 Task: Look for space in Alhama de Murcia, Spain from 1st June, 2023 to 4th June, 2023 for 1 adult in price range Rs.6000 to Rs.16000. Place can be private room with 1  bedroom having 1 bed and 1 bathroom. Property type can be house, flat, guest house. Amenities needed are: wifi. Booking option can be shelf check-in. Required host language is English.
Action: Mouse moved to (413, 177)
Screenshot: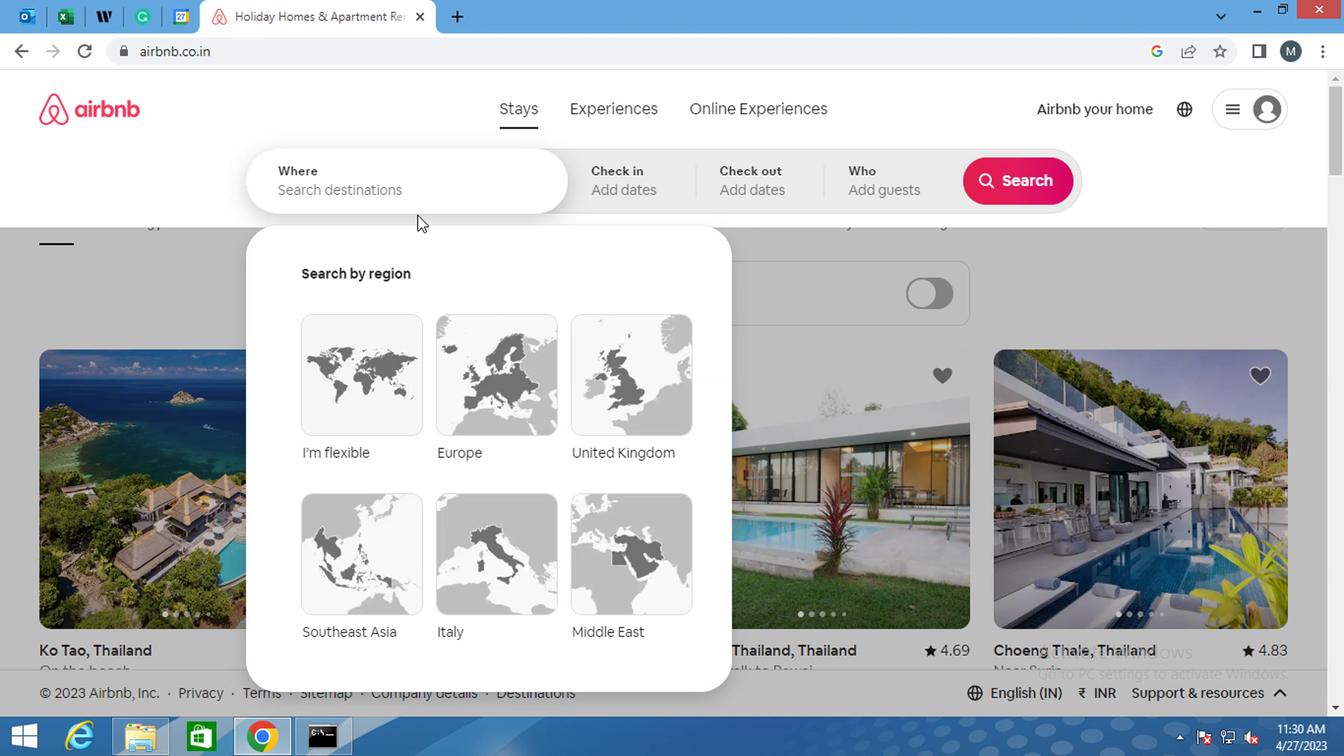 
Action: Mouse pressed left at (413, 177)
Screenshot: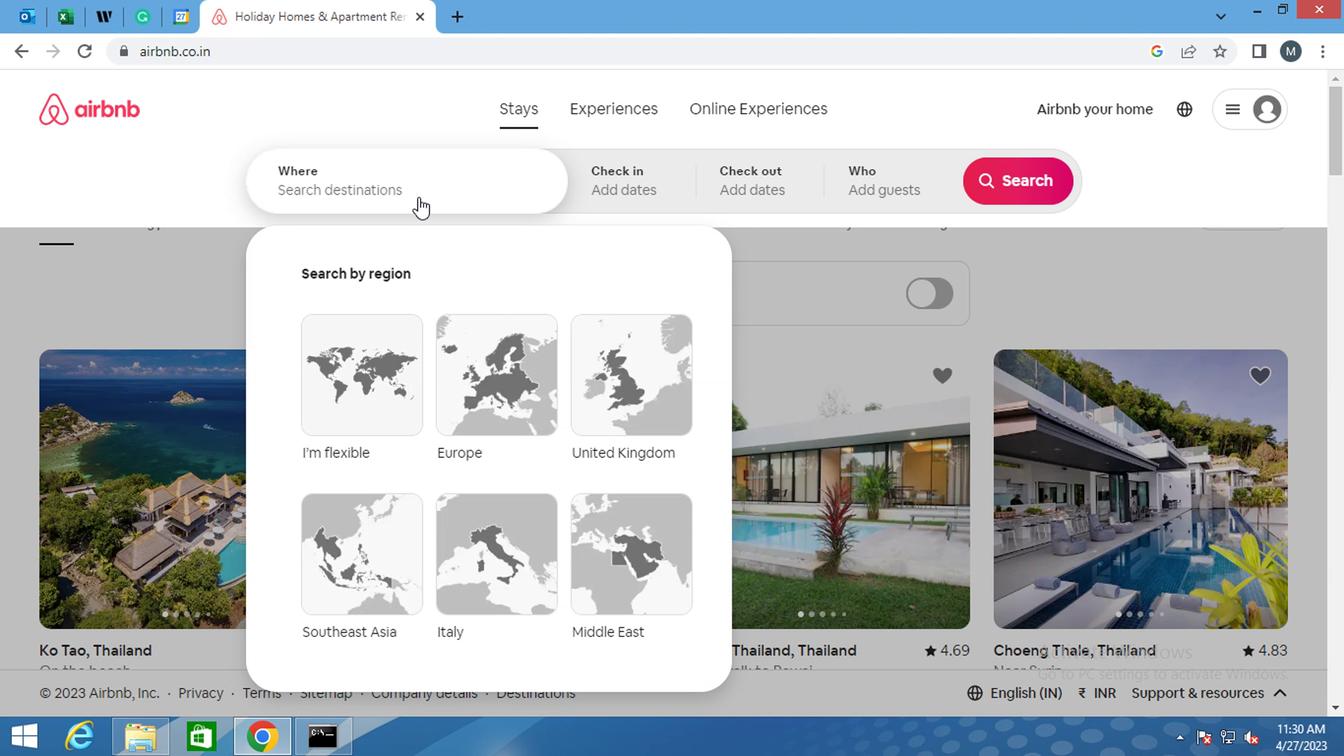 
Action: Mouse moved to (413, 192)
Screenshot: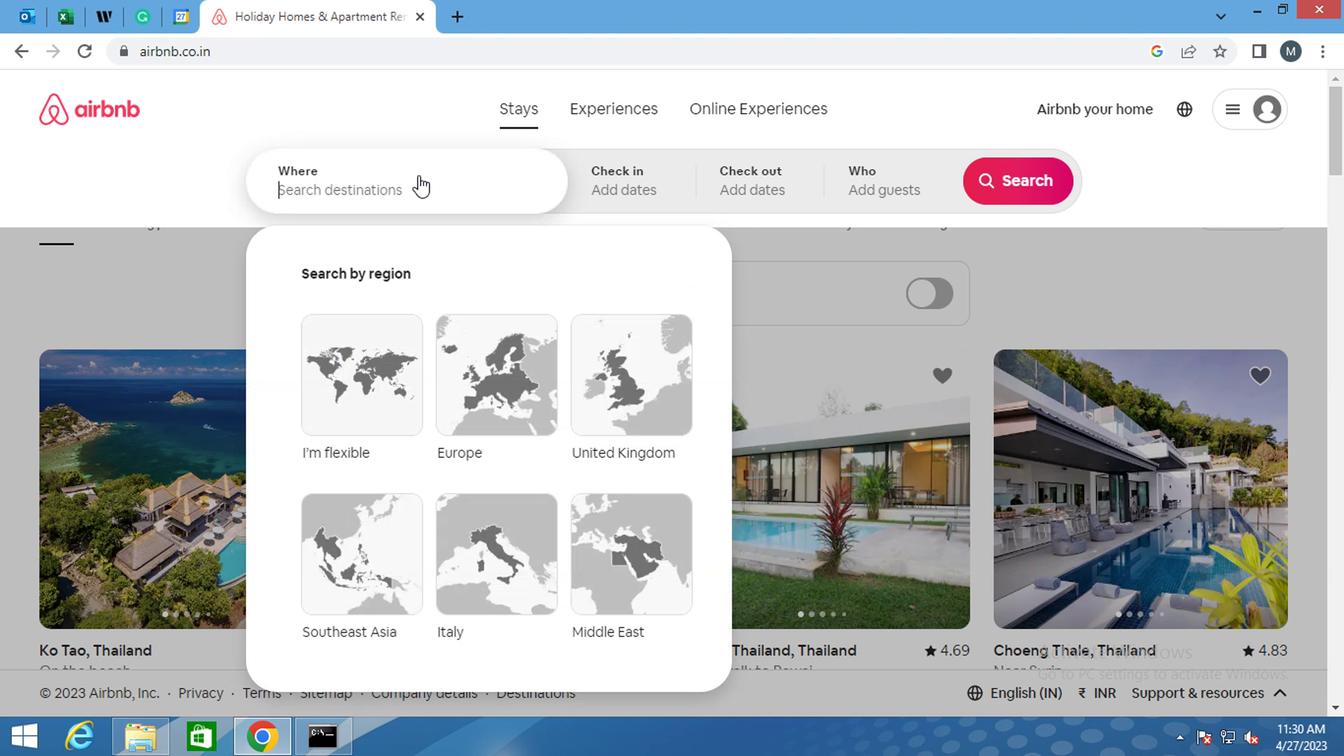 
Action: Mouse pressed left at (413, 192)
Screenshot: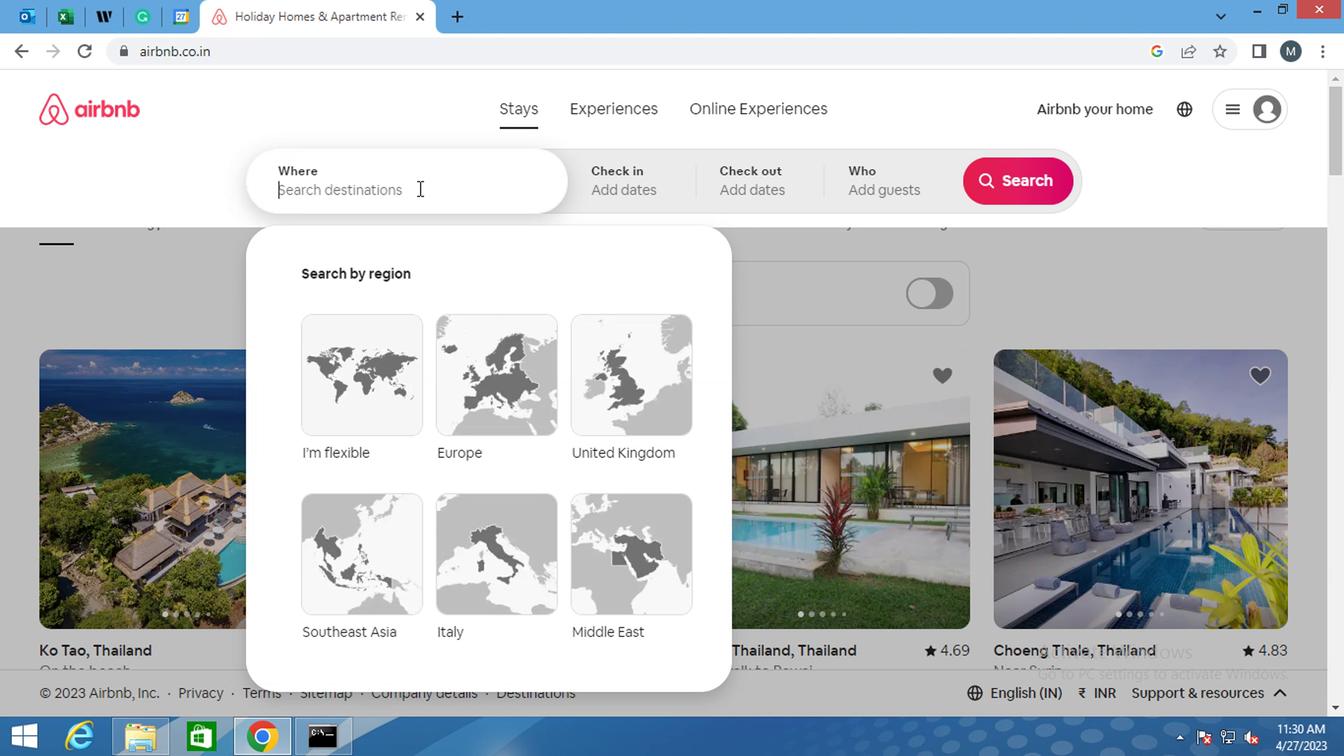 
Action: Key pressed <Key.shift>ALHAMA<Key.space>DE<Key.space><Key.shift>MURCIA,<Key.space><Key.shift>SP
Screenshot: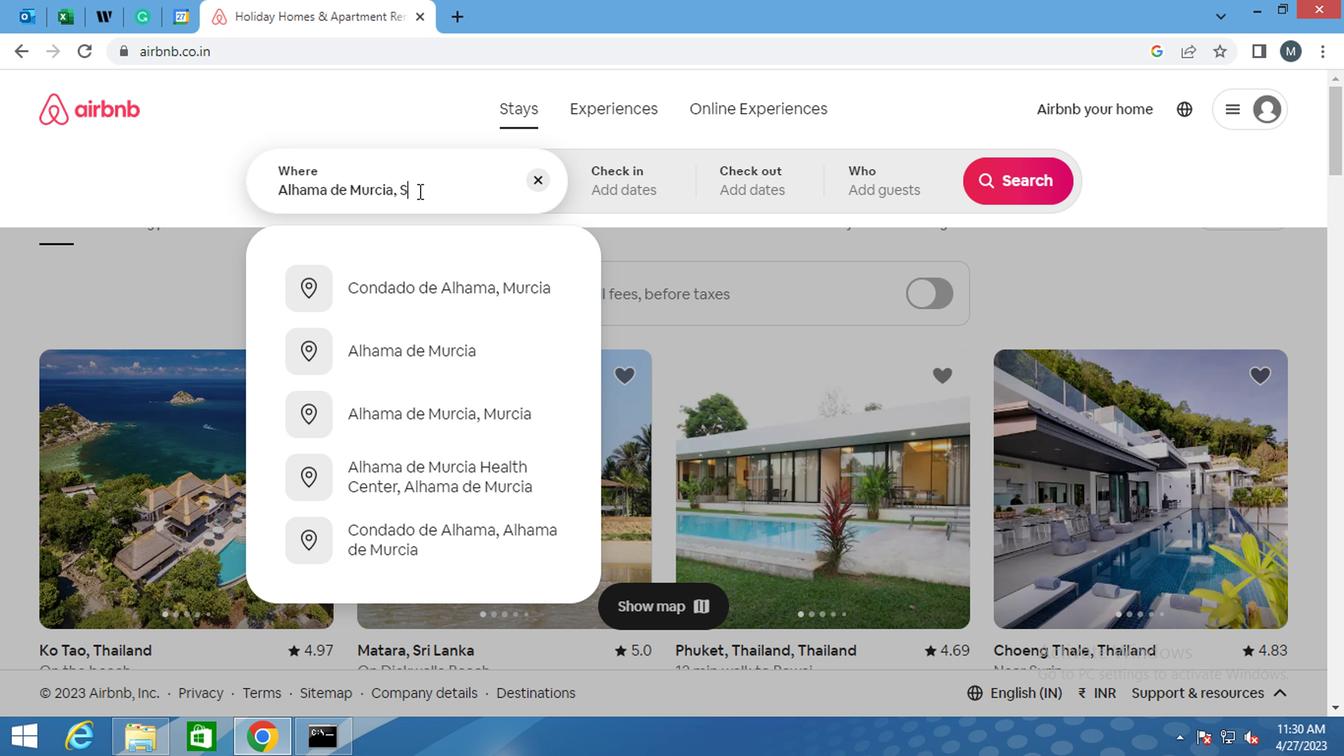 
Action: Mouse moved to (495, 285)
Screenshot: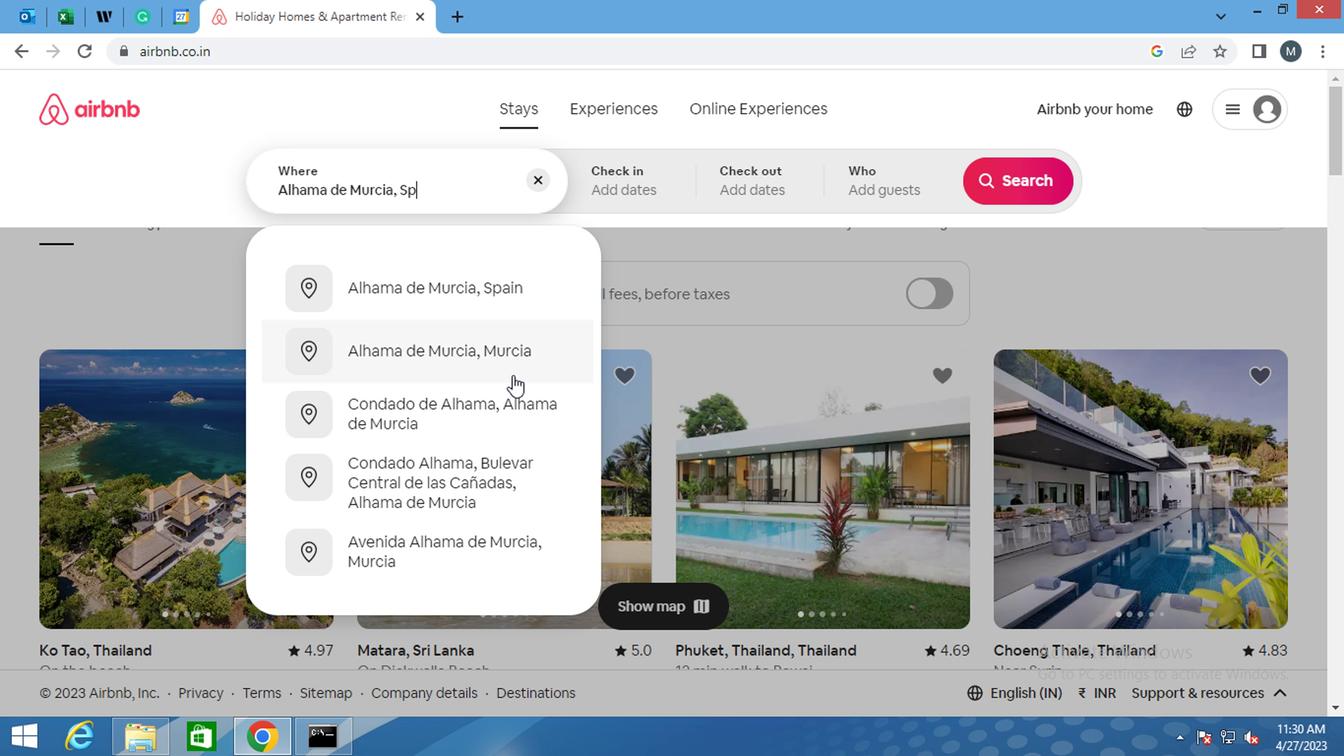 
Action: Mouse pressed left at (495, 285)
Screenshot: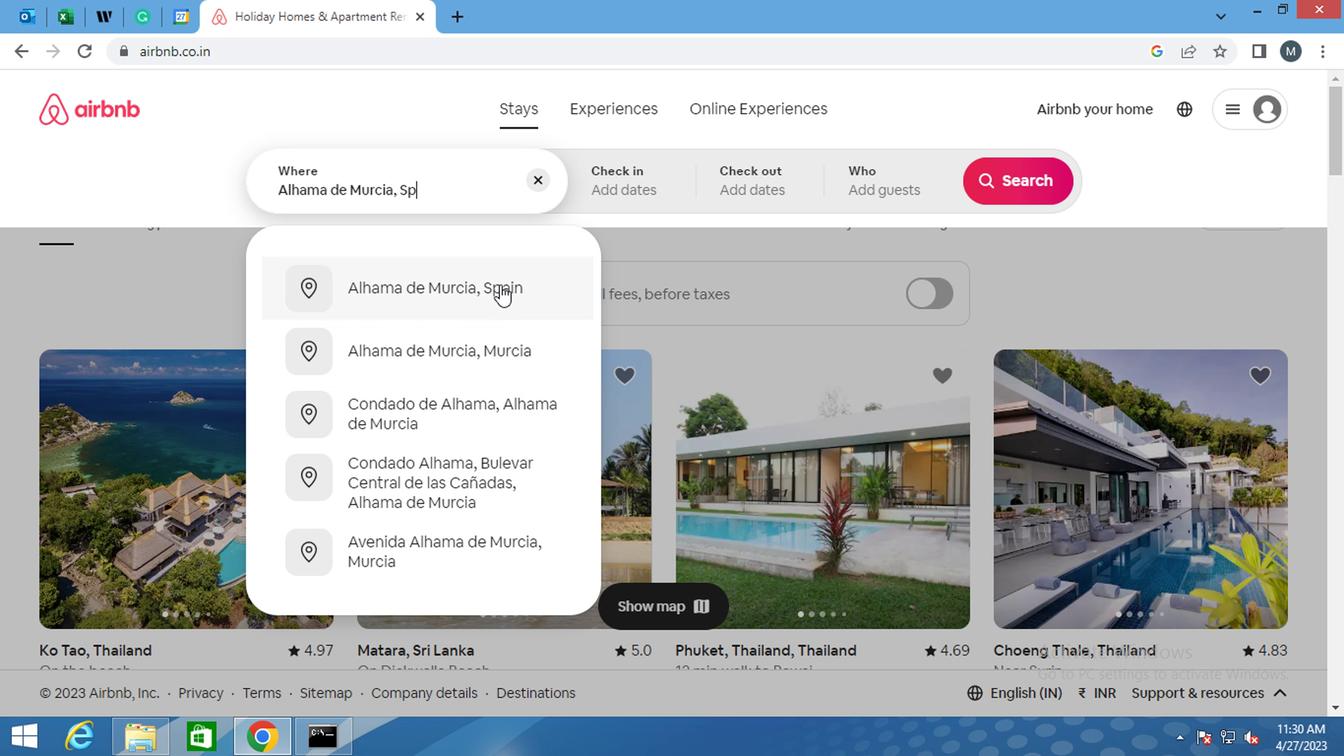 
Action: Mouse moved to (1007, 330)
Screenshot: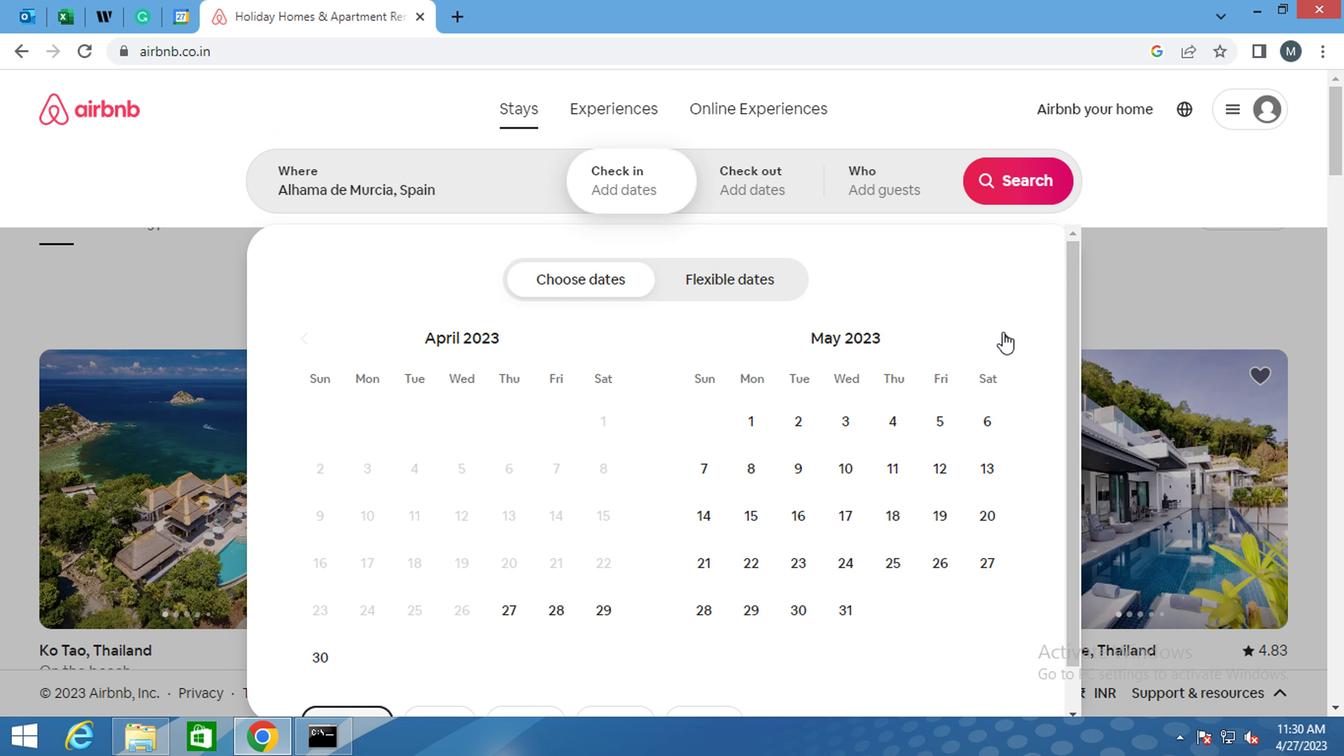
Action: Mouse pressed left at (1007, 330)
Screenshot: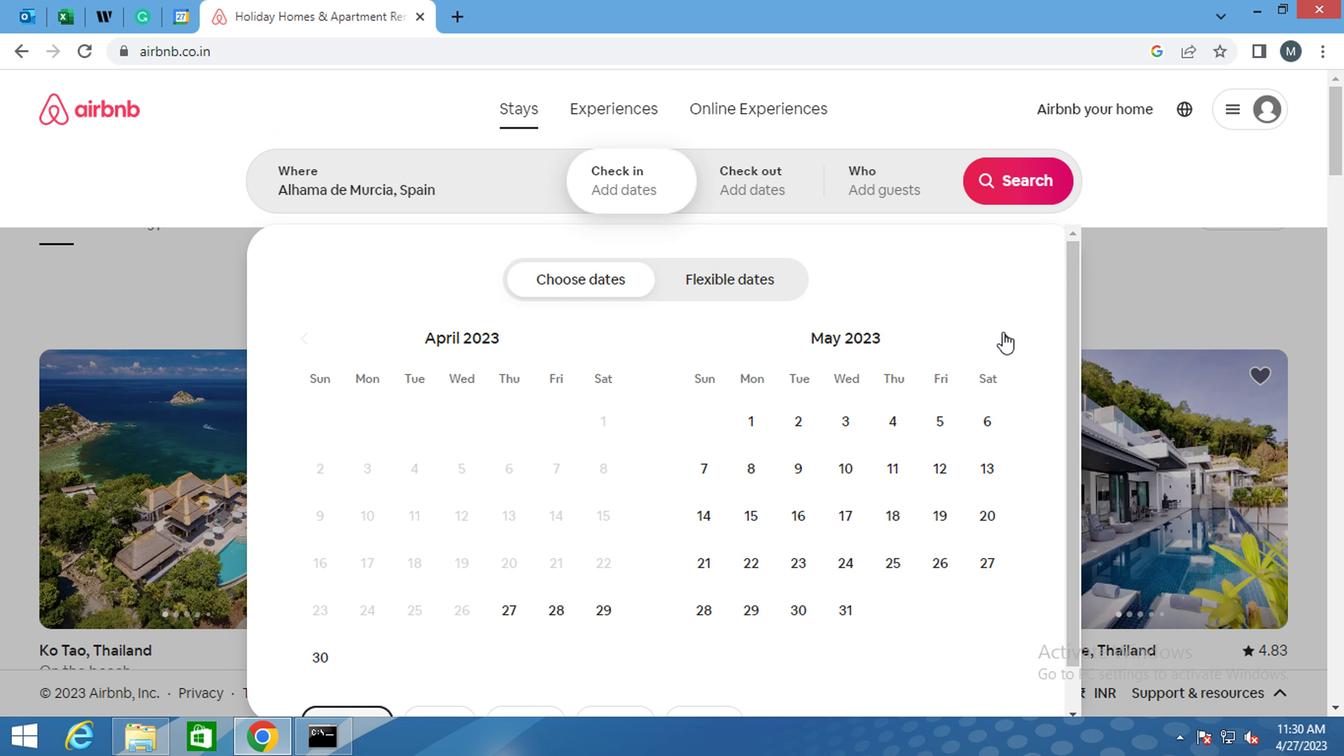 
Action: Mouse moved to (880, 420)
Screenshot: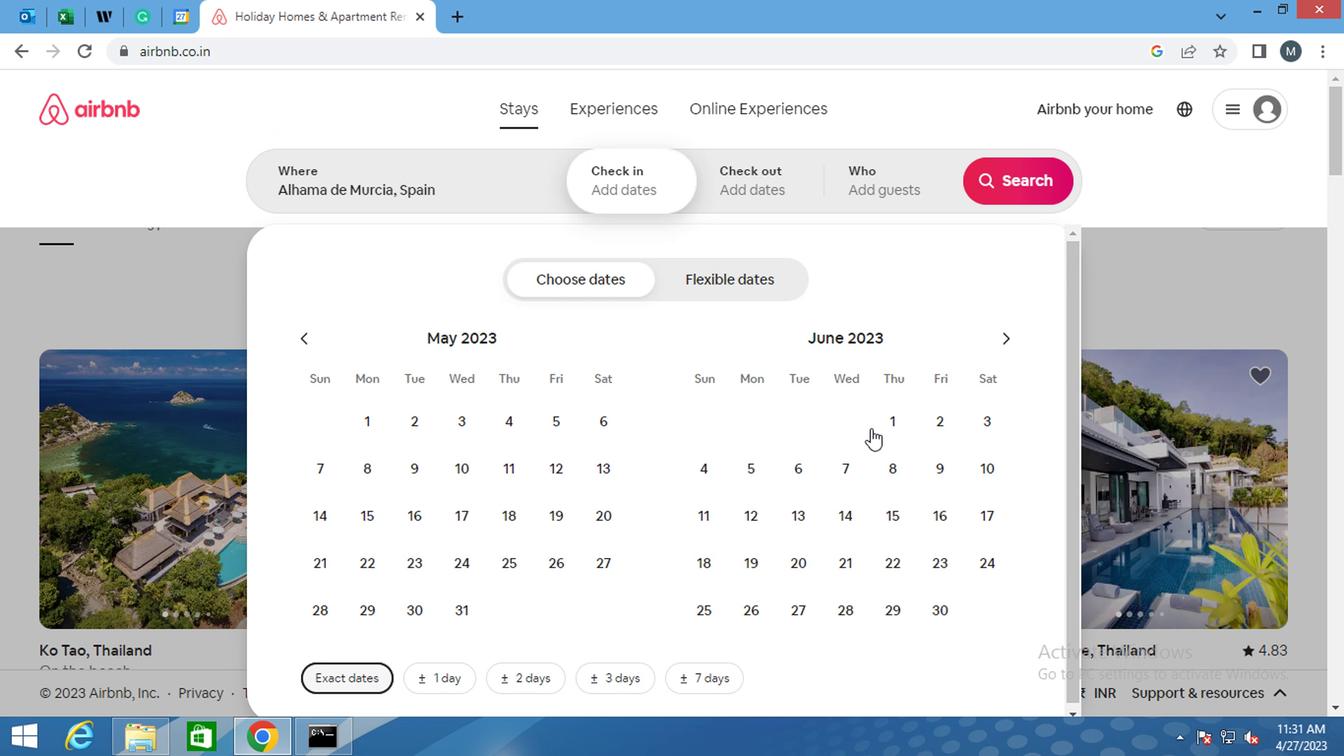 
Action: Mouse pressed left at (880, 420)
Screenshot: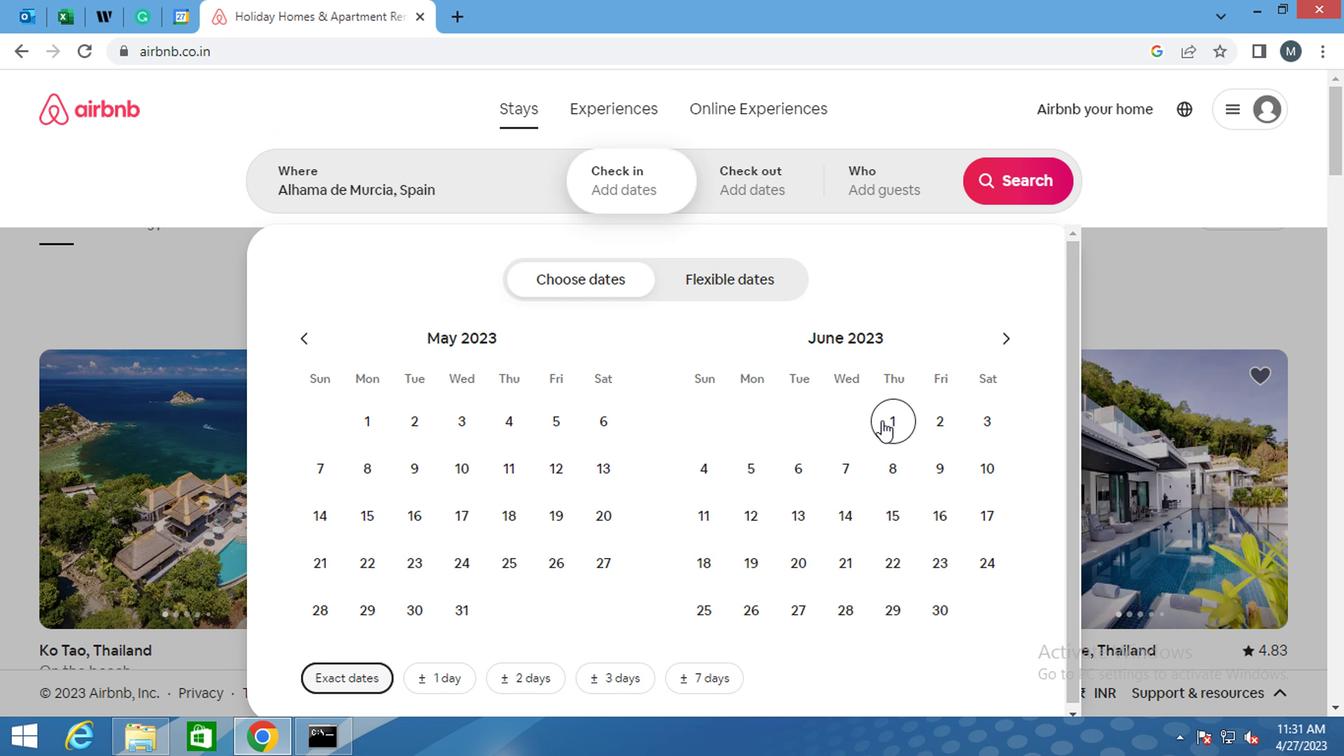 
Action: Mouse moved to (705, 470)
Screenshot: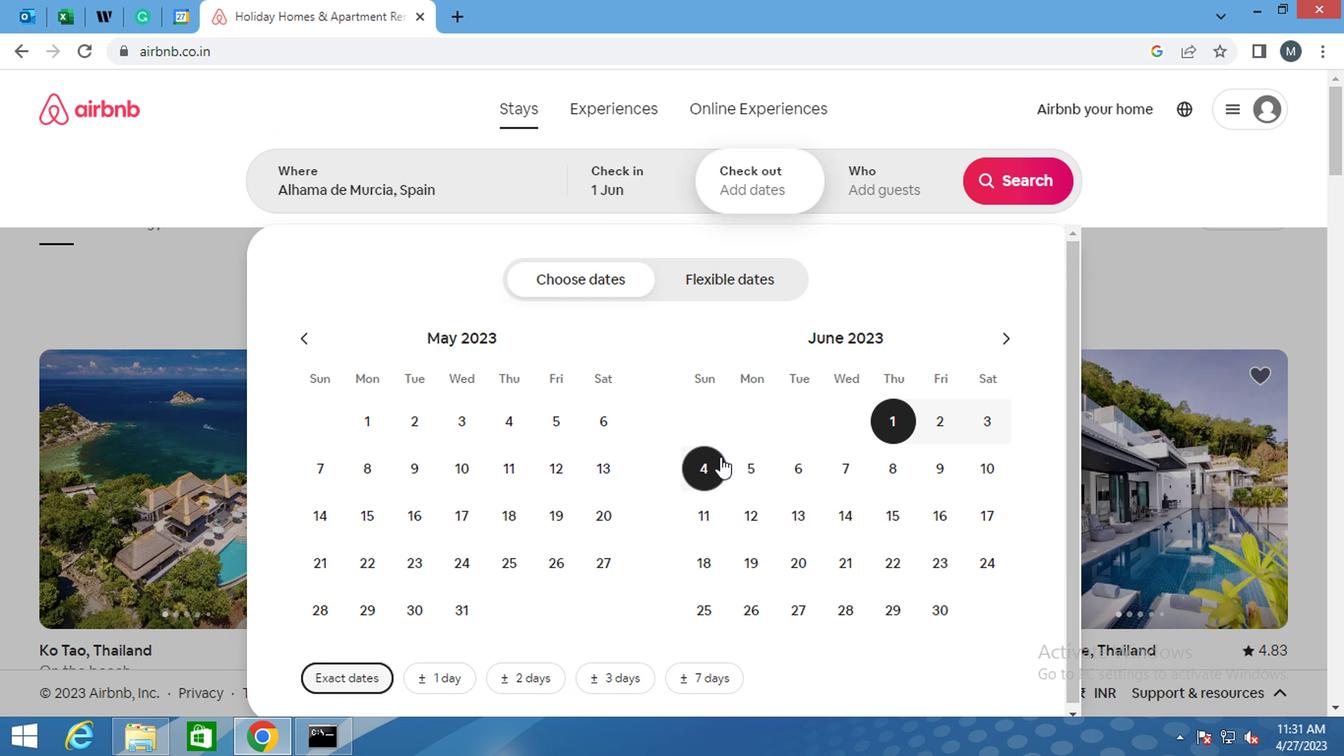 
Action: Mouse pressed left at (705, 470)
Screenshot: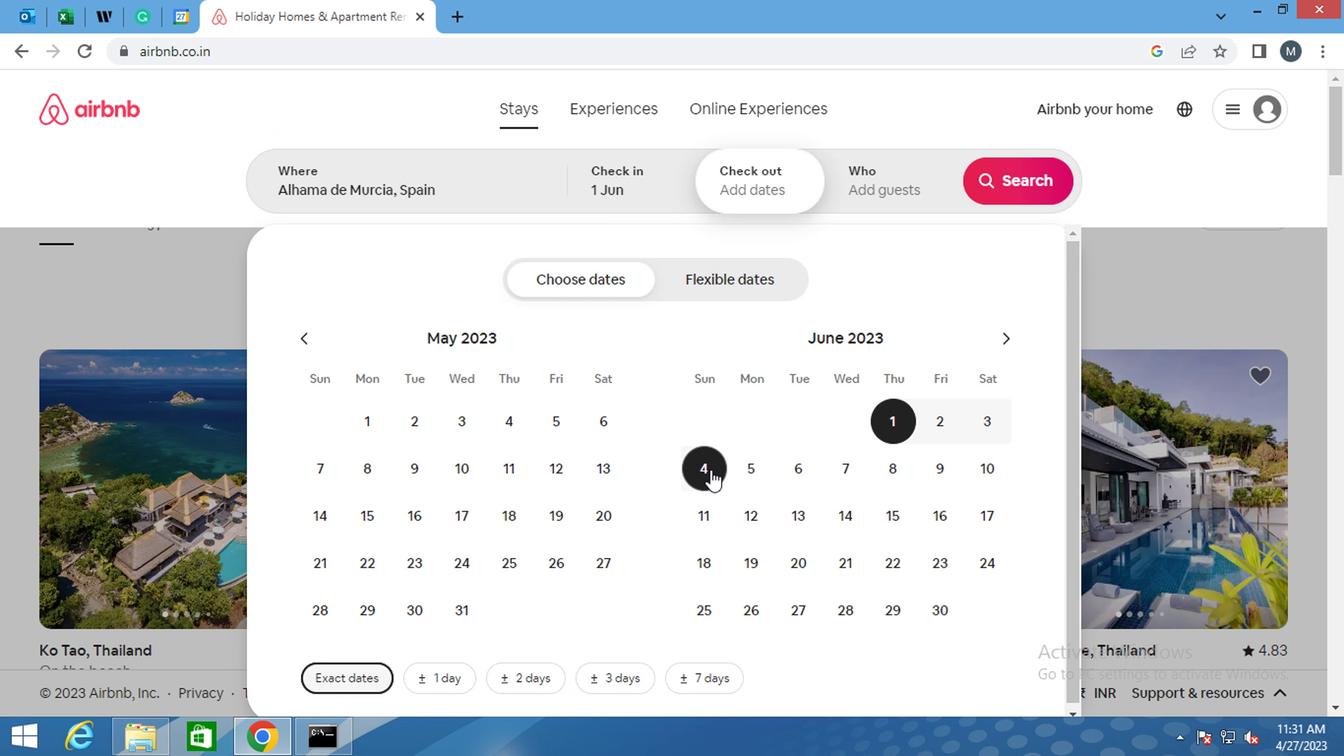 
Action: Mouse moved to (911, 174)
Screenshot: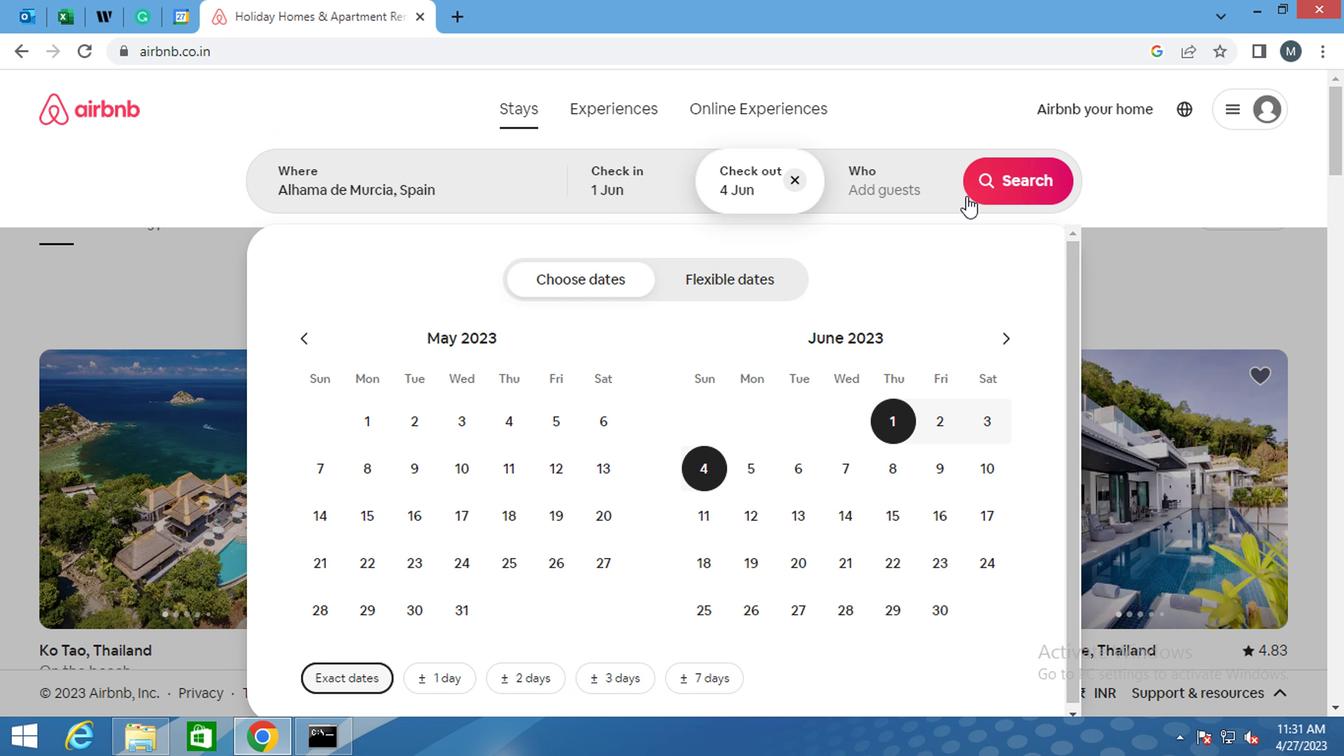 
Action: Mouse pressed left at (911, 174)
Screenshot: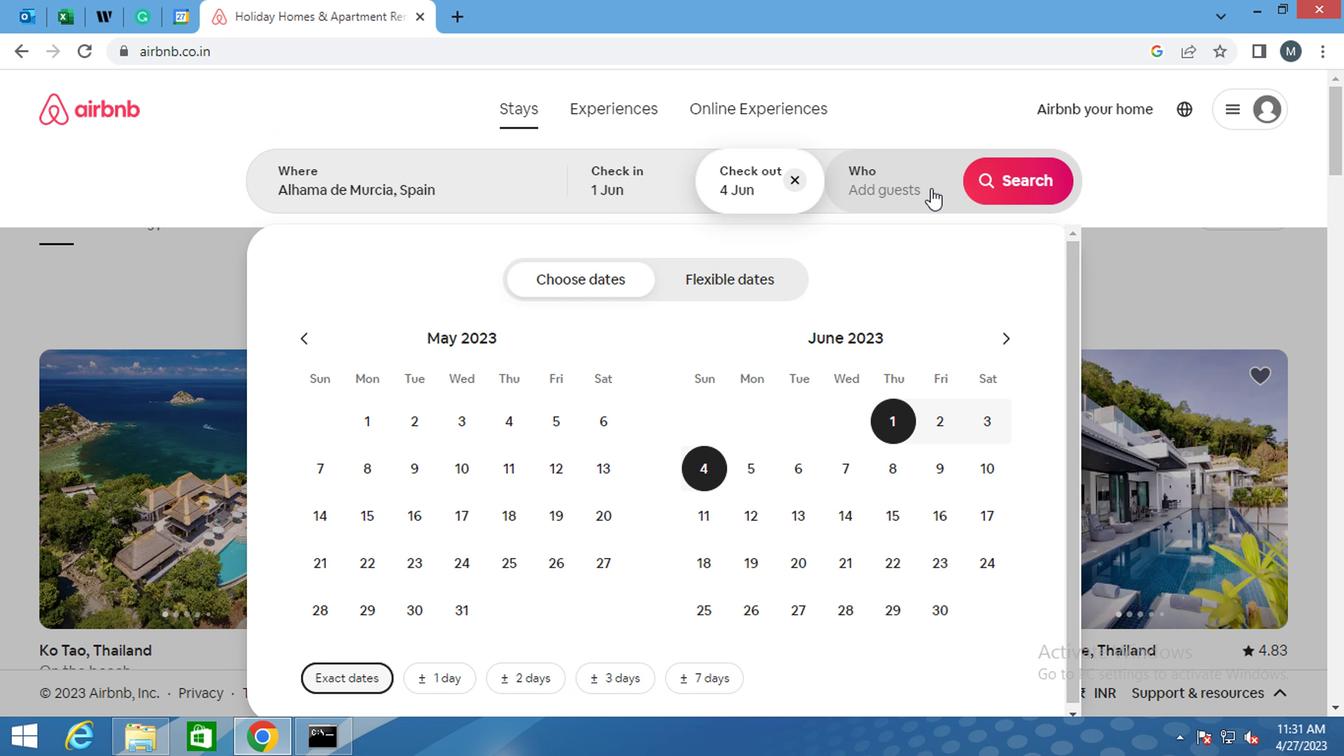 
Action: Mouse moved to (1021, 280)
Screenshot: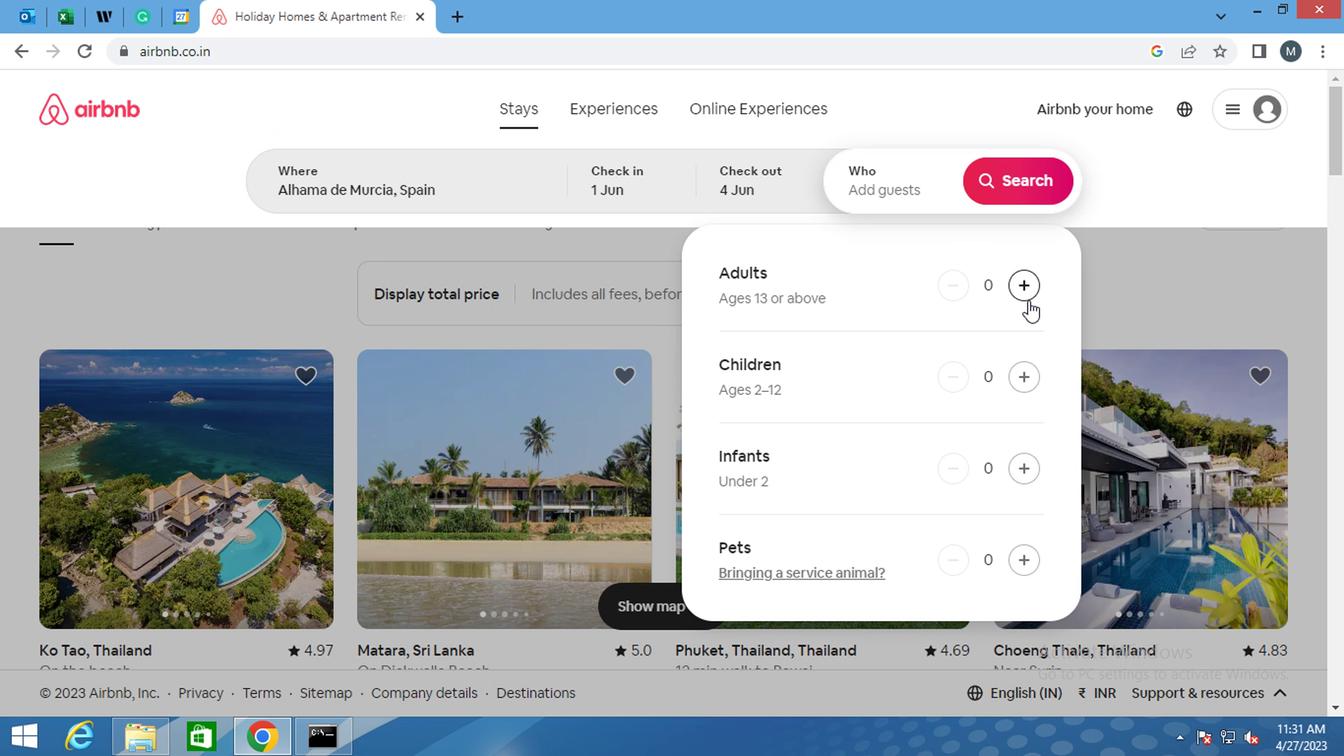 
Action: Mouse pressed left at (1021, 280)
Screenshot: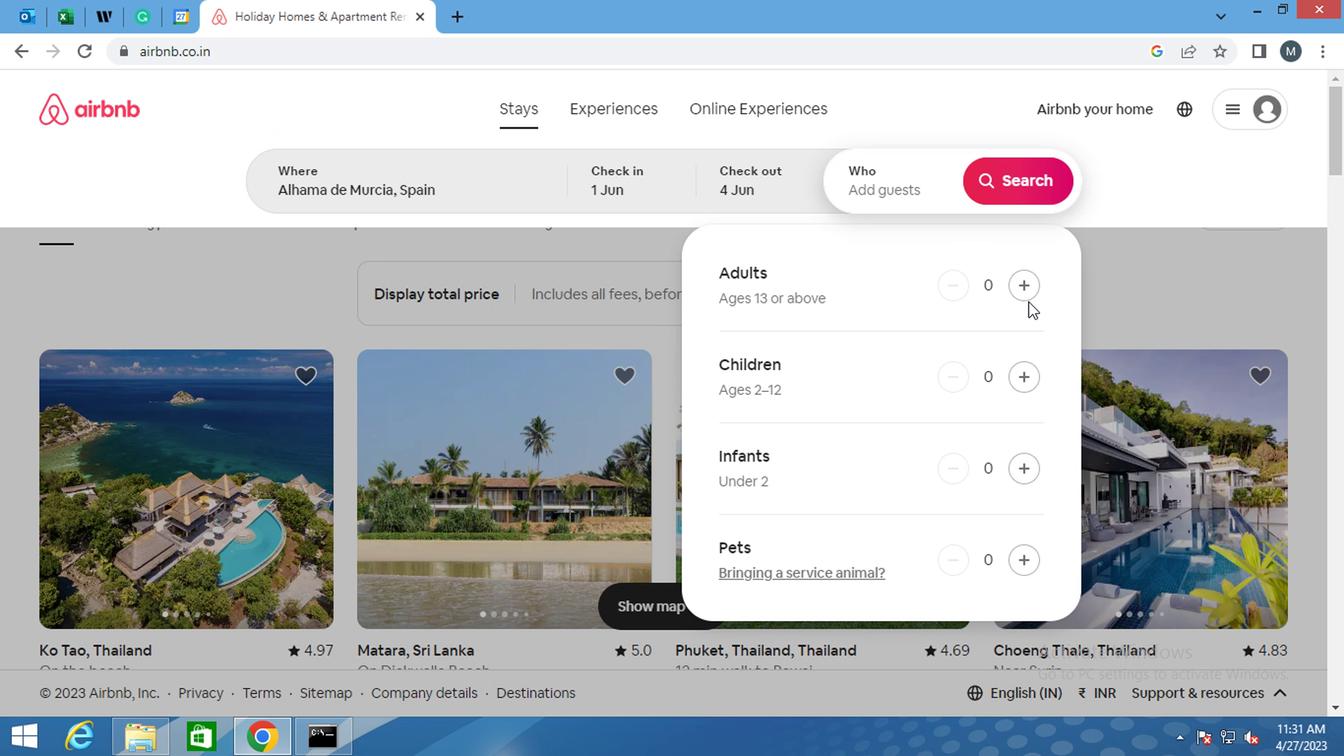 
Action: Mouse moved to (1019, 182)
Screenshot: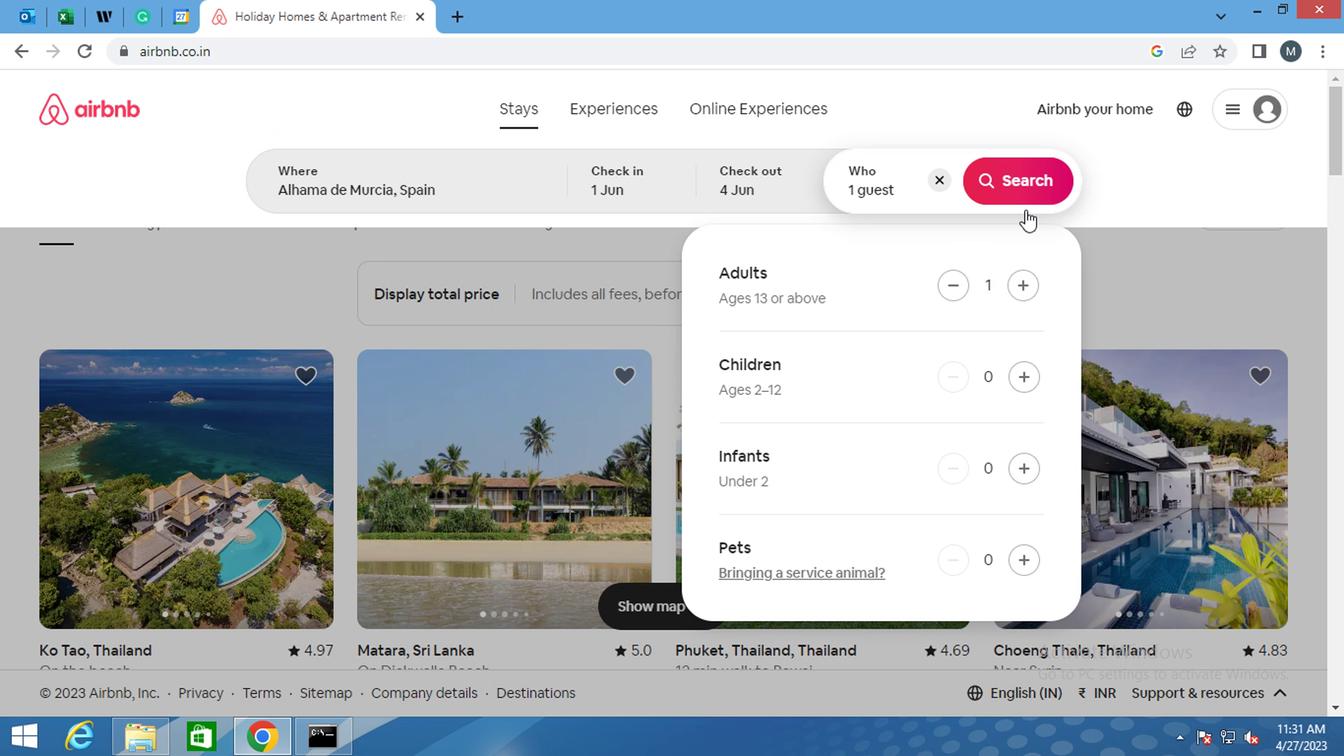 
Action: Mouse pressed left at (1019, 182)
Screenshot: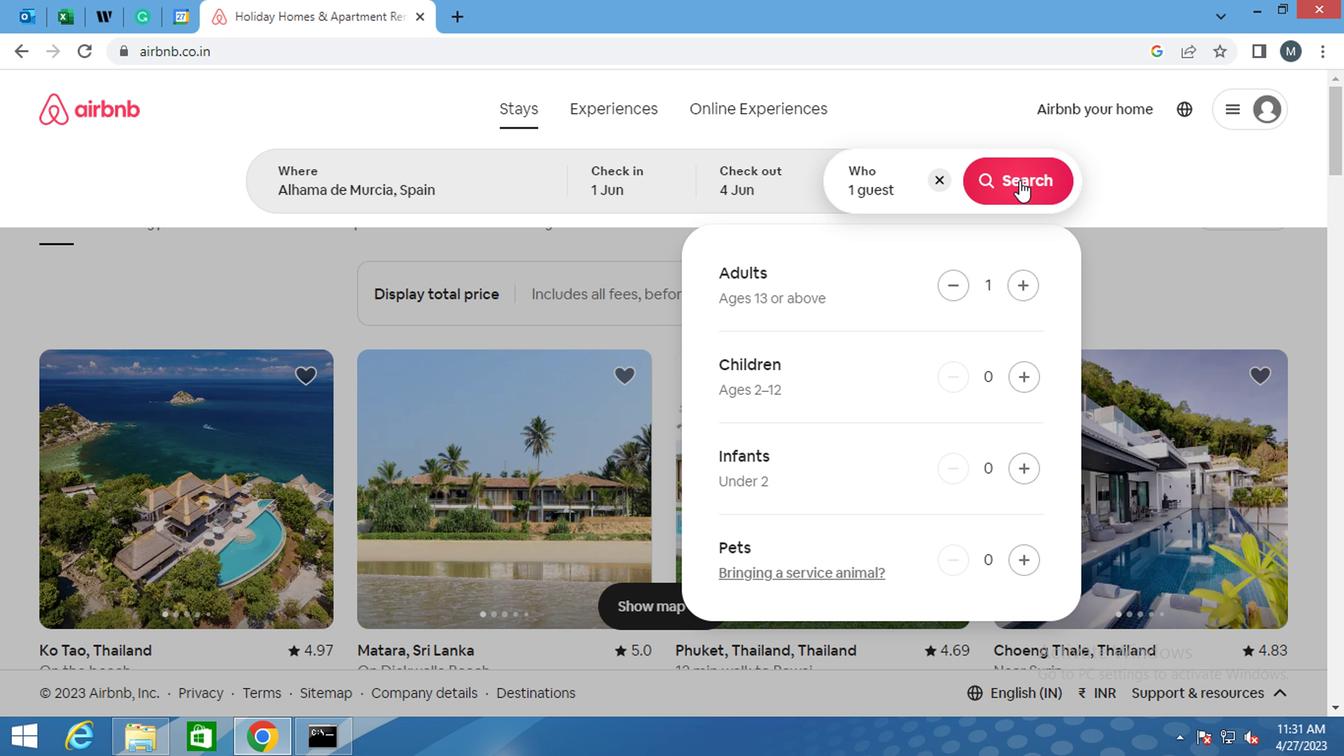 
Action: Mouse moved to (1243, 189)
Screenshot: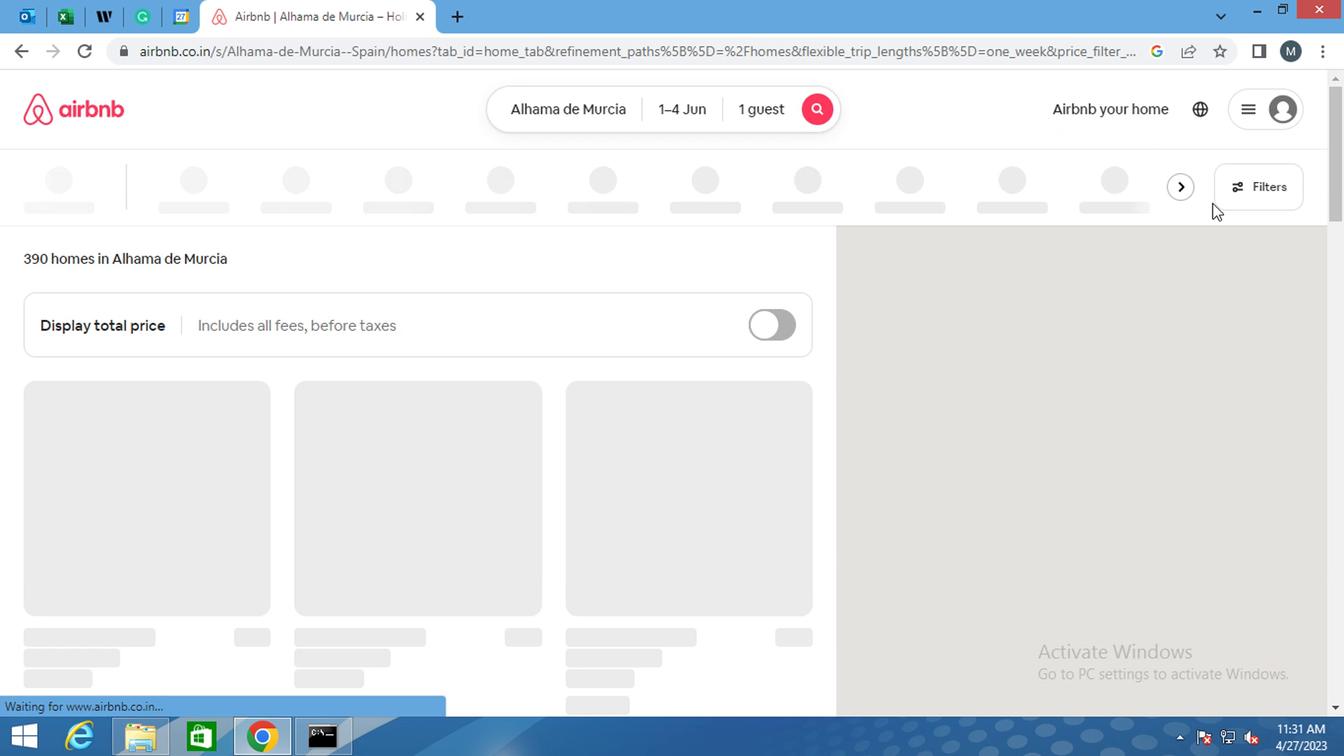 
Action: Mouse pressed left at (1243, 189)
Screenshot: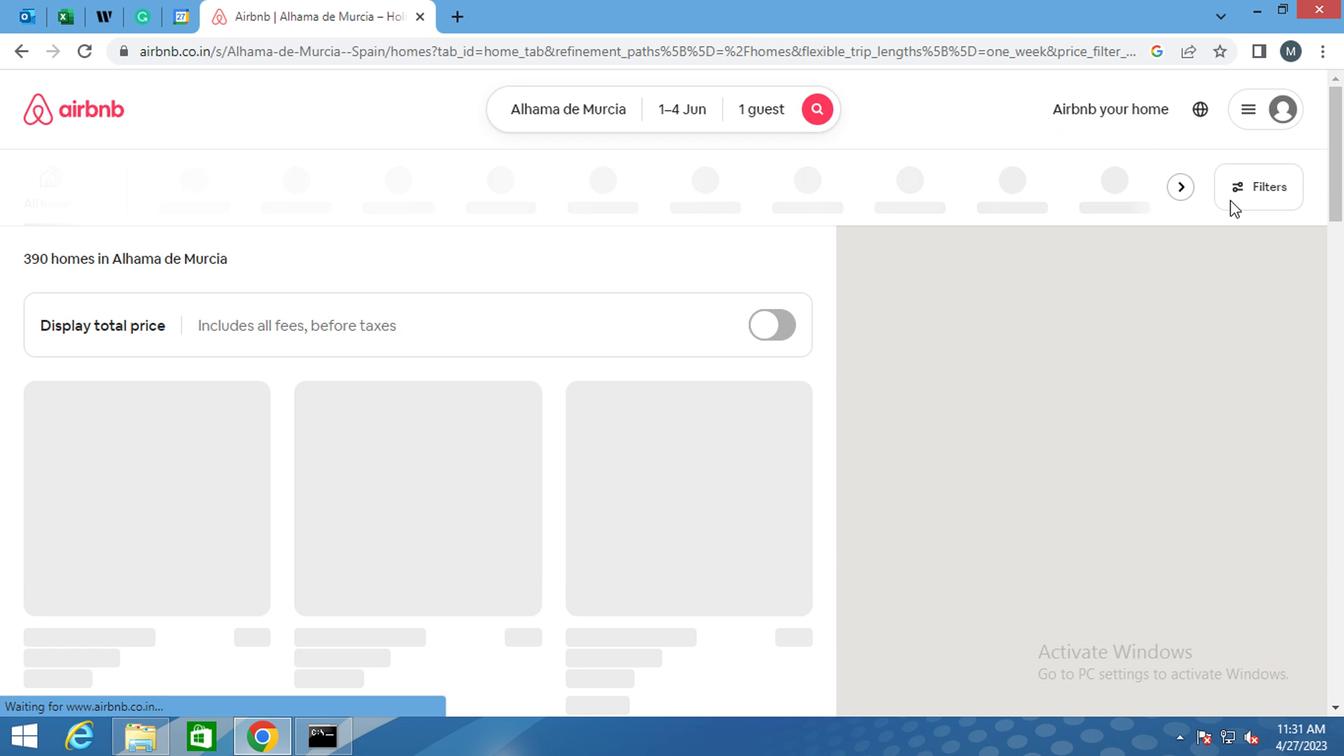 
Action: Mouse moved to (452, 438)
Screenshot: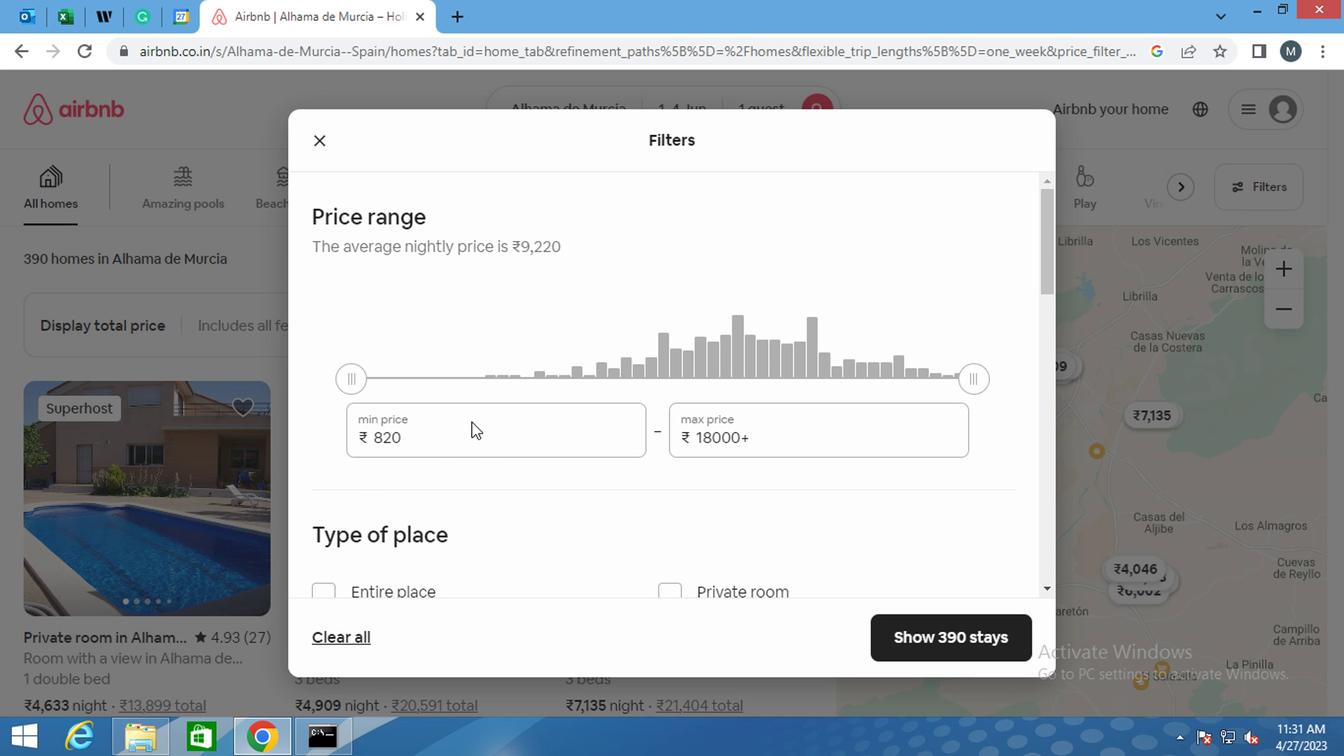 
Action: Mouse pressed left at (452, 438)
Screenshot: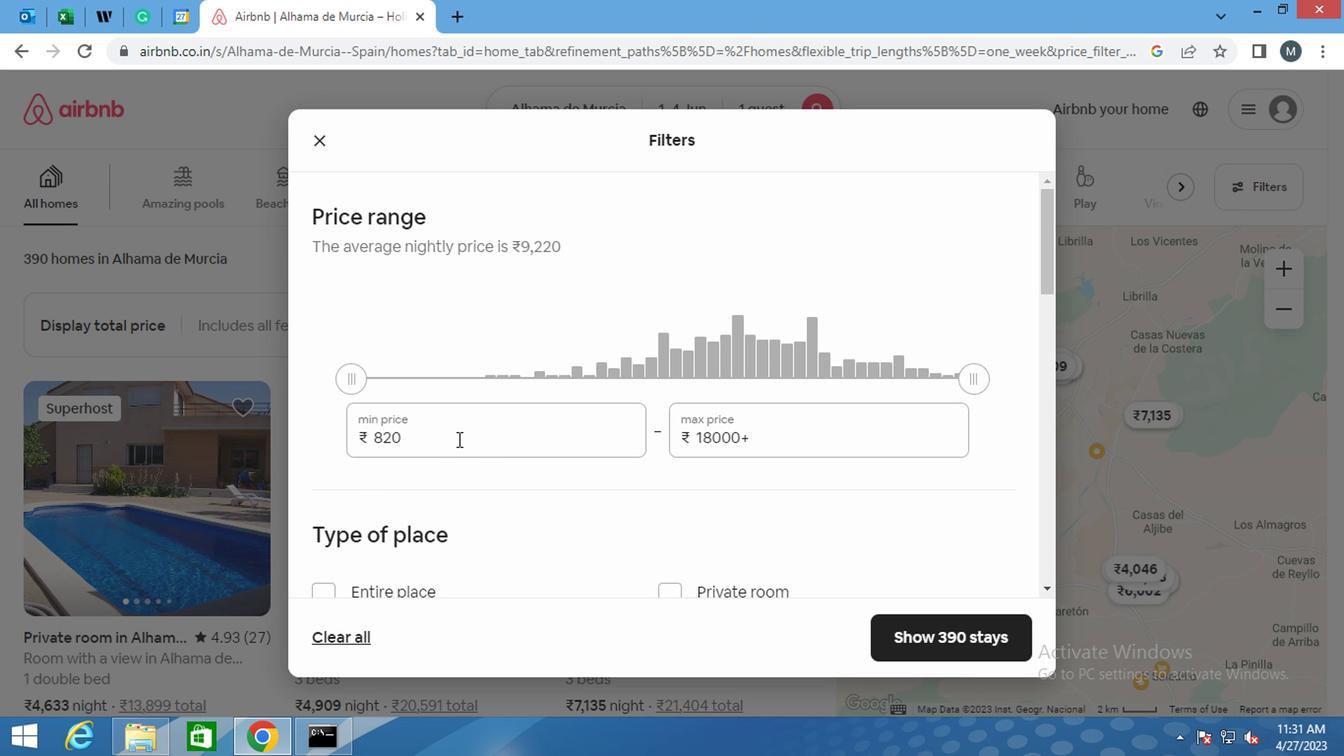 
Action: Key pressed <Key.backspace><Key.backspace><Key.backspace>6000
Screenshot: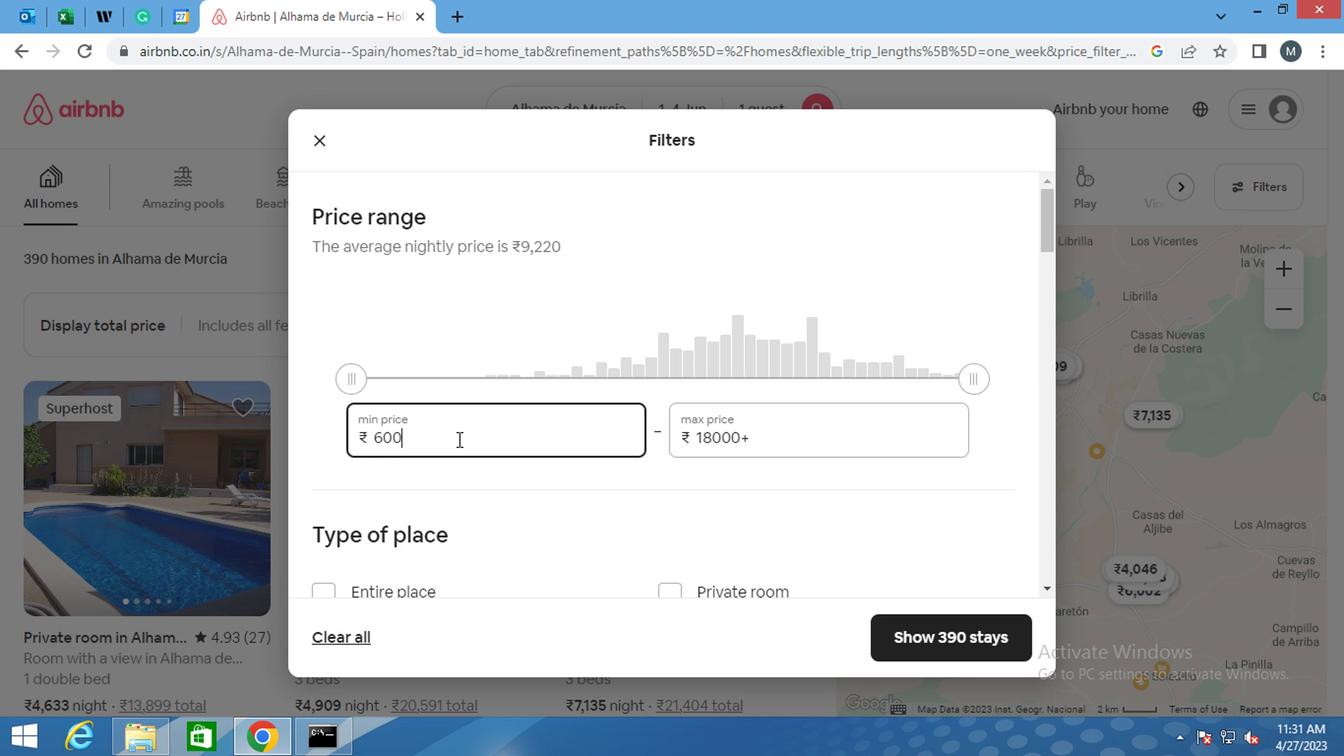 
Action: Mouse moved to (752, 425)
Screenshot: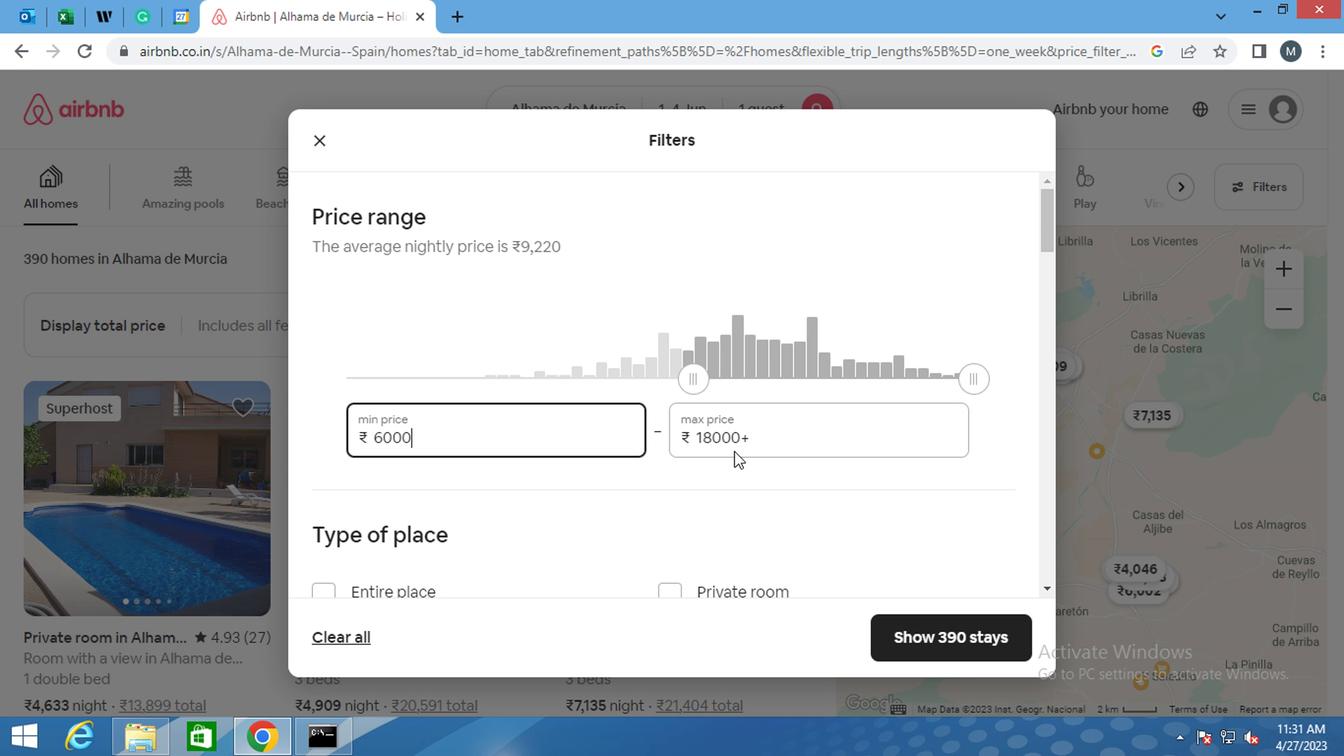 
Action: Mouse pressed left at (752, 425)
Screenshot: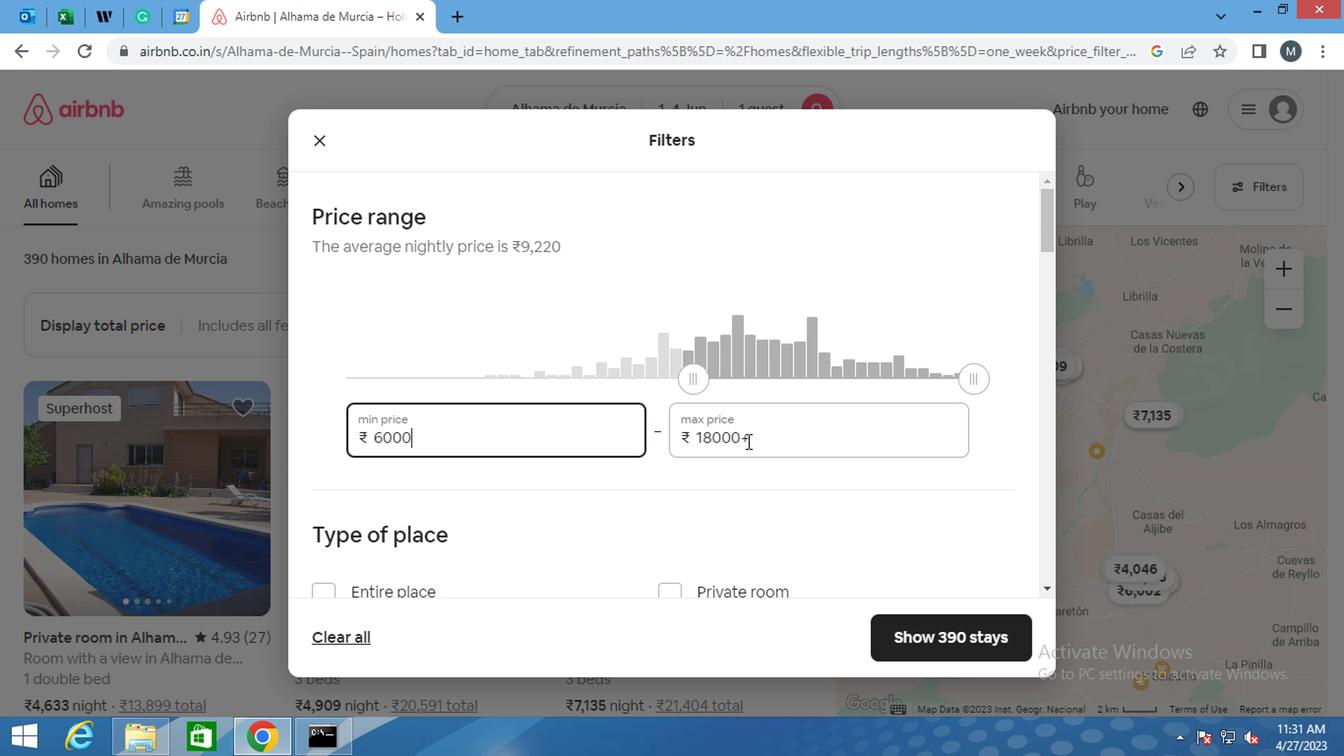 
Action: Mouse moved to (755, 438)
Screenshot: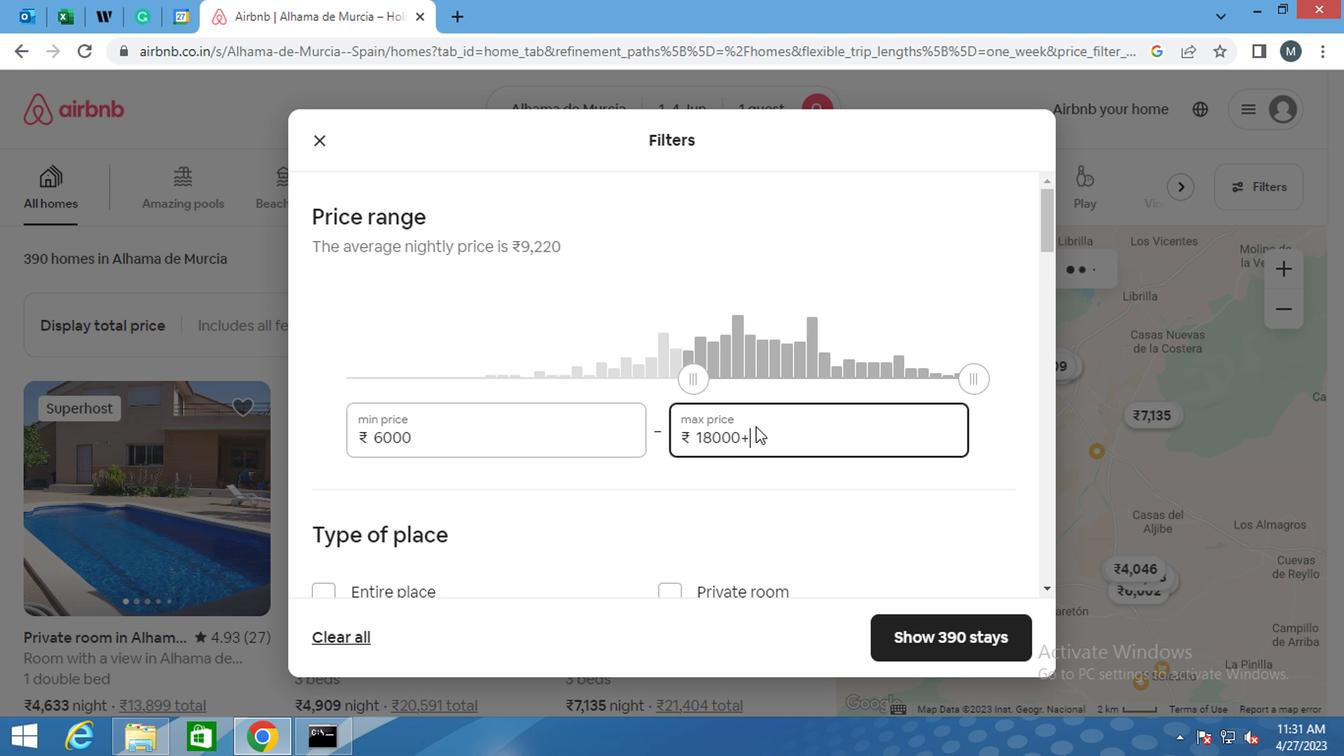
Action: Key pressed <Key.backspace><Key.backspace><Key.backspace><Key.backspace><Key.backspace><Key.backspace>
Screenshot: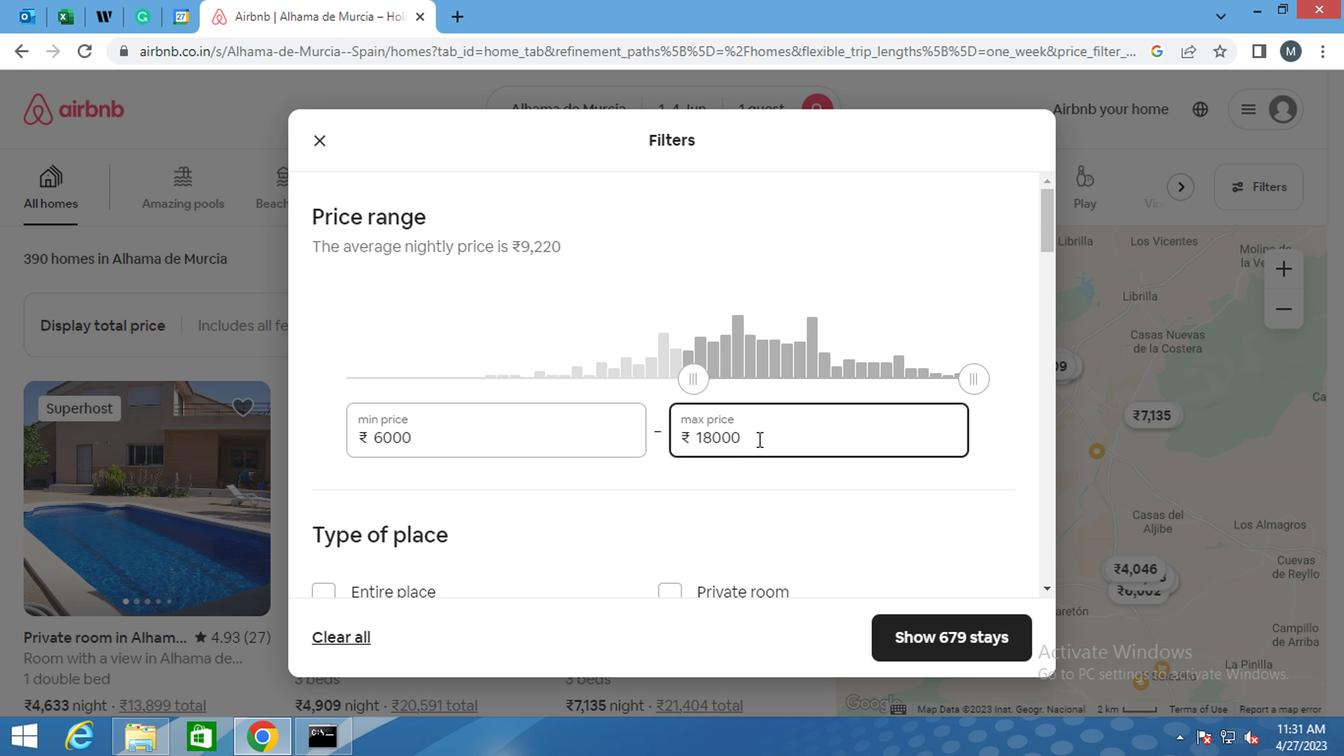 
Action: Mouse moved to (752, 440)
Screenshot: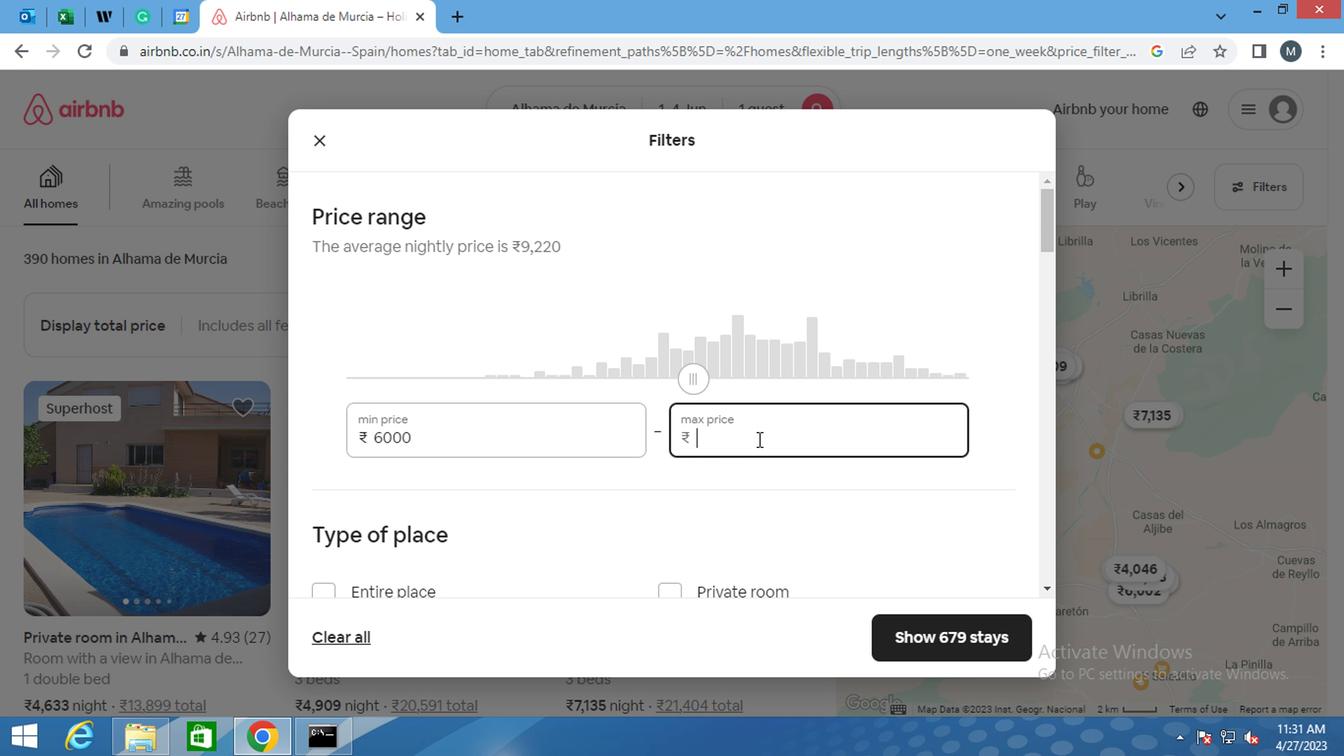 
Action: Key pressed 16000
Screenshot: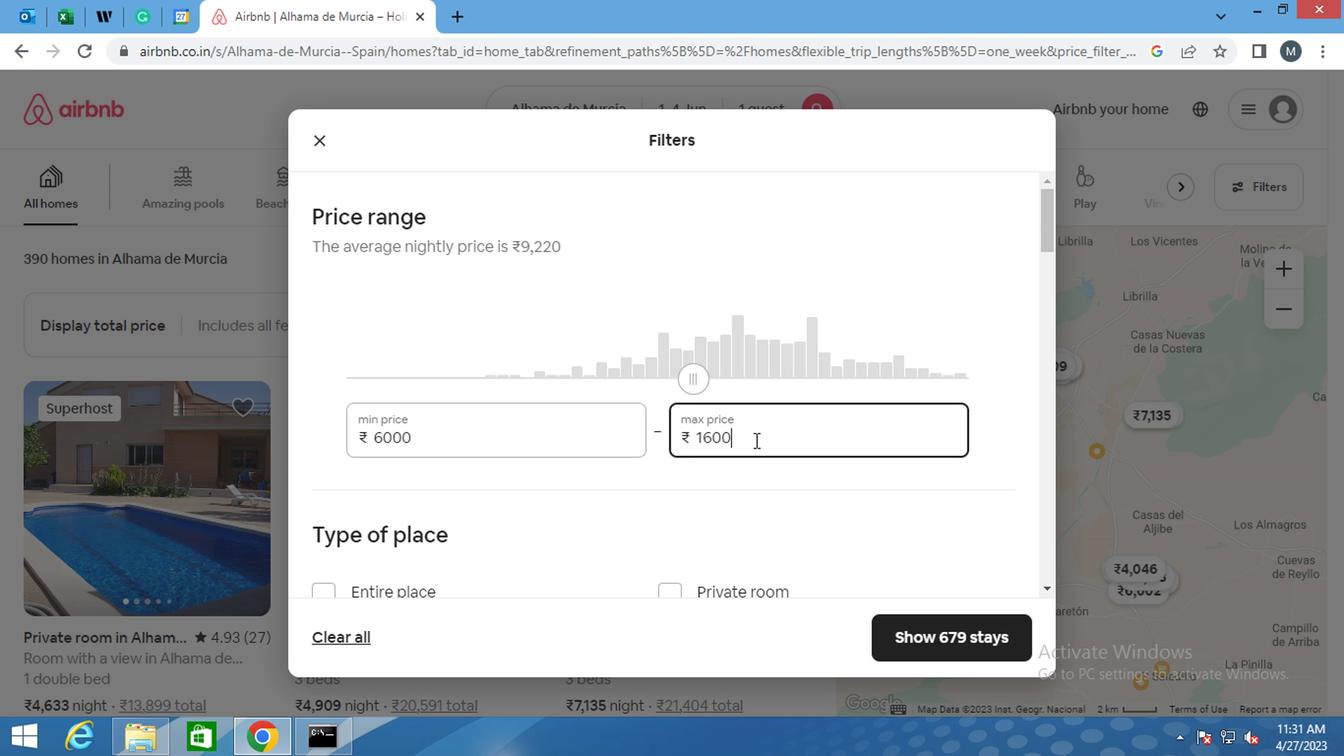 
Action: Mouse moved to (648, 407)
Screenshot: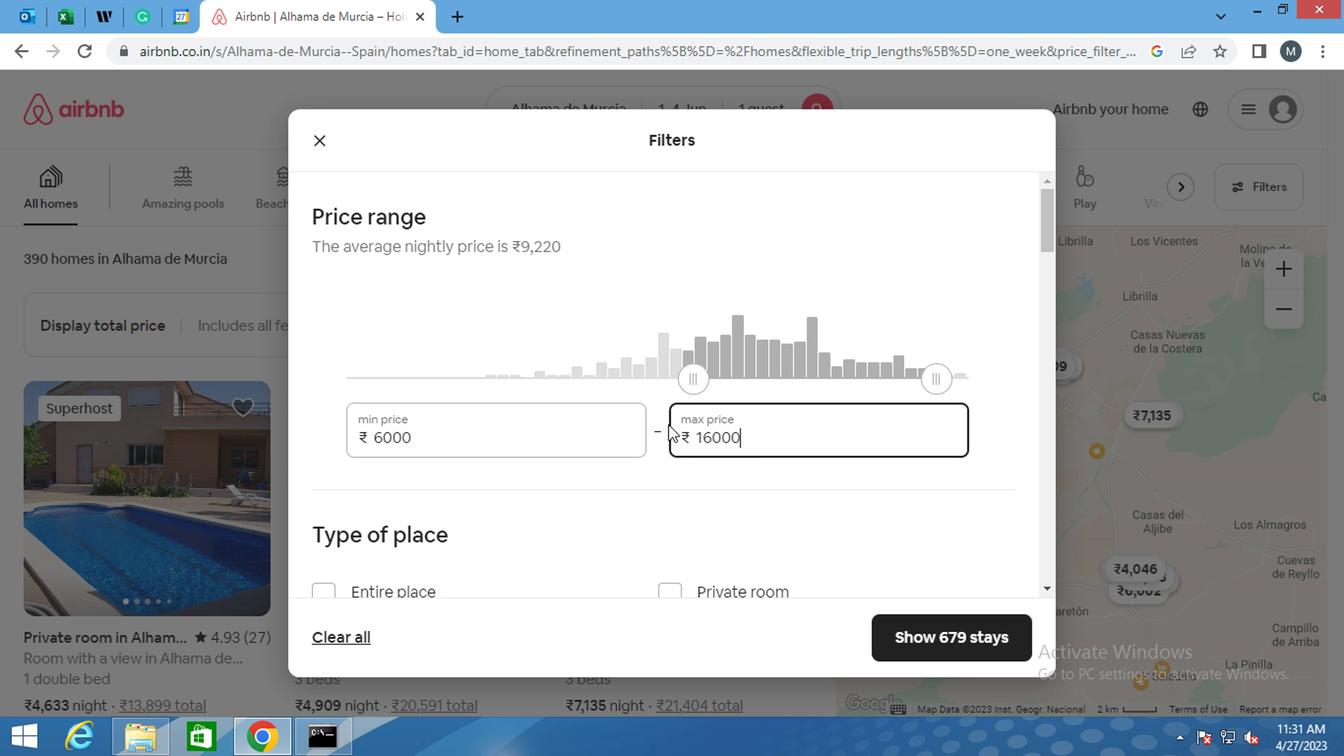 
Action: Mouse scrolled (648, 406) with delta (0, 0)
Screenshot: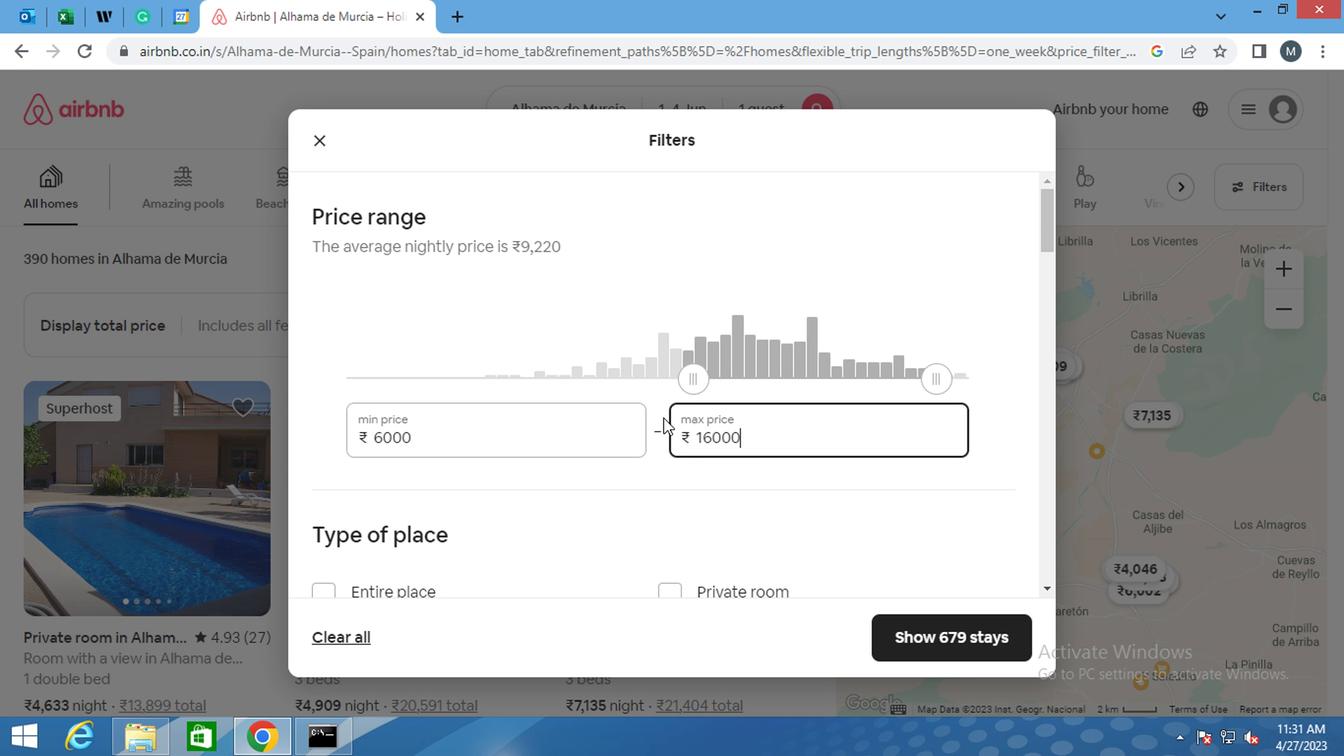 
Action: Mouse moved to (564, 414)
Screenshot: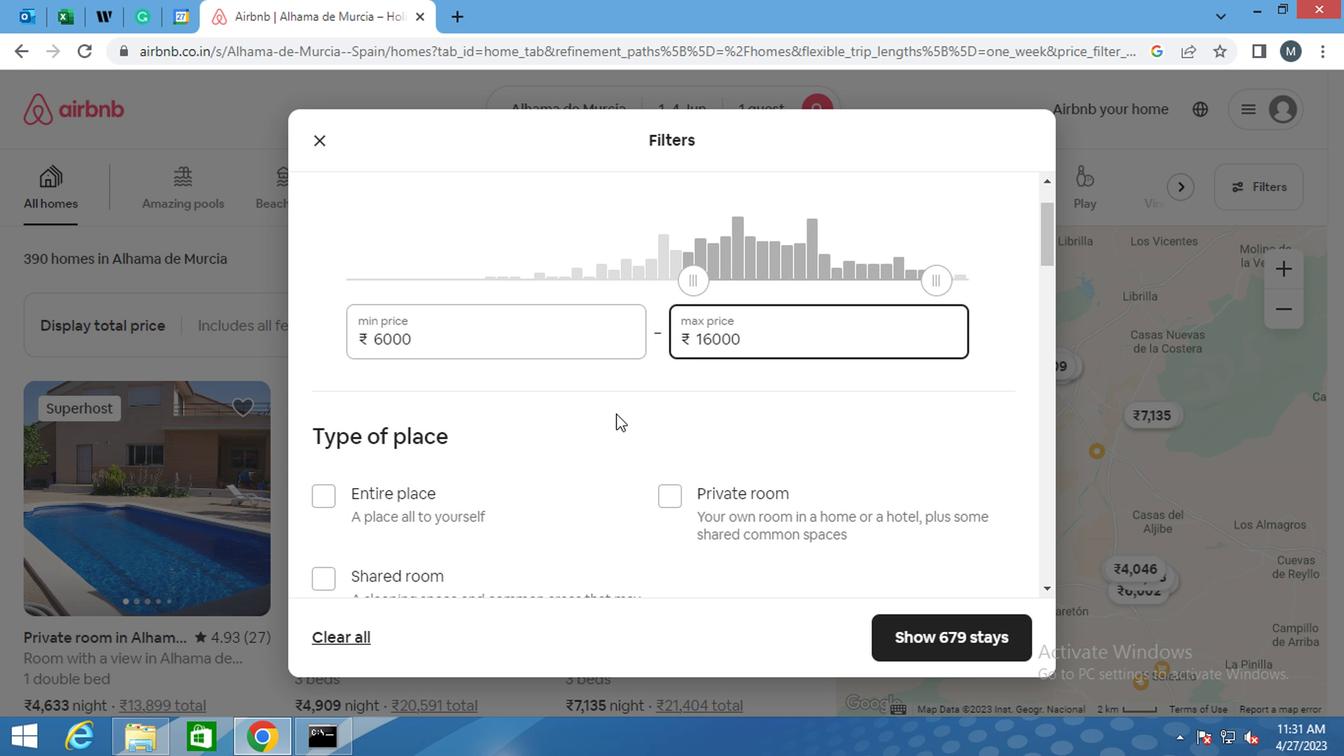 
Action: Mouse scrolled (564, 413) with delta (0, 0)
Screenshot: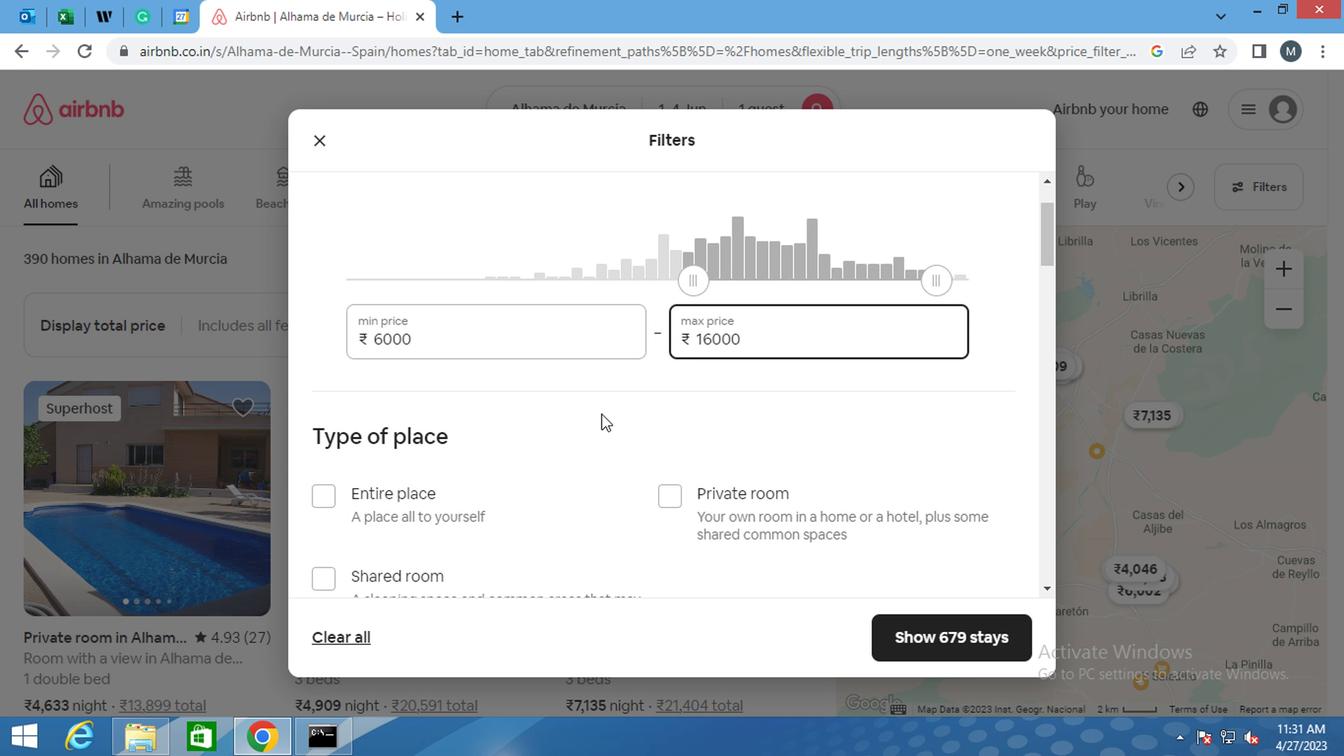 
Action: Mouse moved to (655, 398)
Screenshot: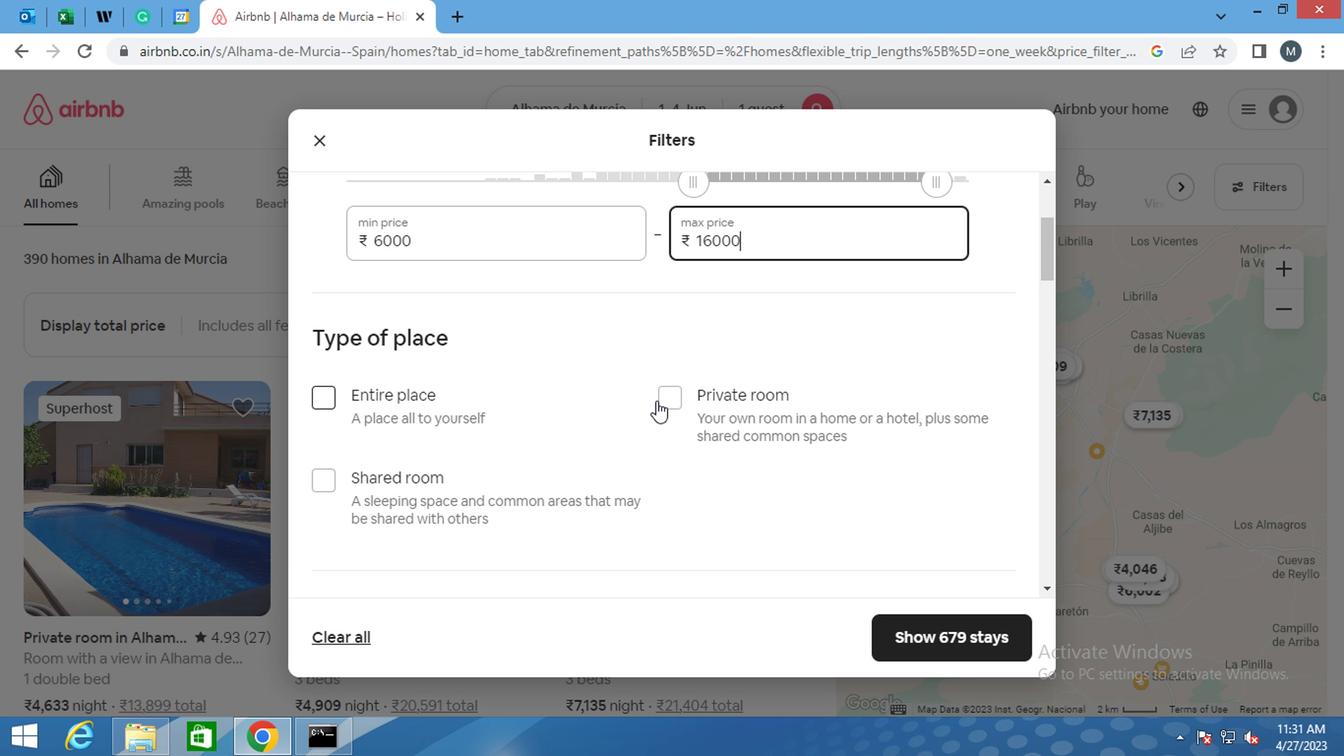 
Action: Mouse pressed left at (655, 398)
Screenshot: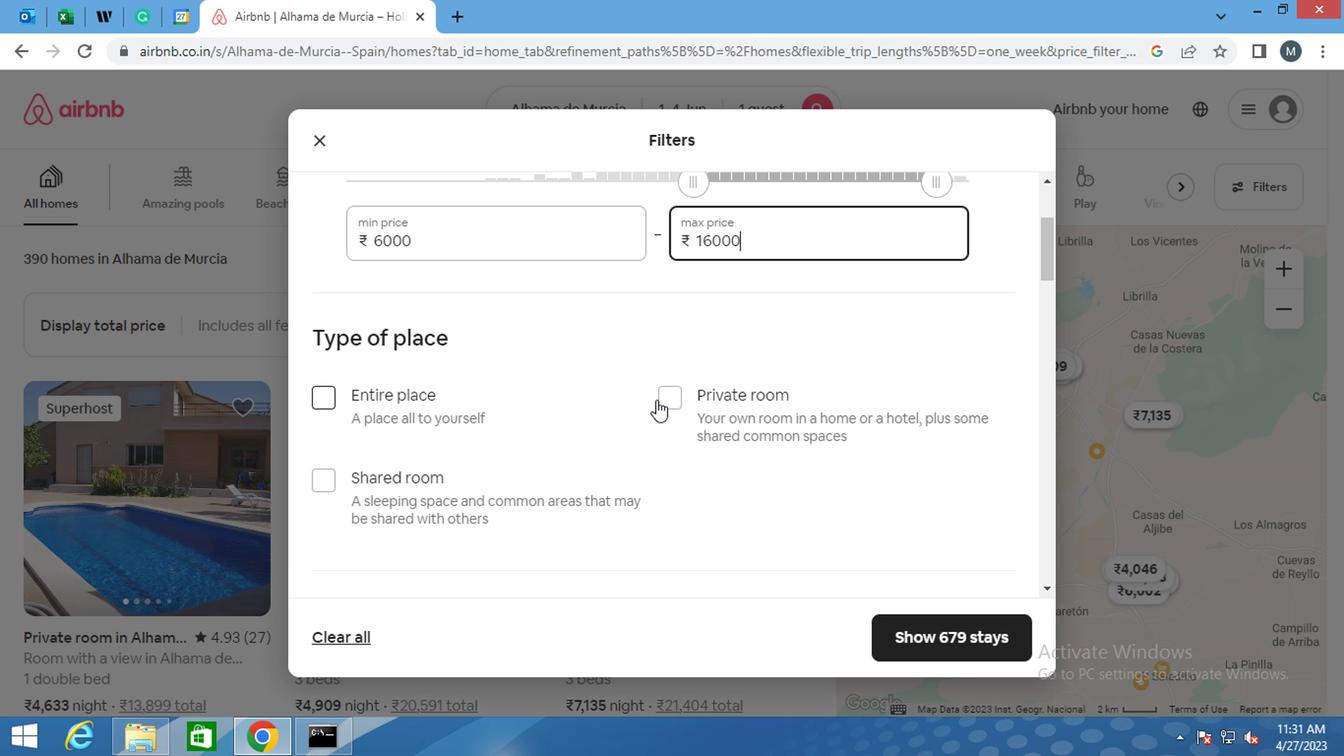 
Action: Mouse moved to (597, 403)
Screenshot: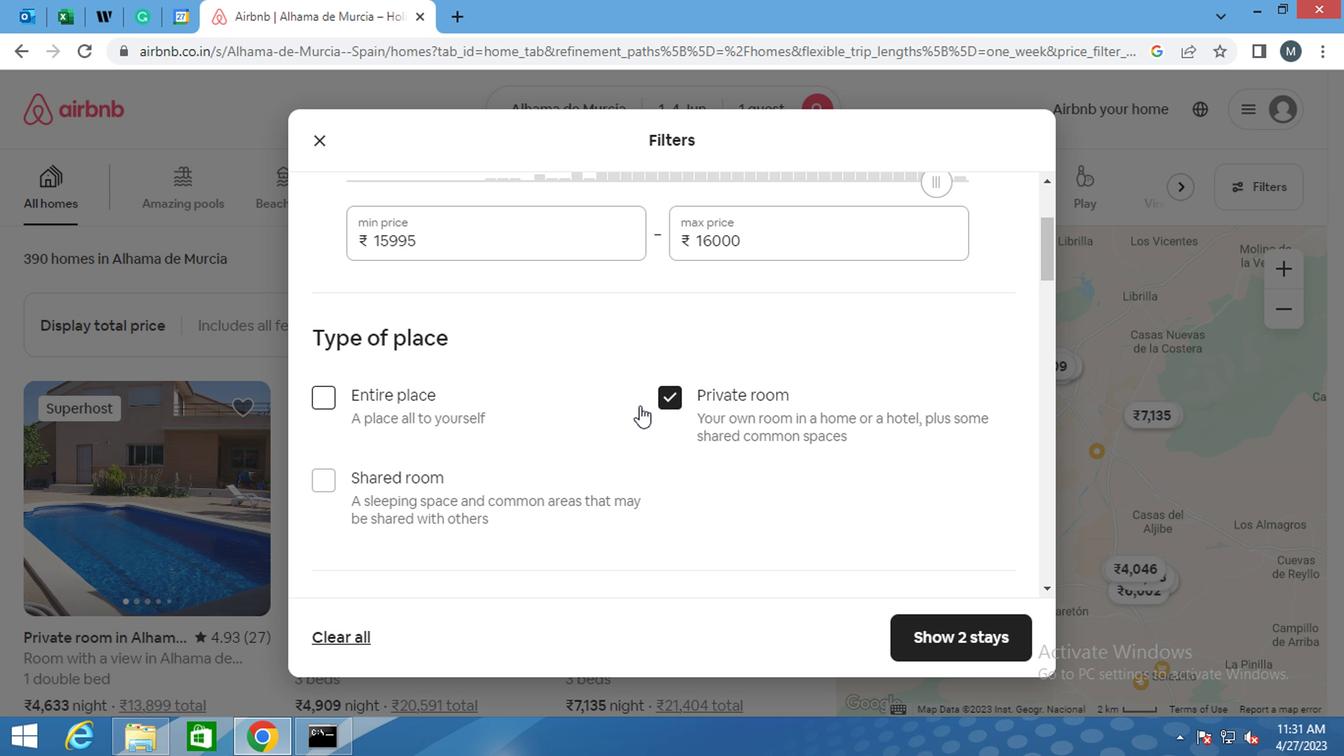 
Action: Mouse scrolled (597, 402) with delta (0, -1)
Screenshot: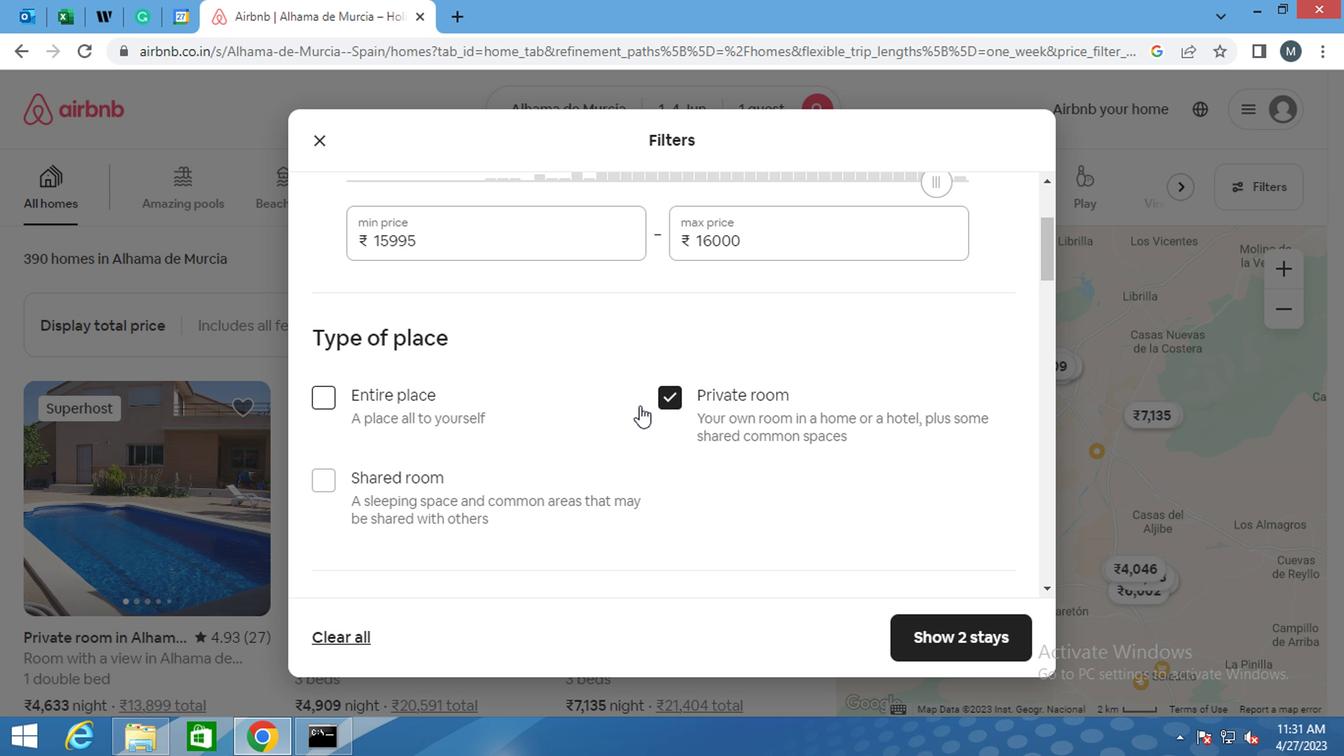 
Action: Mouse moved to (590, 404)
Screenshot: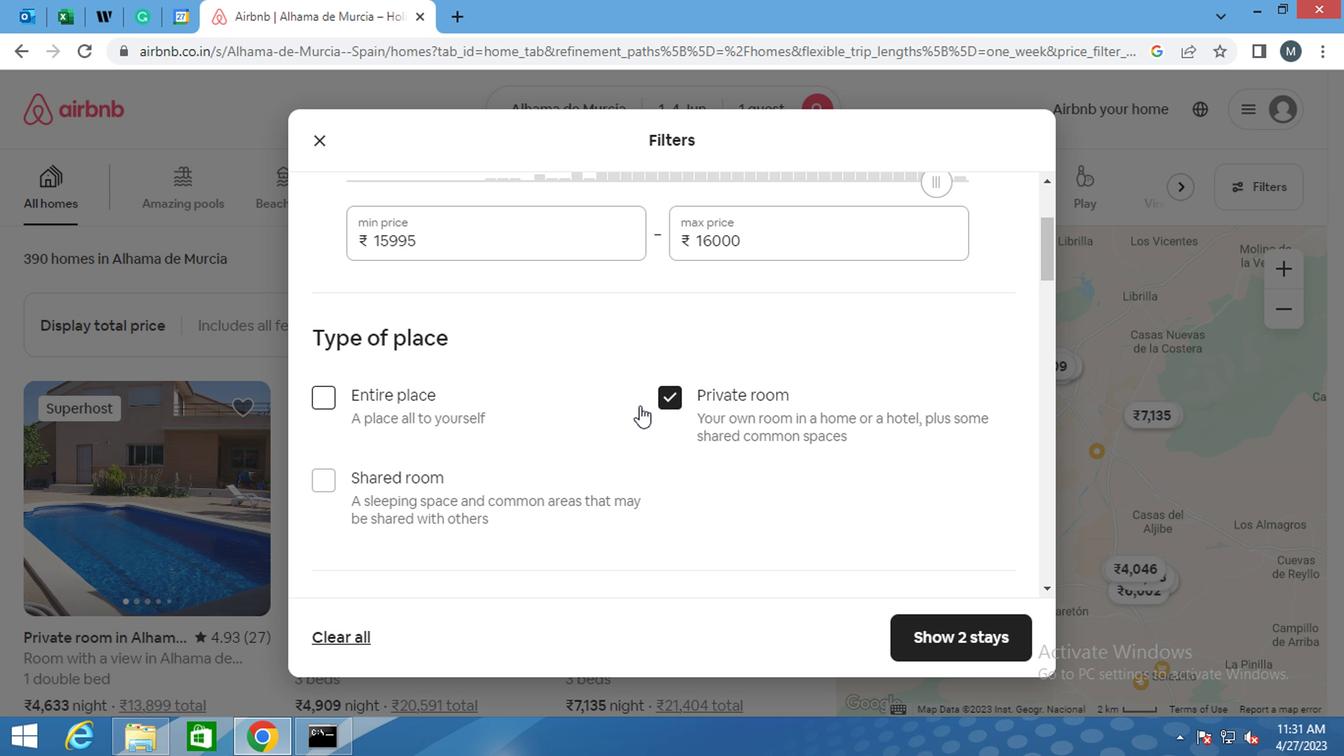 
Action: Mouse scrolled (590, 403) with delta (0, 0)
Screenshot: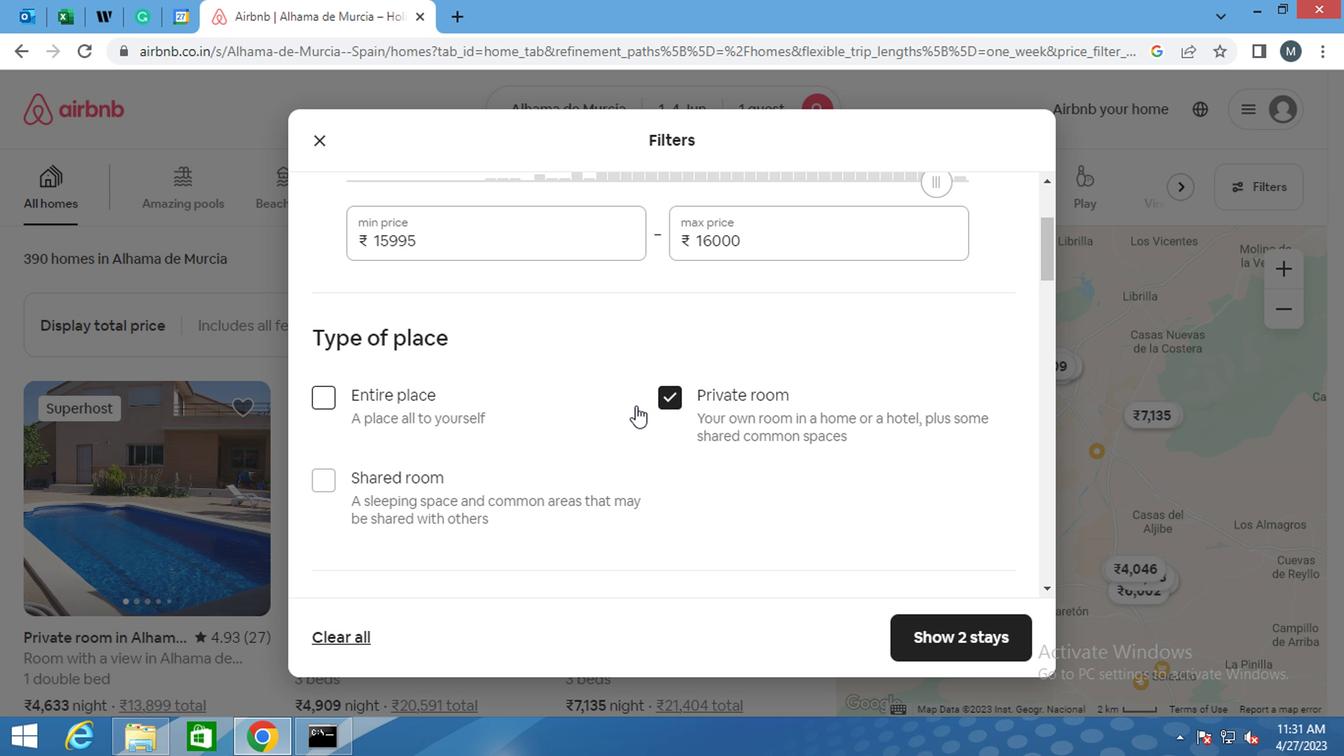 
Action: Mouse moved to (315, 410)
Screenshot: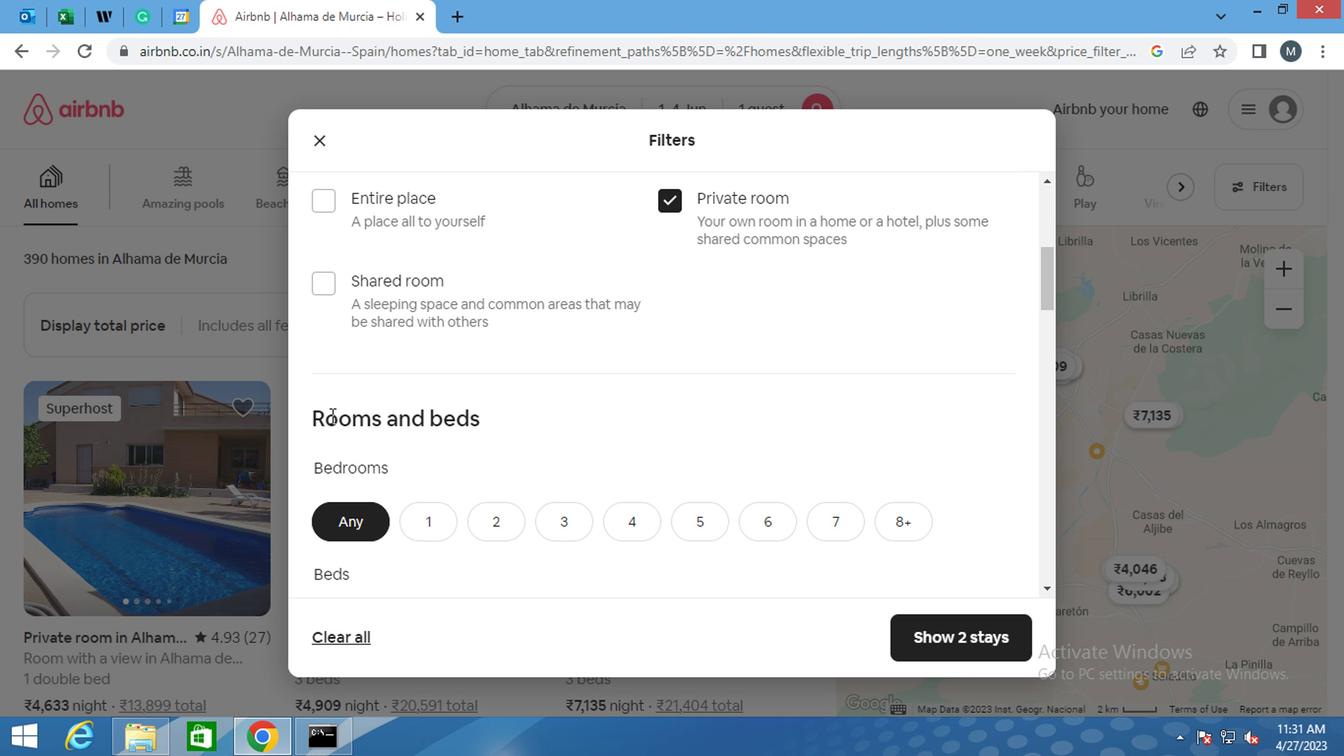 
Action: Mouse scrolled (315, 409) with delta (0, -1)
Screenshot: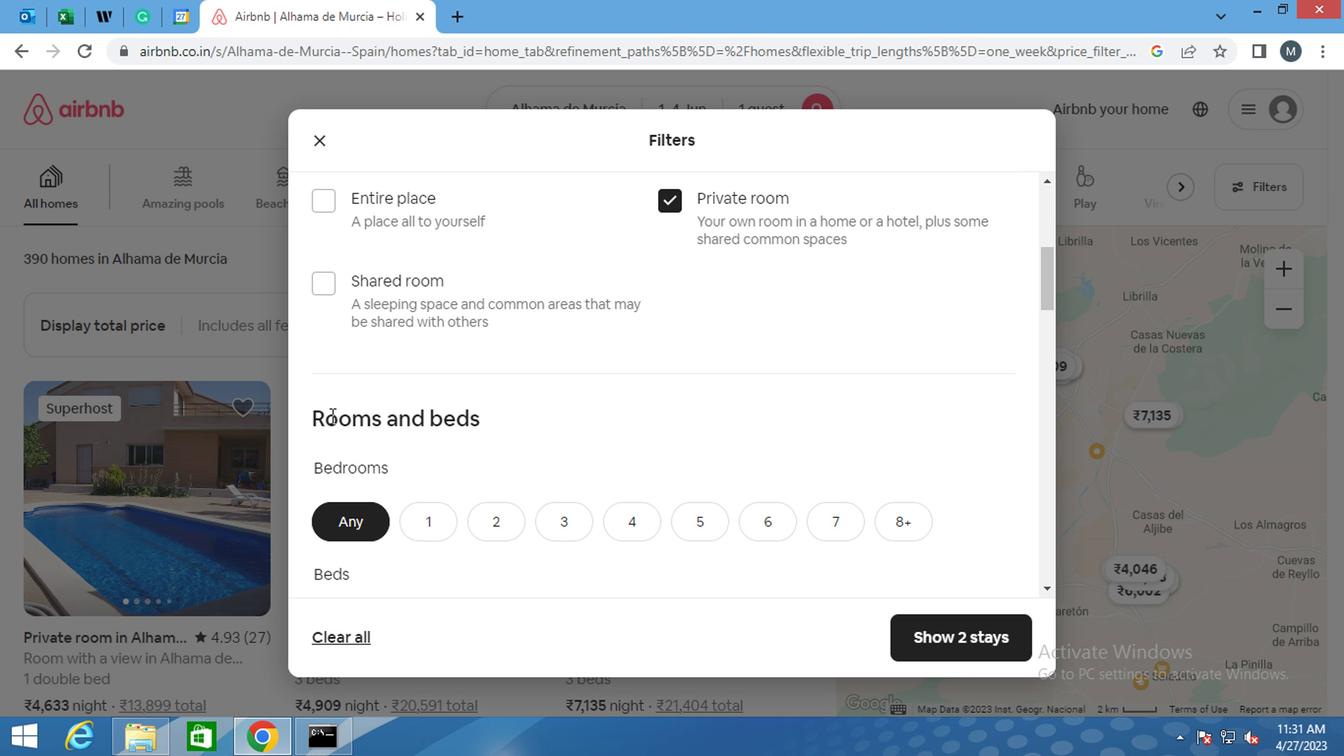 
Action: Mouse moved to (436, 423)
Screenshot: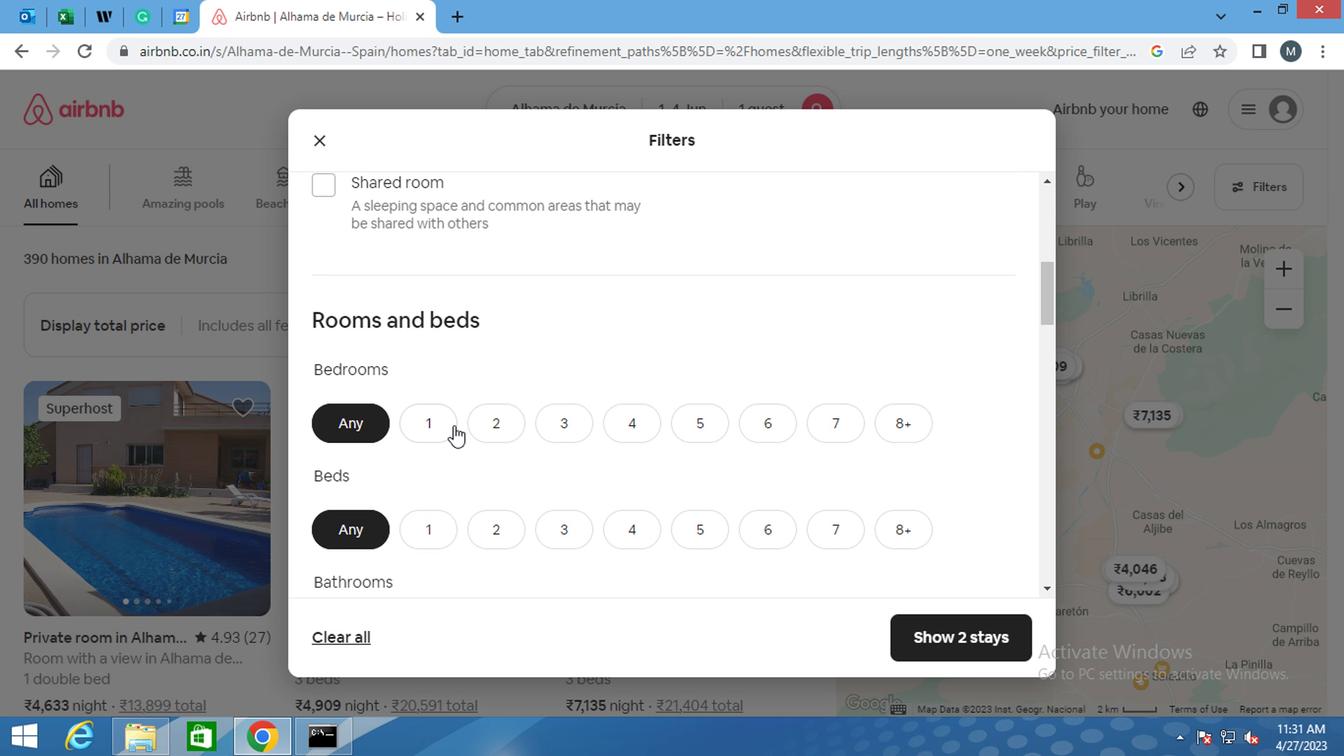 
Action: Mouse pressed left at (436, 423)
Screenshot: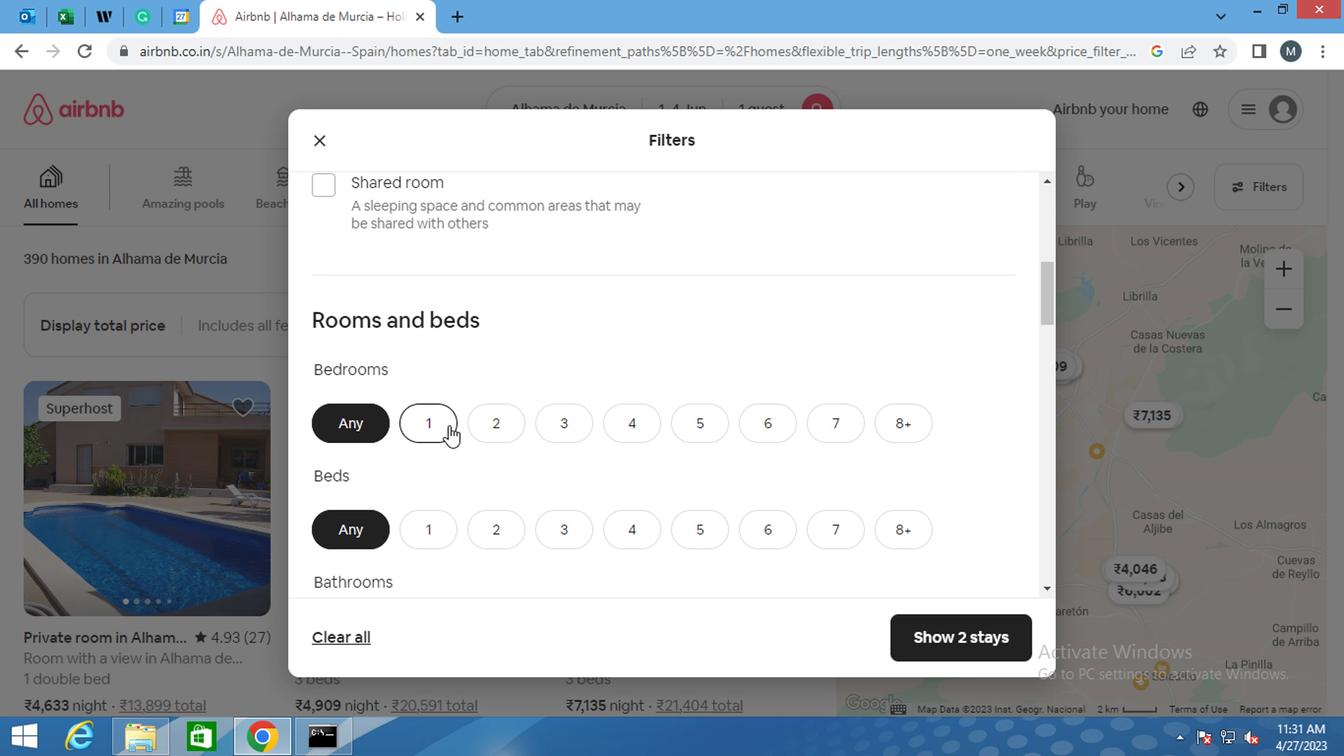 
Action: Mouse moved to (388, 391)
Screenshot: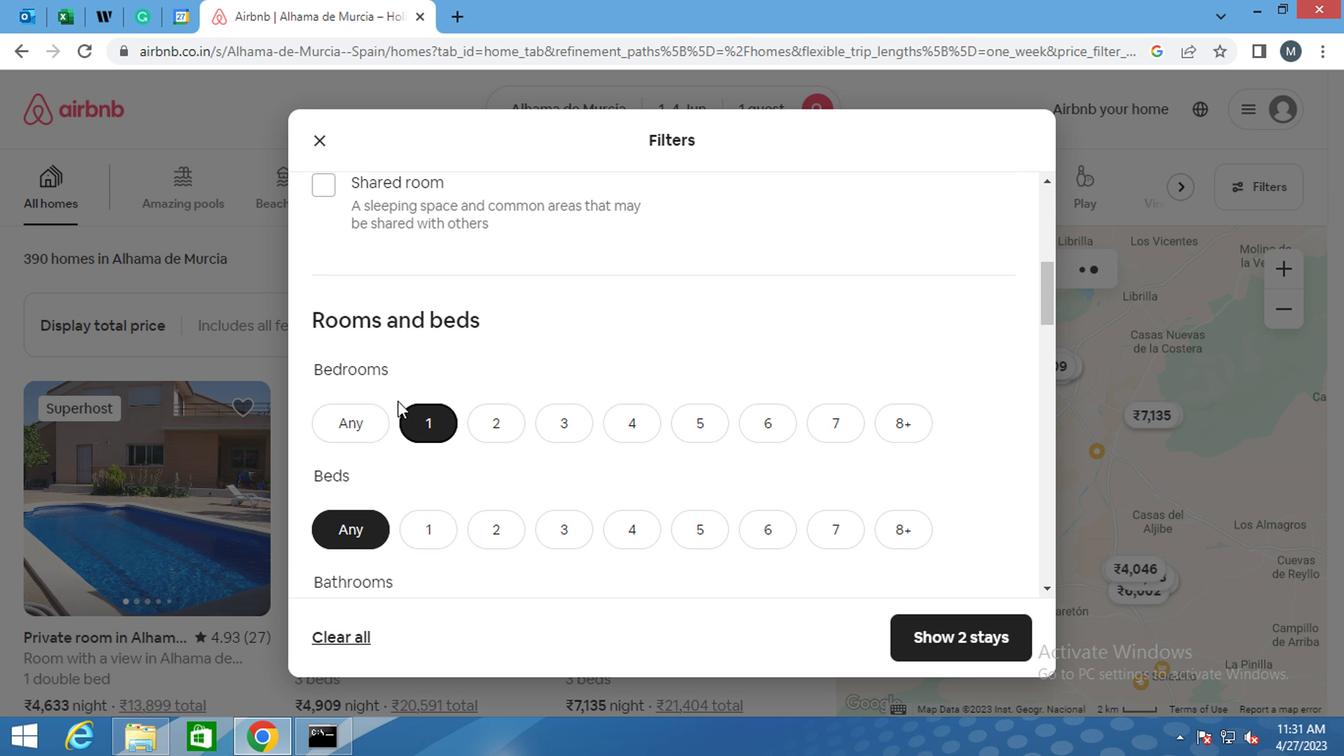 
Action: Mouse scrolled (388, 389) with delta (0, -1)
Screenshot: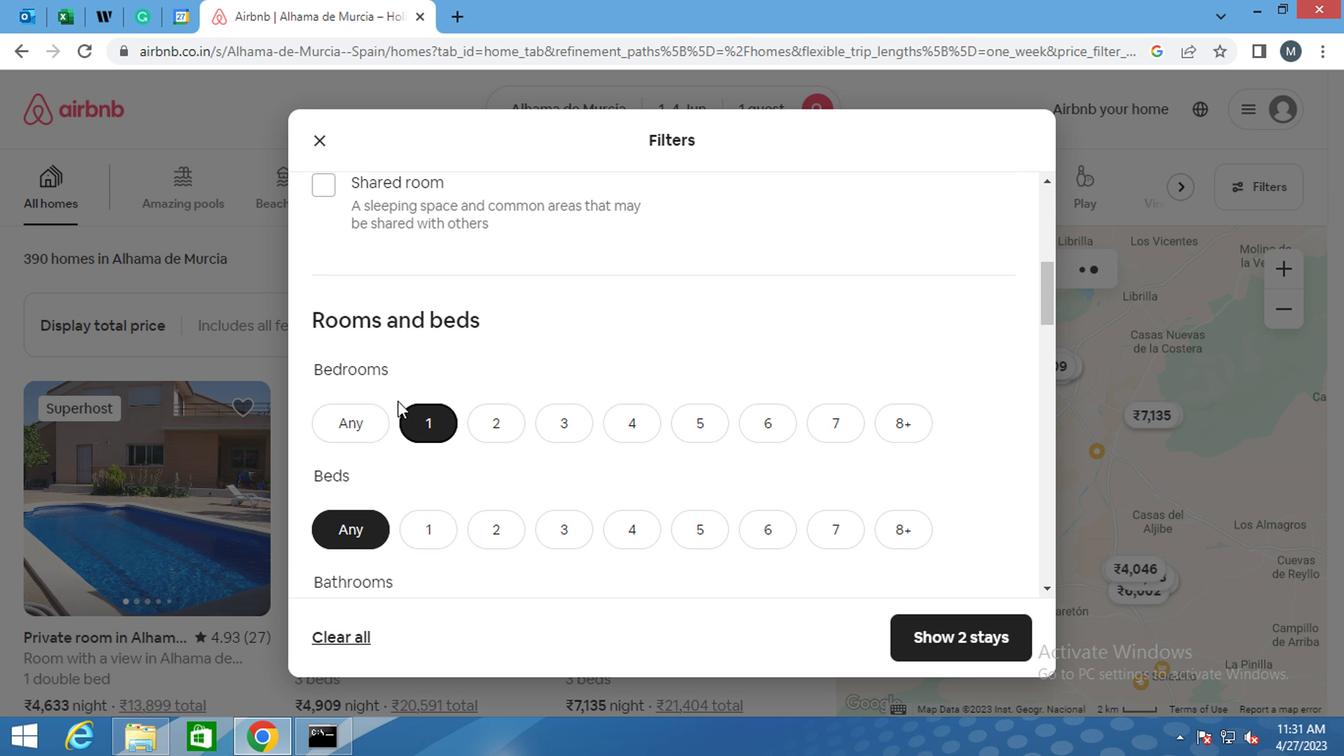 
Action: Mouse moved to (386, 391)
Screenshot: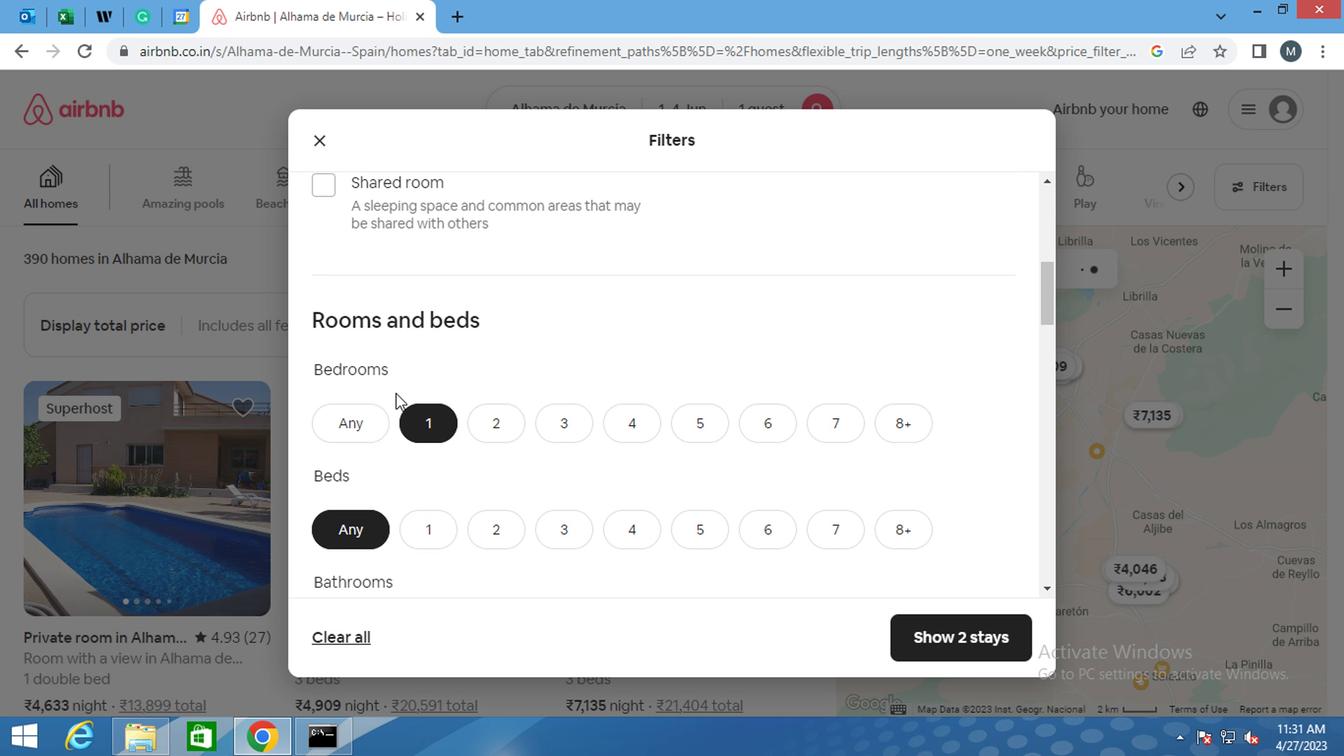 
Action: Mouse scrolled (386, 389) with delta (0, -1)
Screenshot: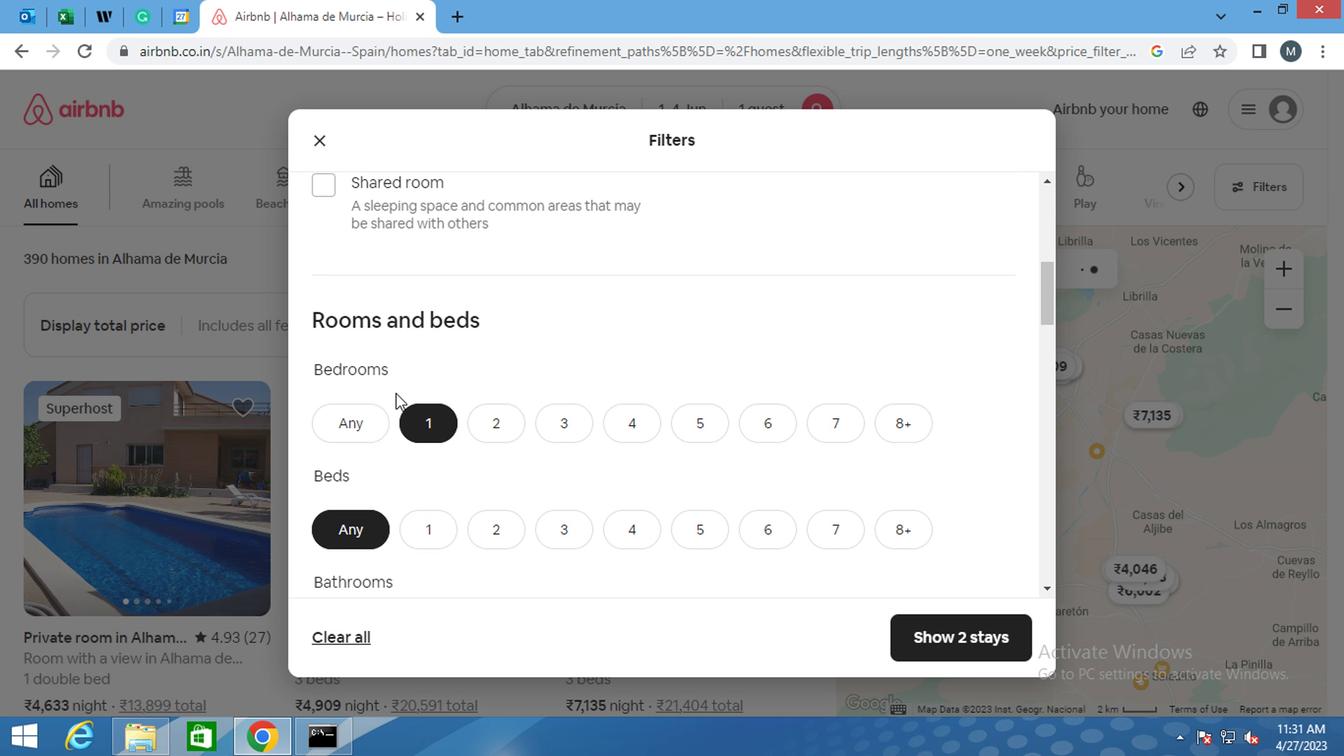 
Action: Mouse moved to (383, 391)
Screenshot: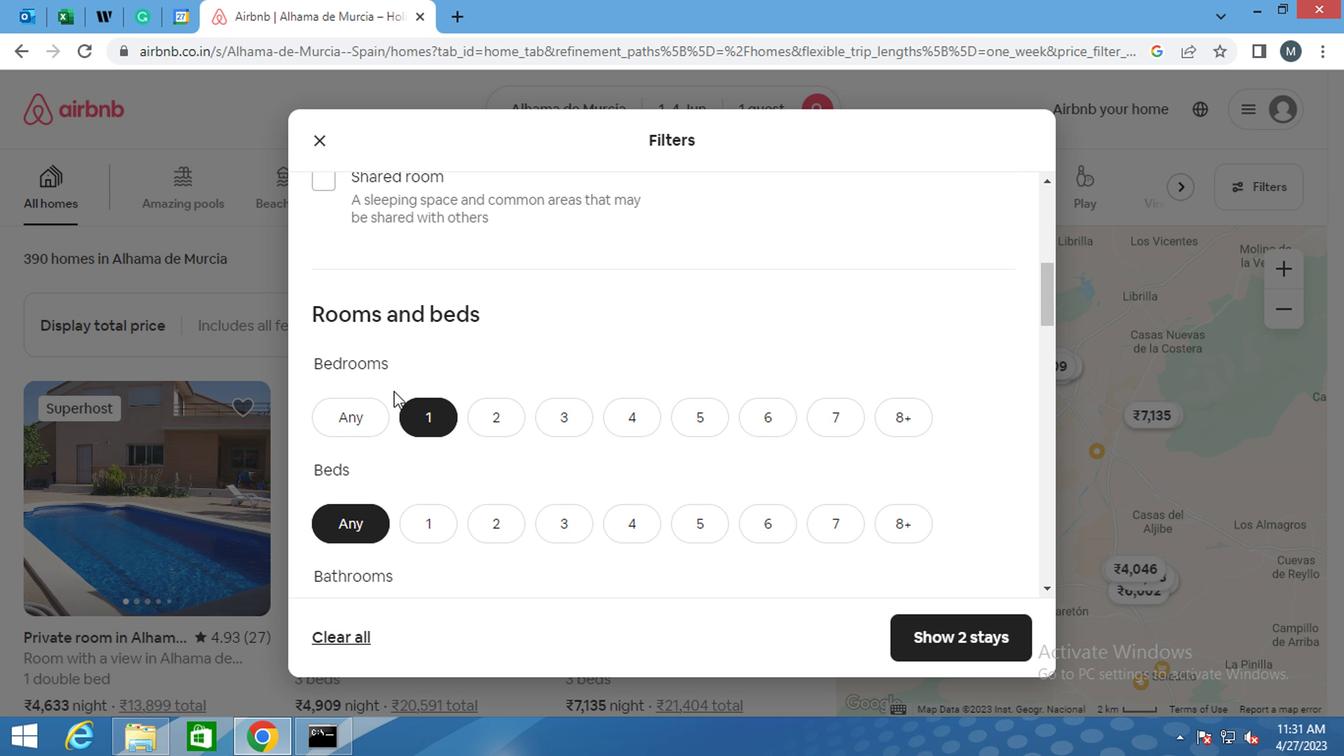 
Action: Mouse scrolled (383, 389) with delta (0, -1)
Screenshot: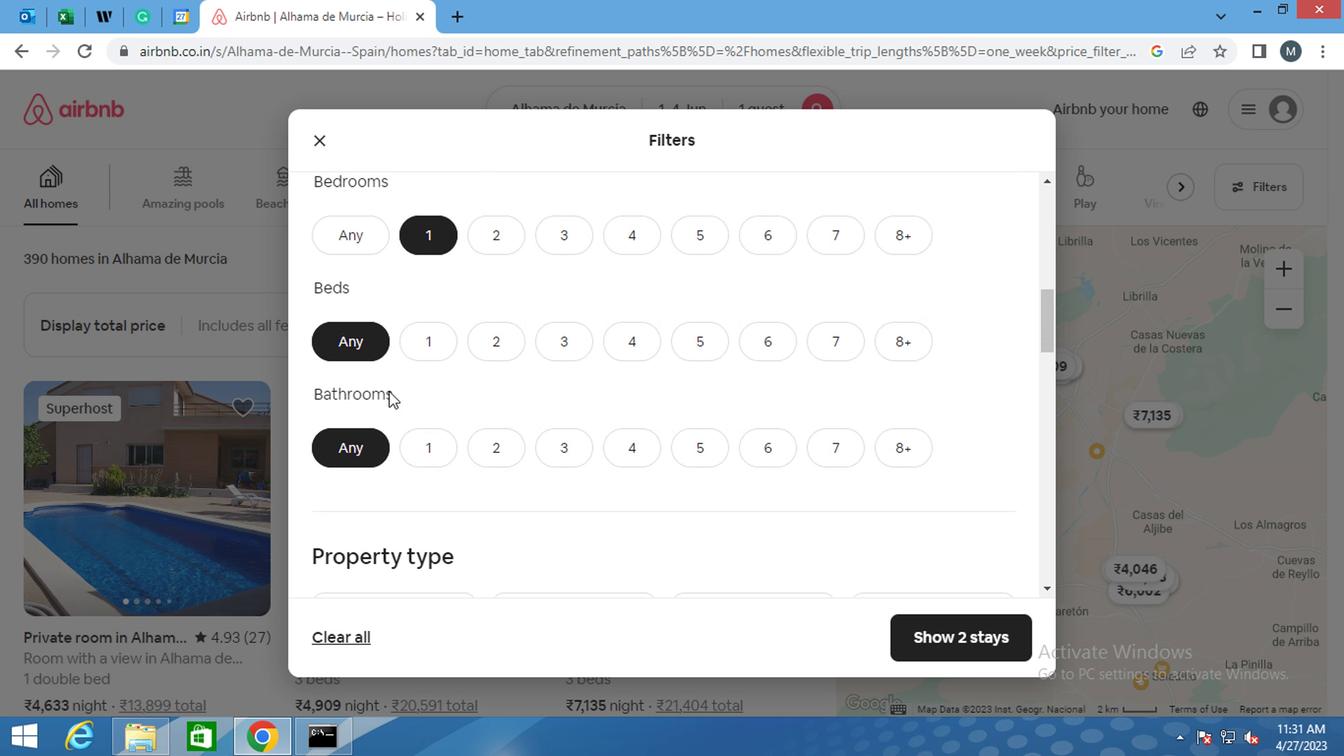
Action: Mouse moved to (417, 235)
Screenshot: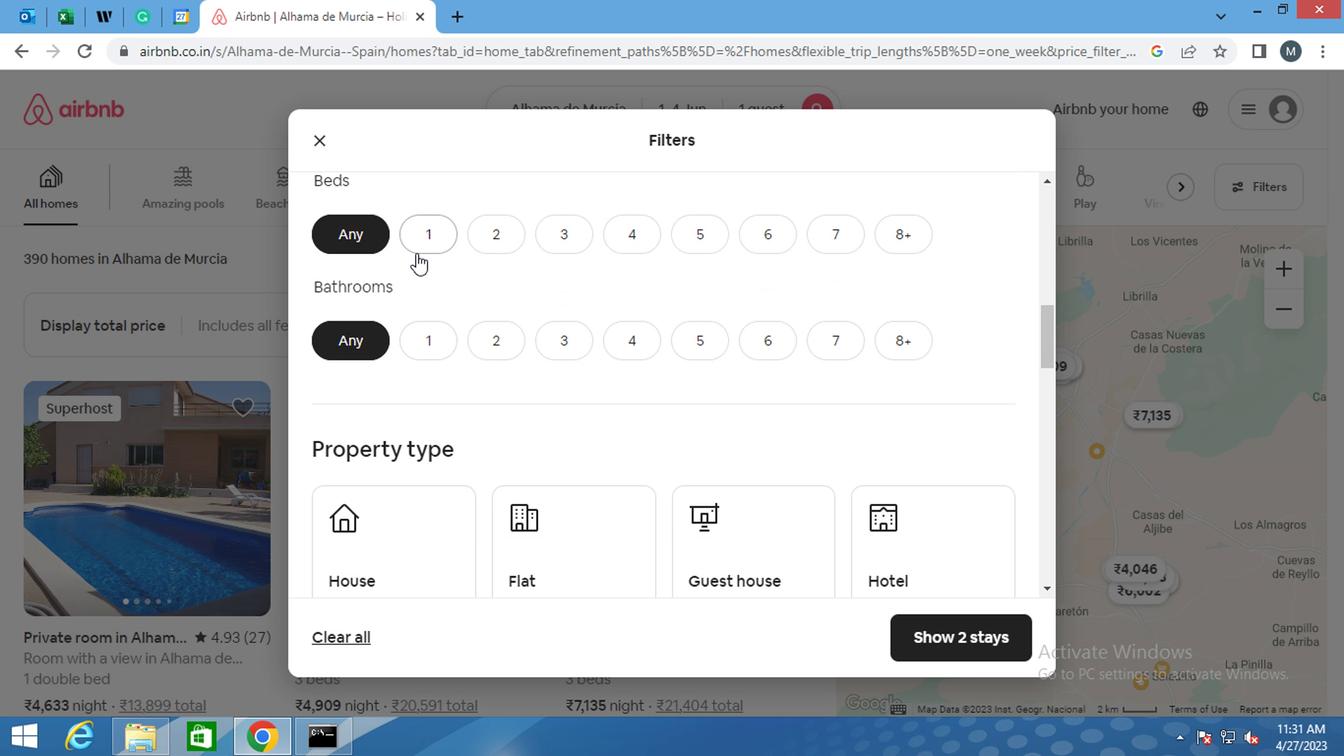 
Action: Mouse pressed left at (417, 235)
Screenshot: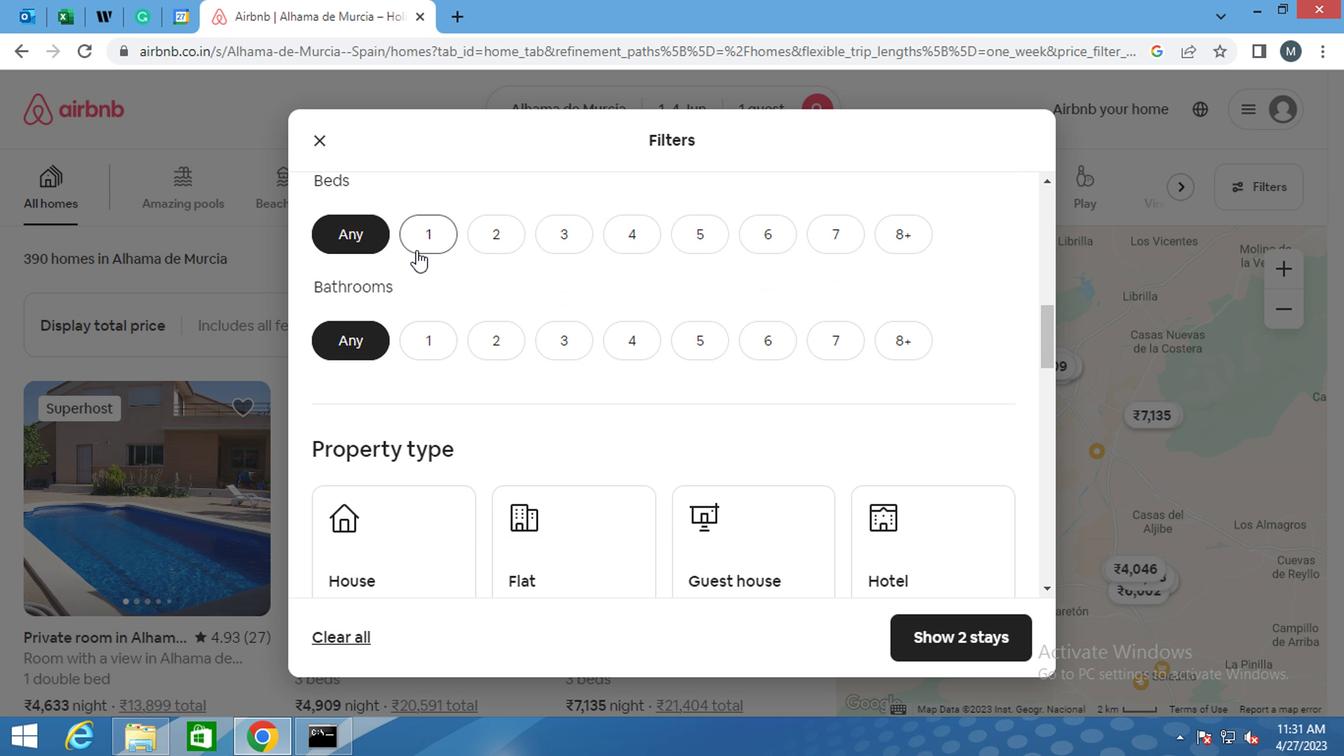 
Action: Mouse moved to (420, 347)
Screenshot: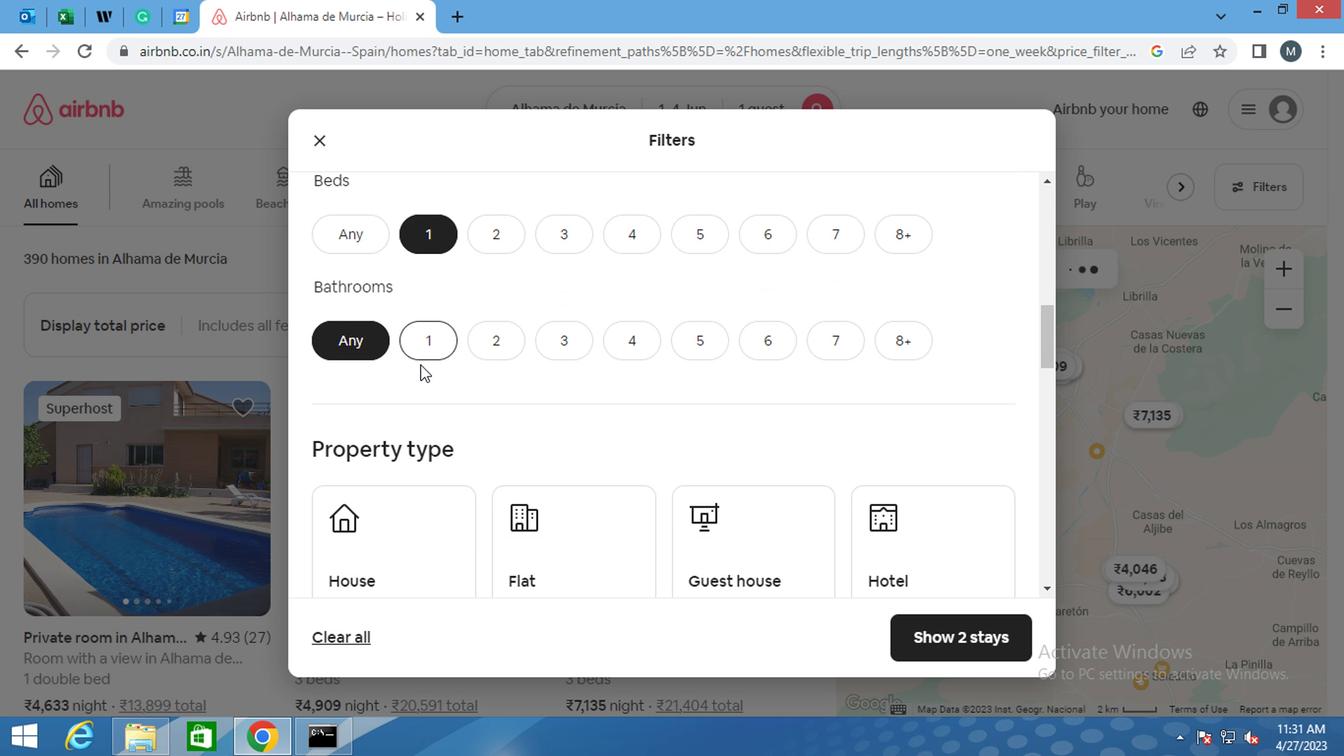 
Action: Mouse pressed left at (420, 347)
Screenshot: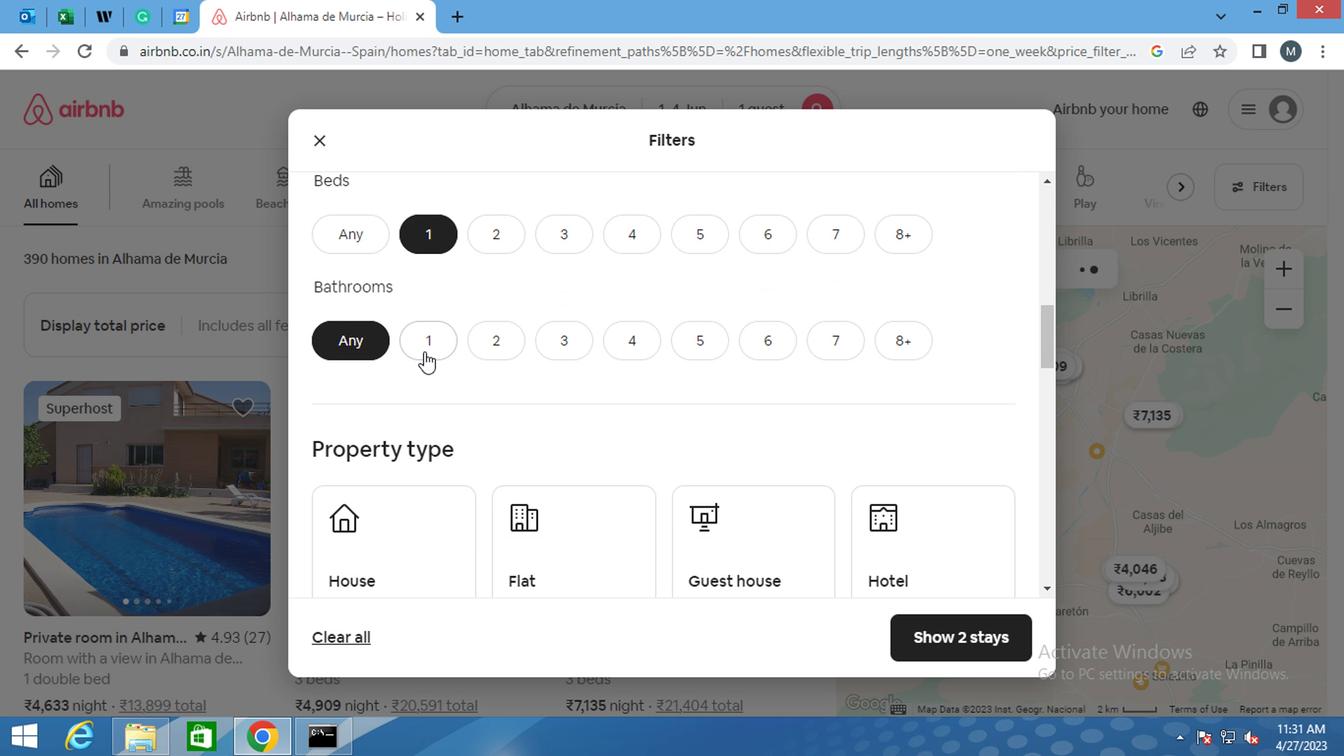 
Action: Mouse moved to (324, 331)
Screenshot: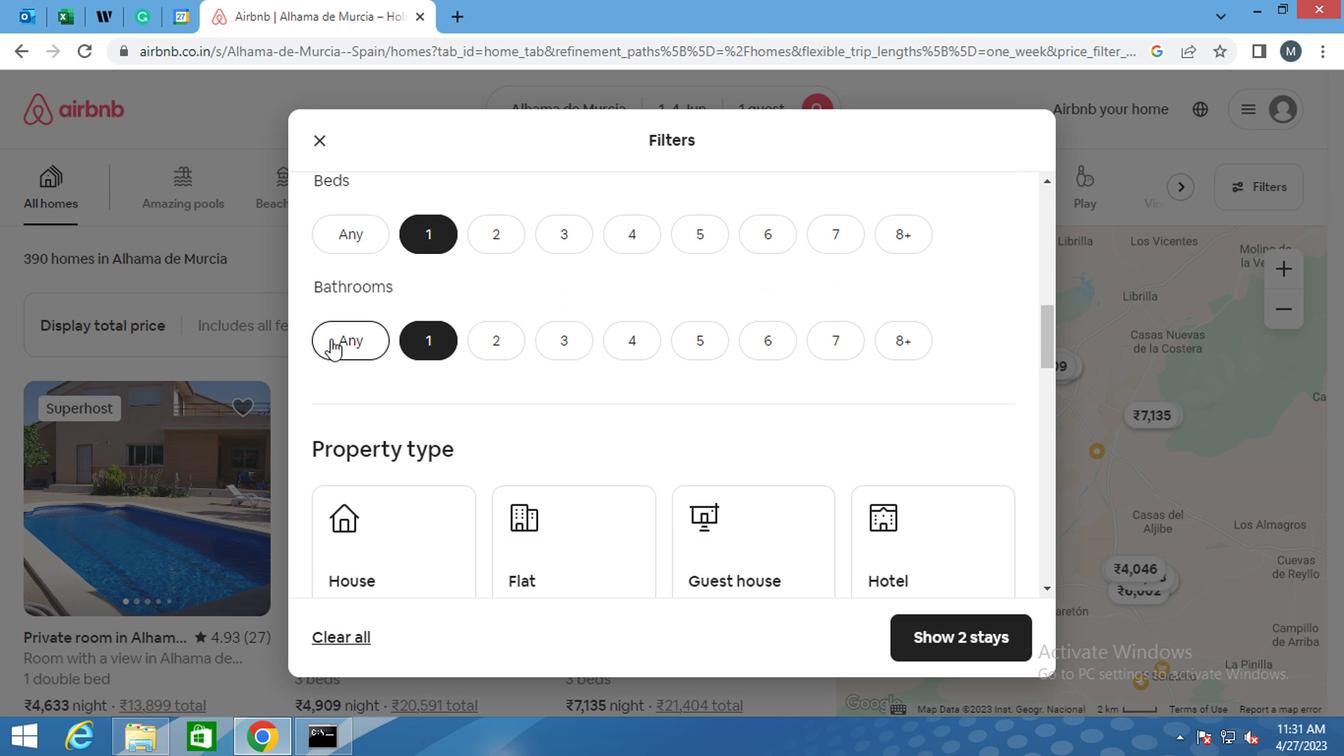 
Action: Mouse scrolled (324, 330) with delta (0, -1)
Screenshot: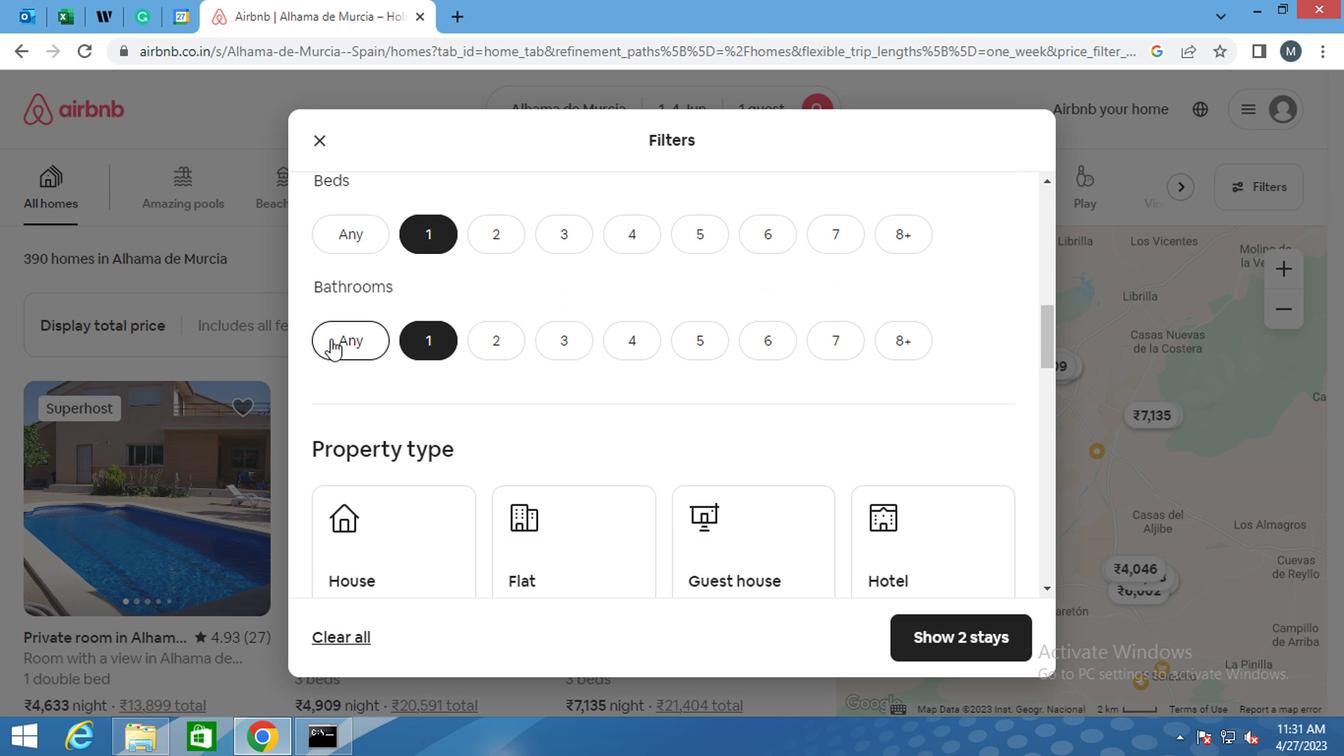 
Action: Mouse moved to (329, 332)
Screenshot: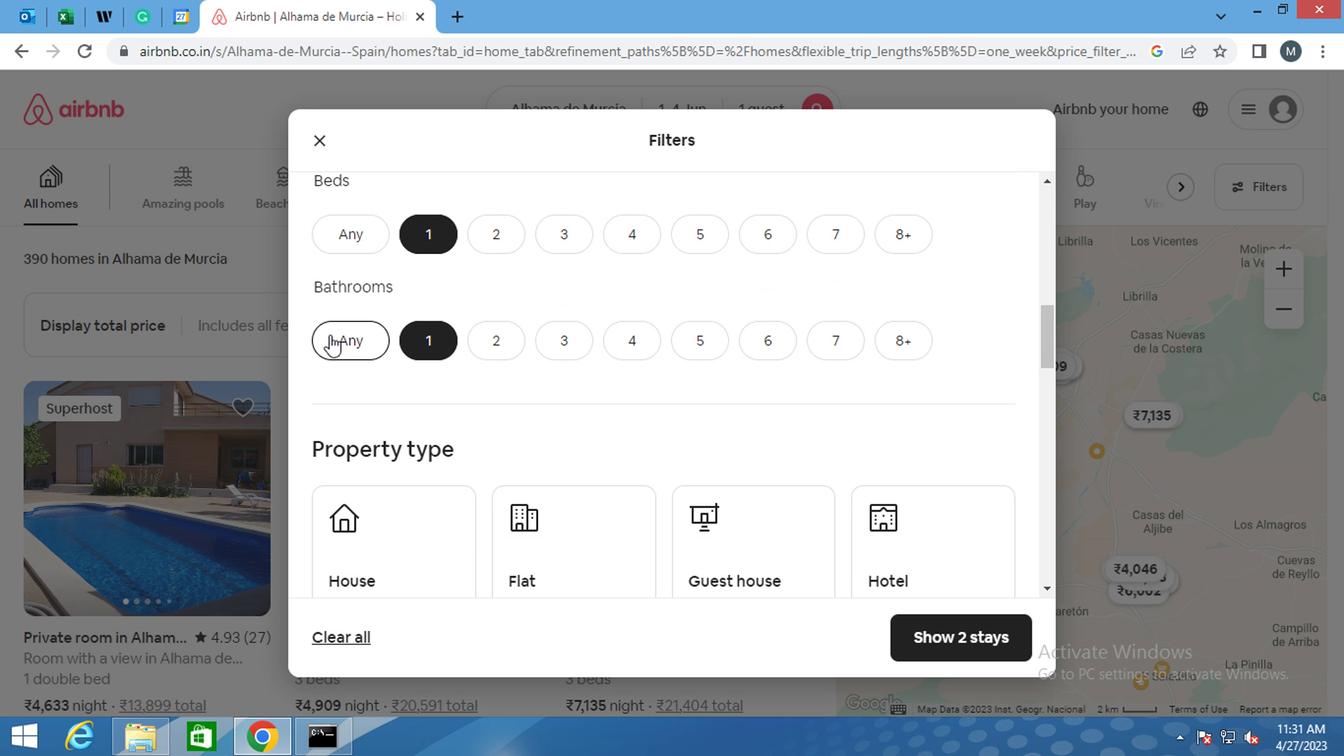 
Action: Mouse scrolled (329, 331) with delta (0, 0)
Screenshot: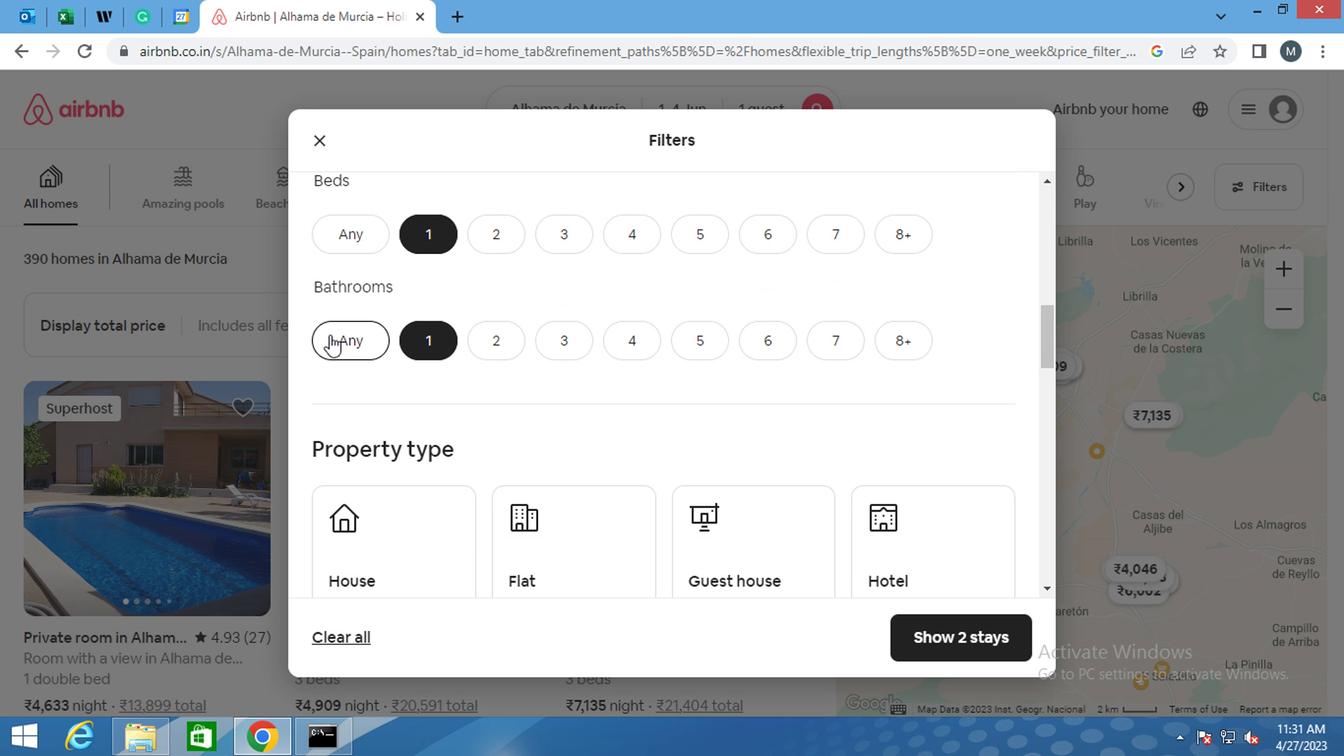 
Action: Mouse scrolled (329, 331) with delta (0, 0)
Screenshot: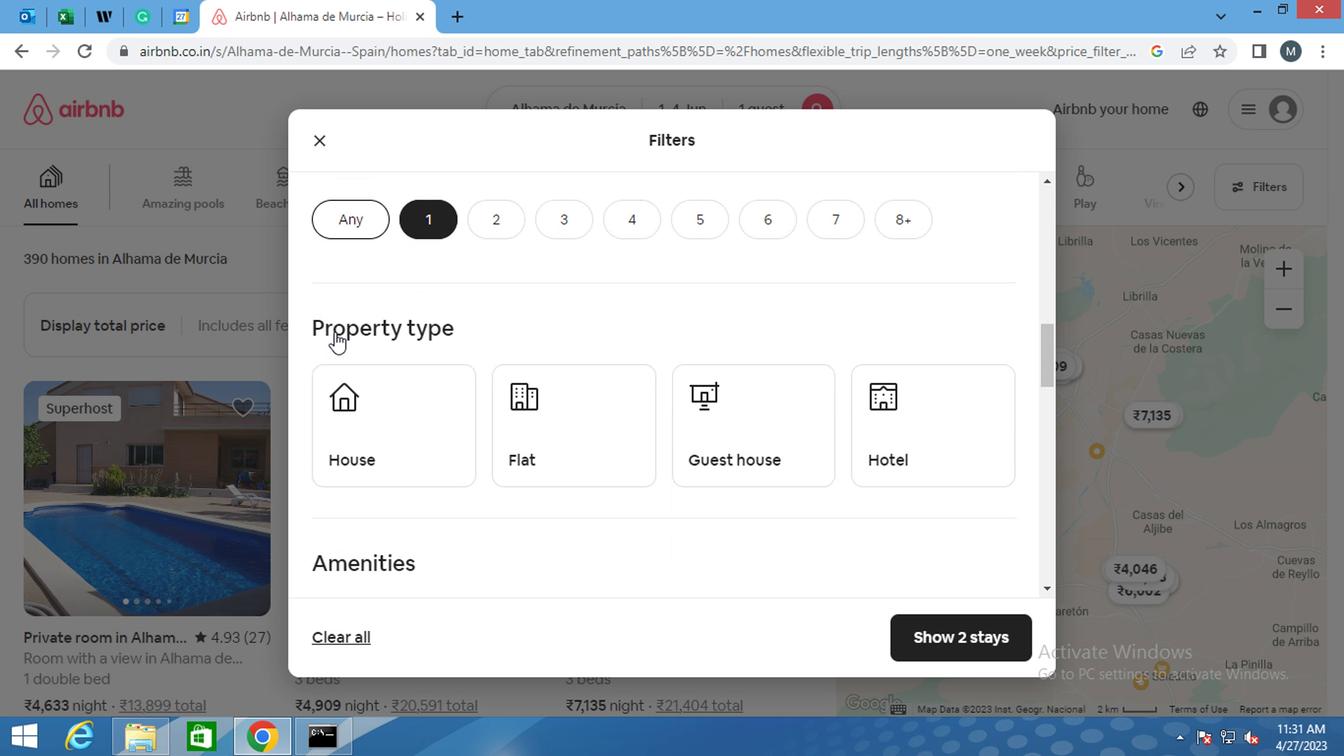 
Action: Mouse scrolled (329, 331) with delta (0, 0)
Screenshot: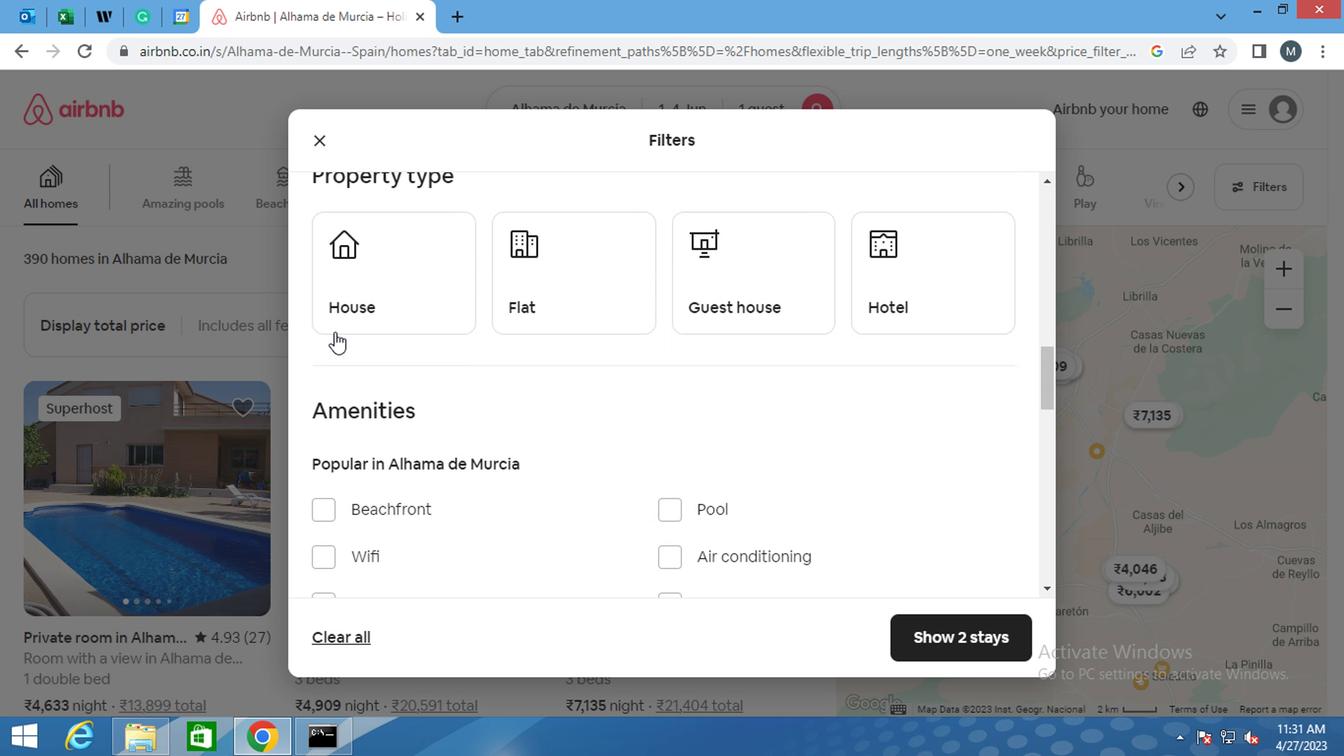 
Action: Mouse moved to (358, 330)
Screenshot: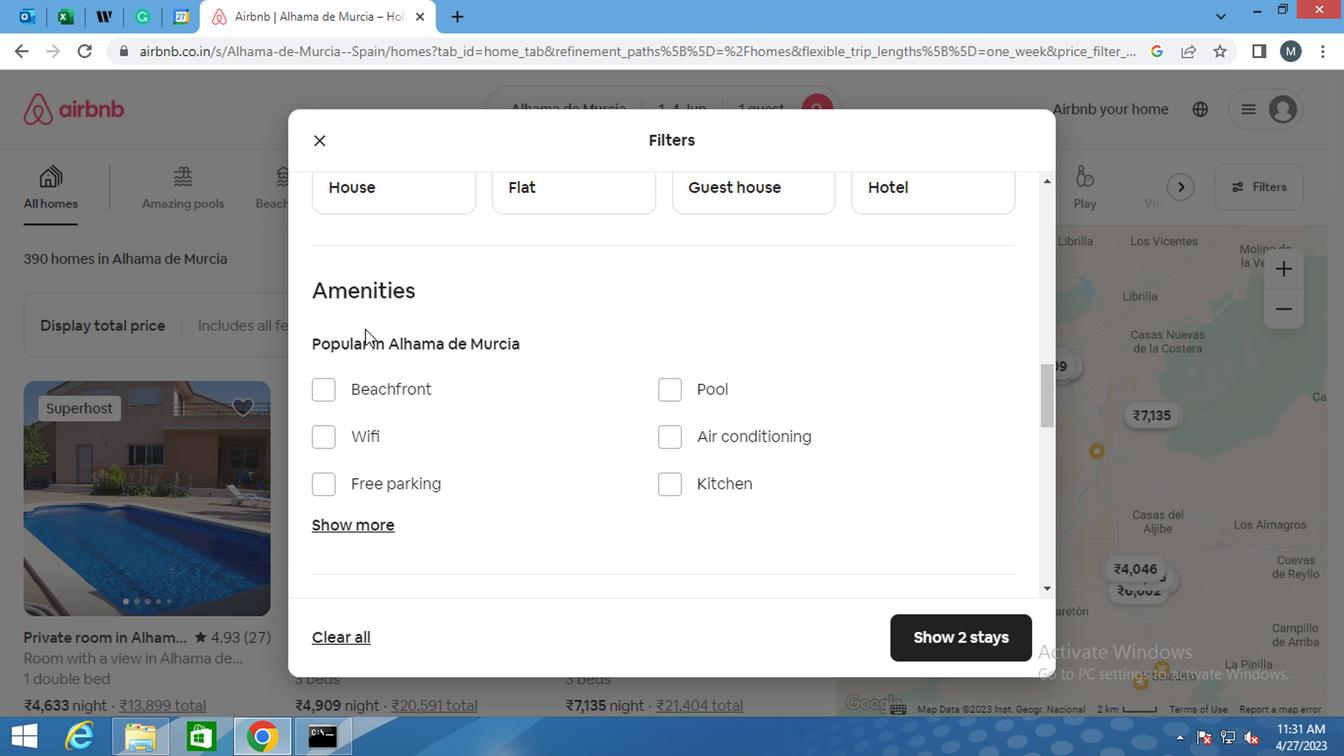 
Action: Mouse scrolled (358, 331) with delta (0, 1)
Screenshot: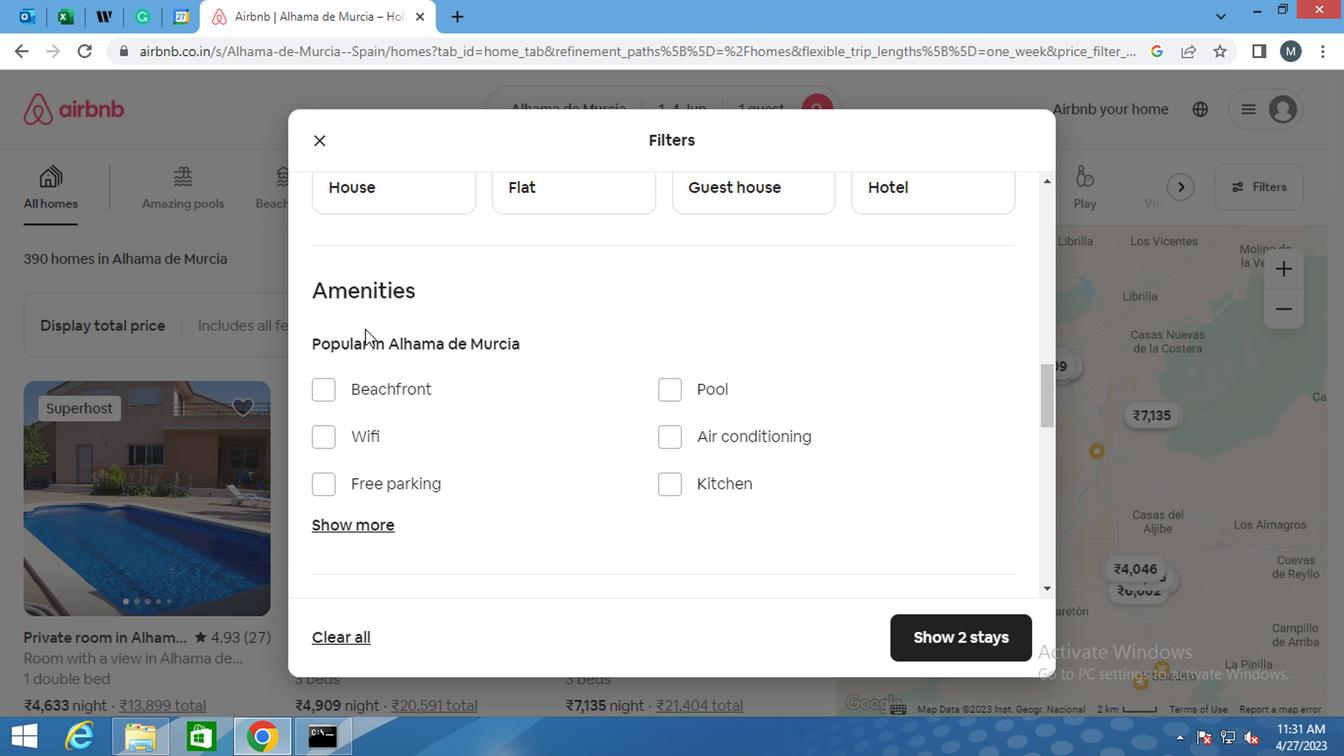 
Action: Mouse scrolled (358, 331) with delta (0, 1)
Screenshot: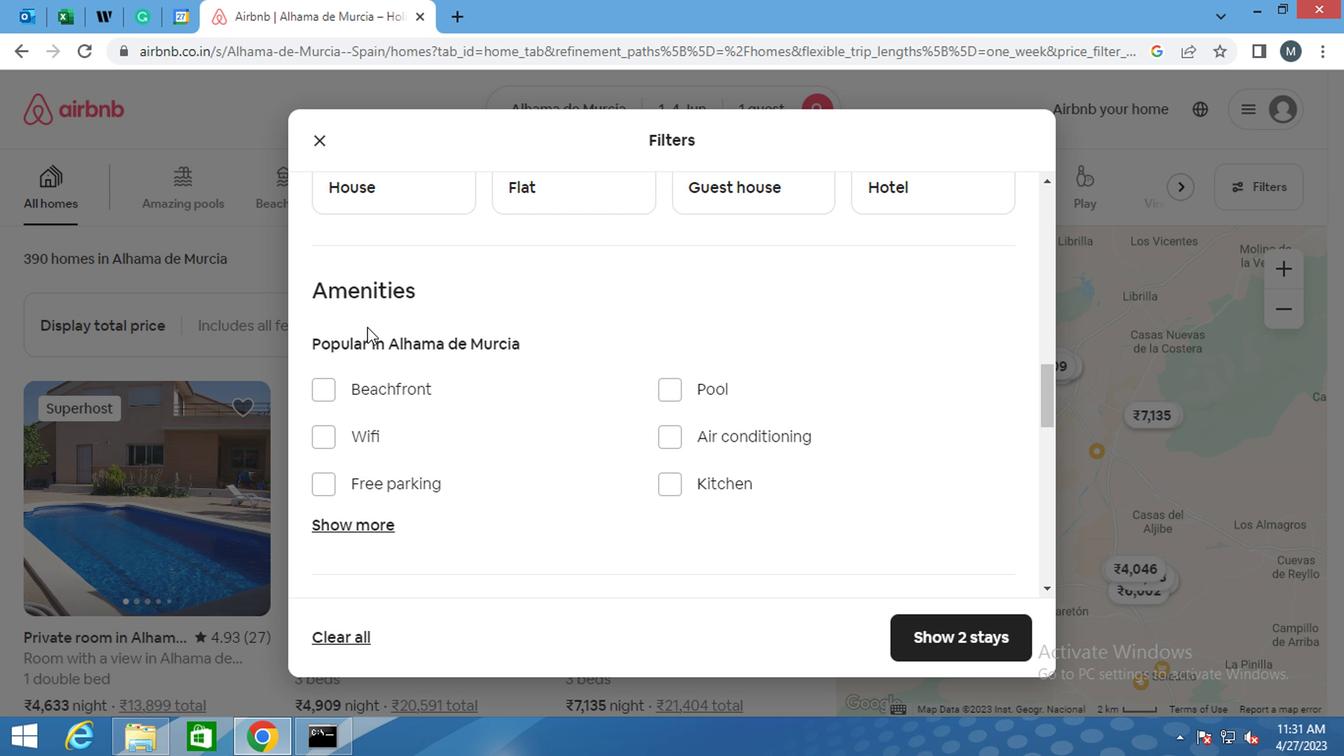 
Action: Mouse moved to (399, 374)
Screenshot: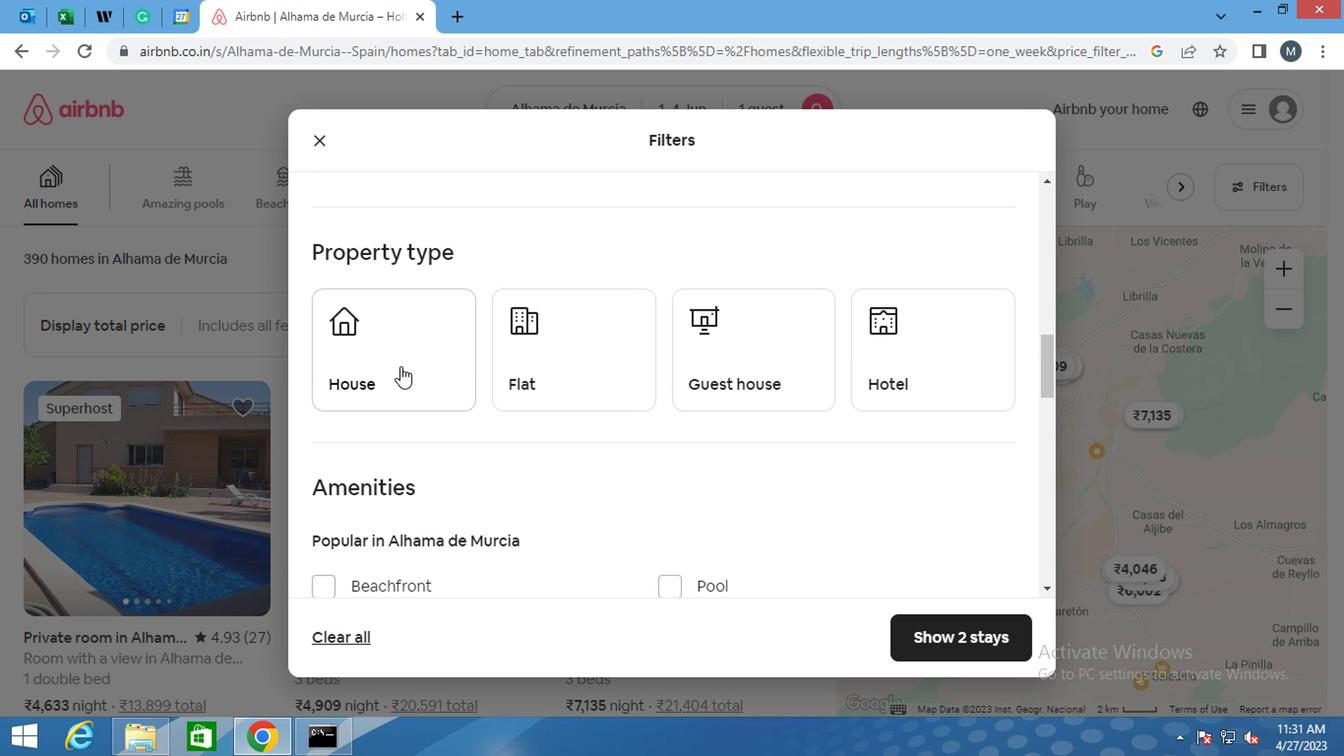 
Action: Mouse pressed left at (399, 374)
Screenshot: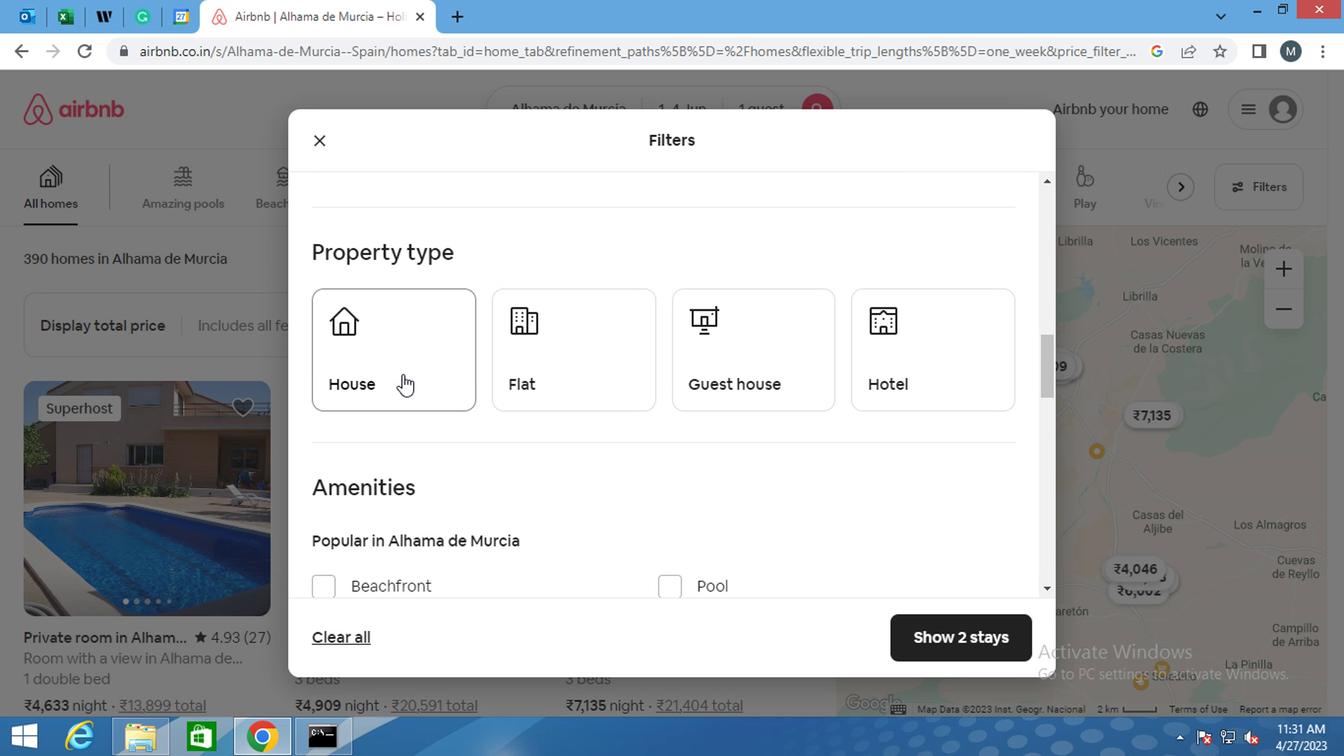 
Action: Mouse moved to (581, 327)
Screenshot: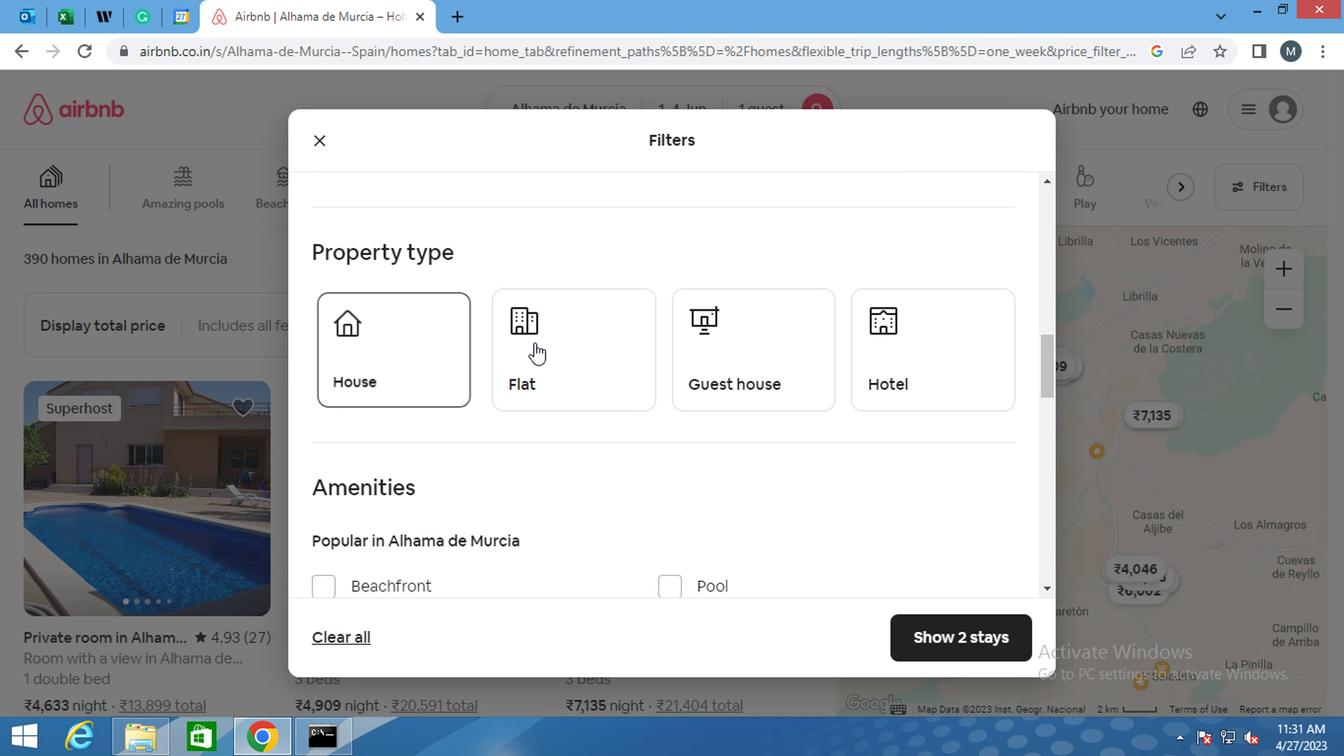 
Action: Mouse pressed left at (581, 327)
Screenshot: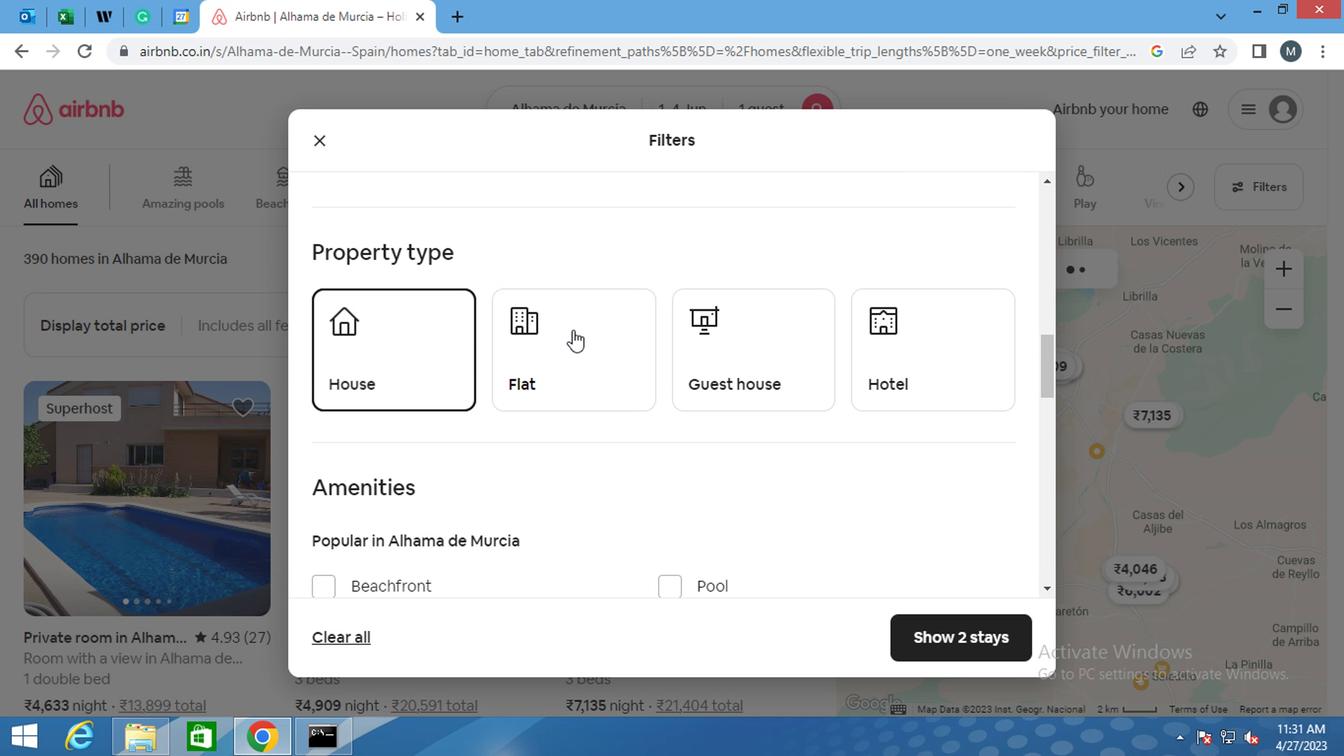 
Action: Mouse moved to (723, 339)
Screenshot: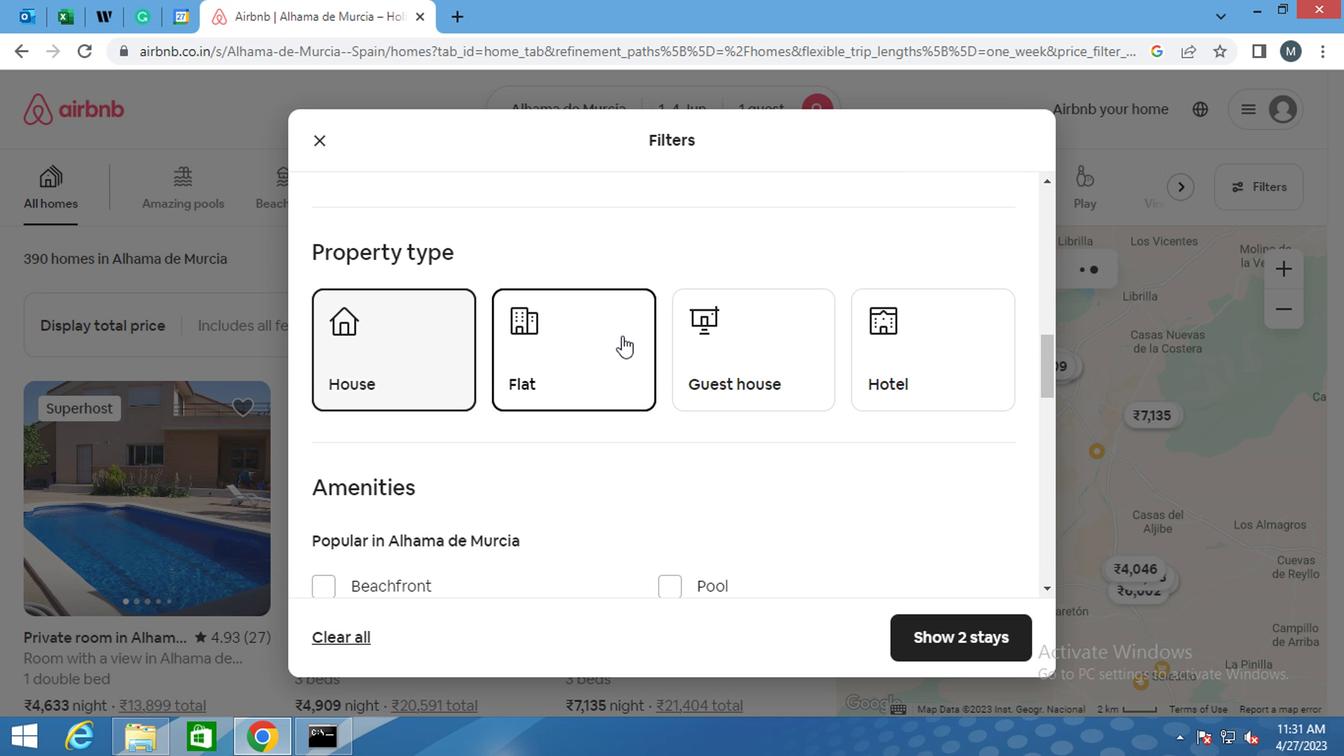 
Action: Mouse pressed left at (723, 339)
Screenshot: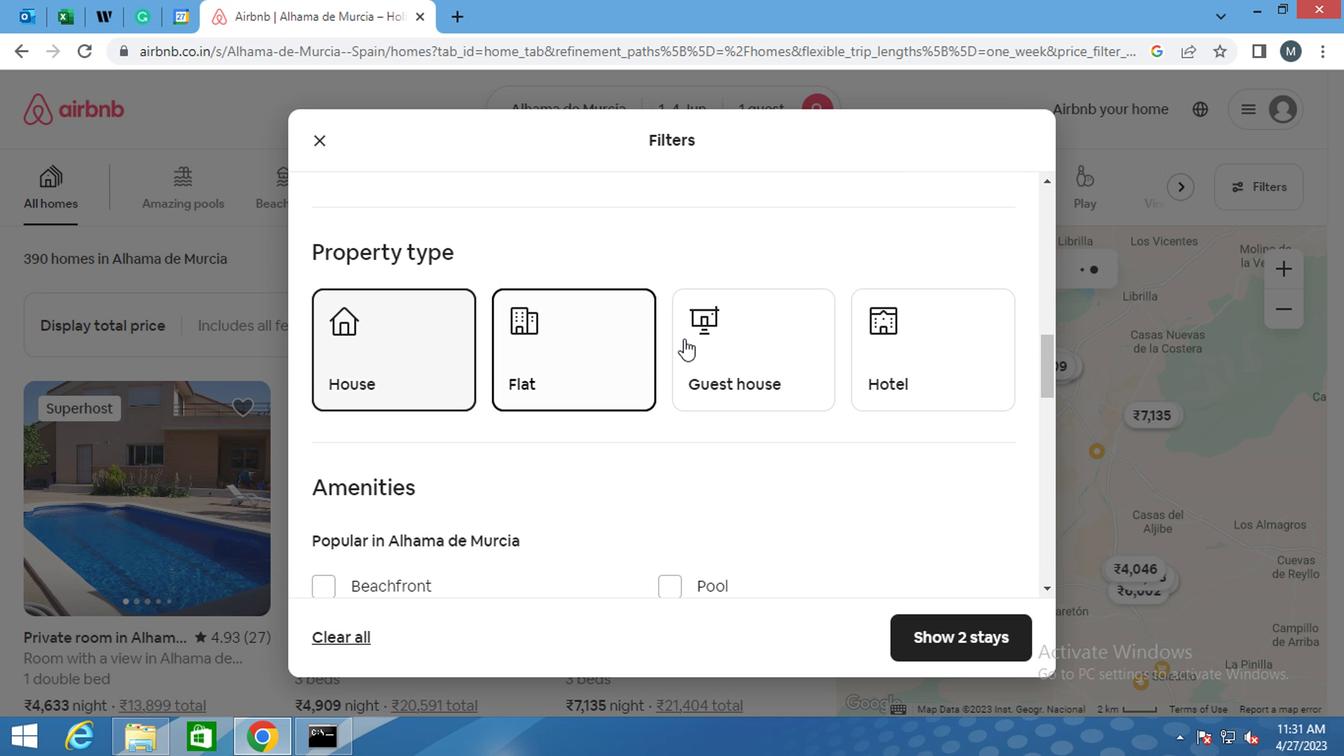 
Action: Mouse moved to (419, 383)
Screenshot: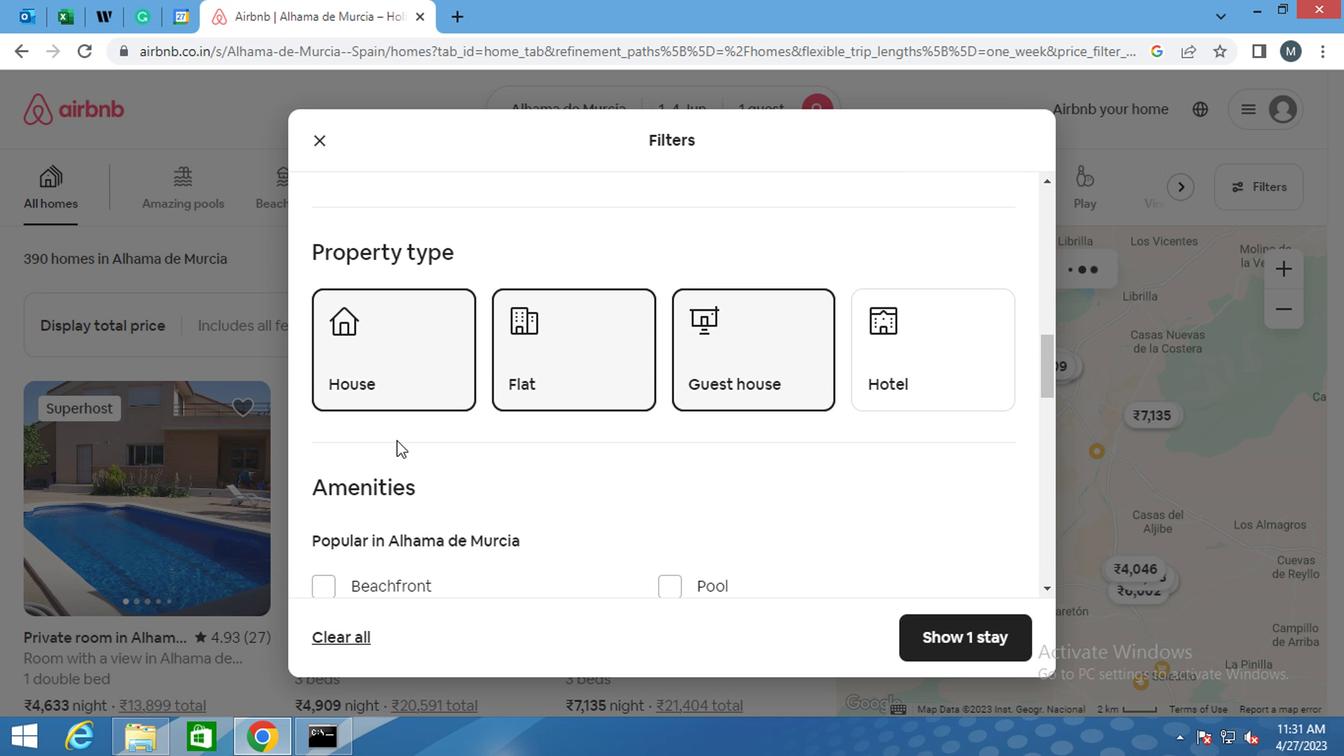 
Action: Mouse scrolled (419, 382) with delta (0, -1)
Screenshot: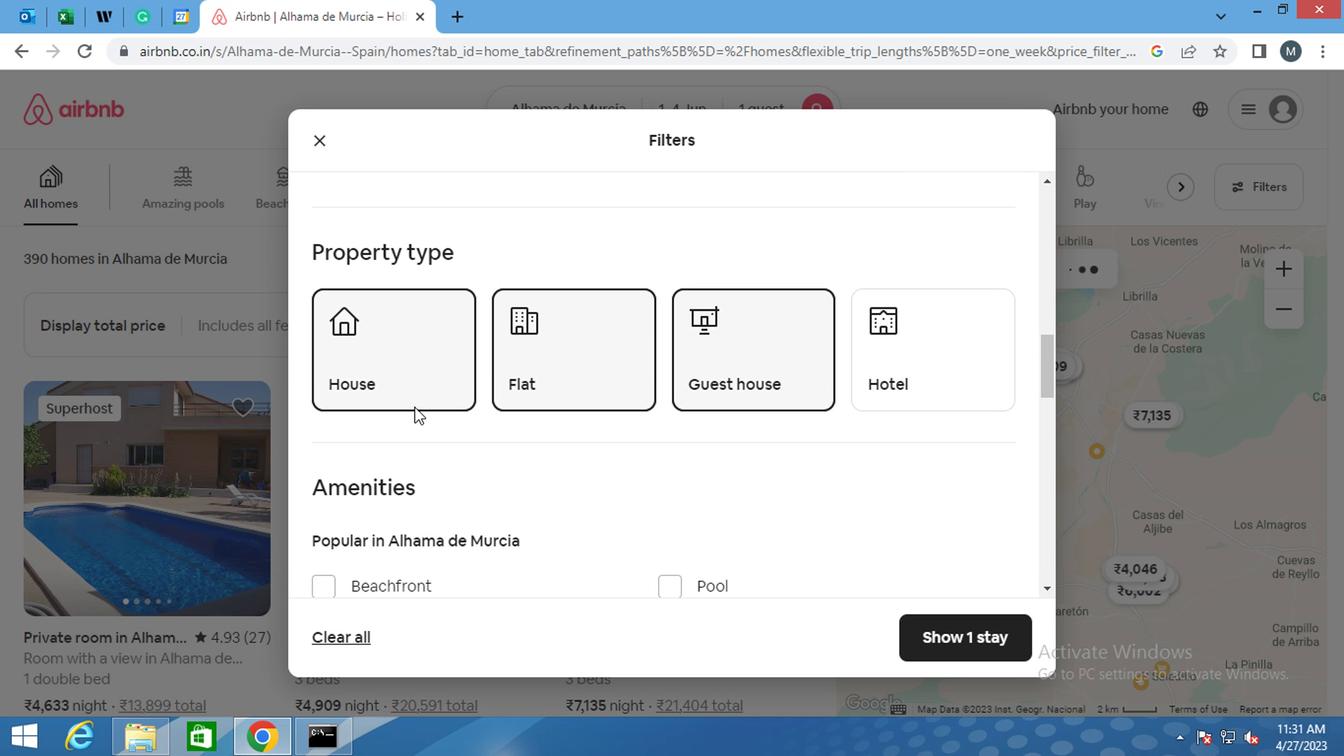 
Action: Mouse scrolled (419, 382) with delta (0, -1)
Screenshot: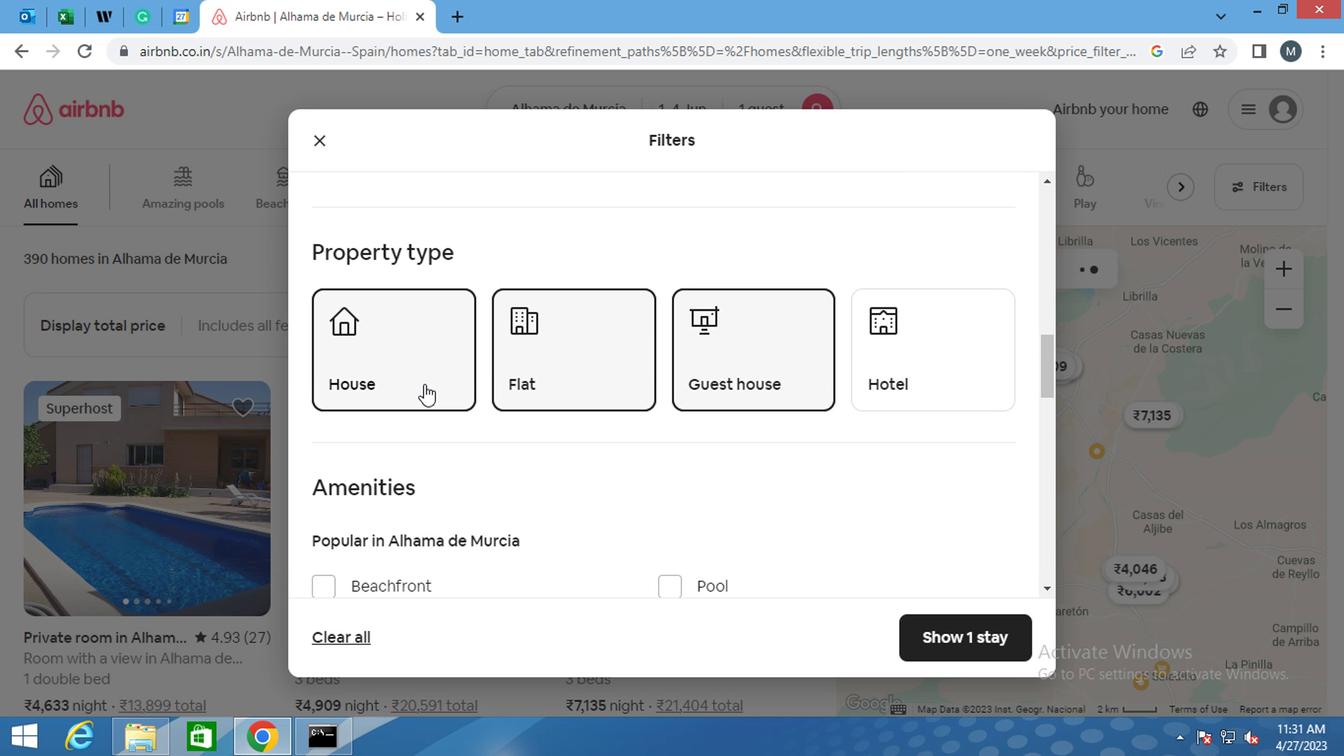 
Action: Mouse scrolled (419, 382) with delta (0, -1)
Screenshot: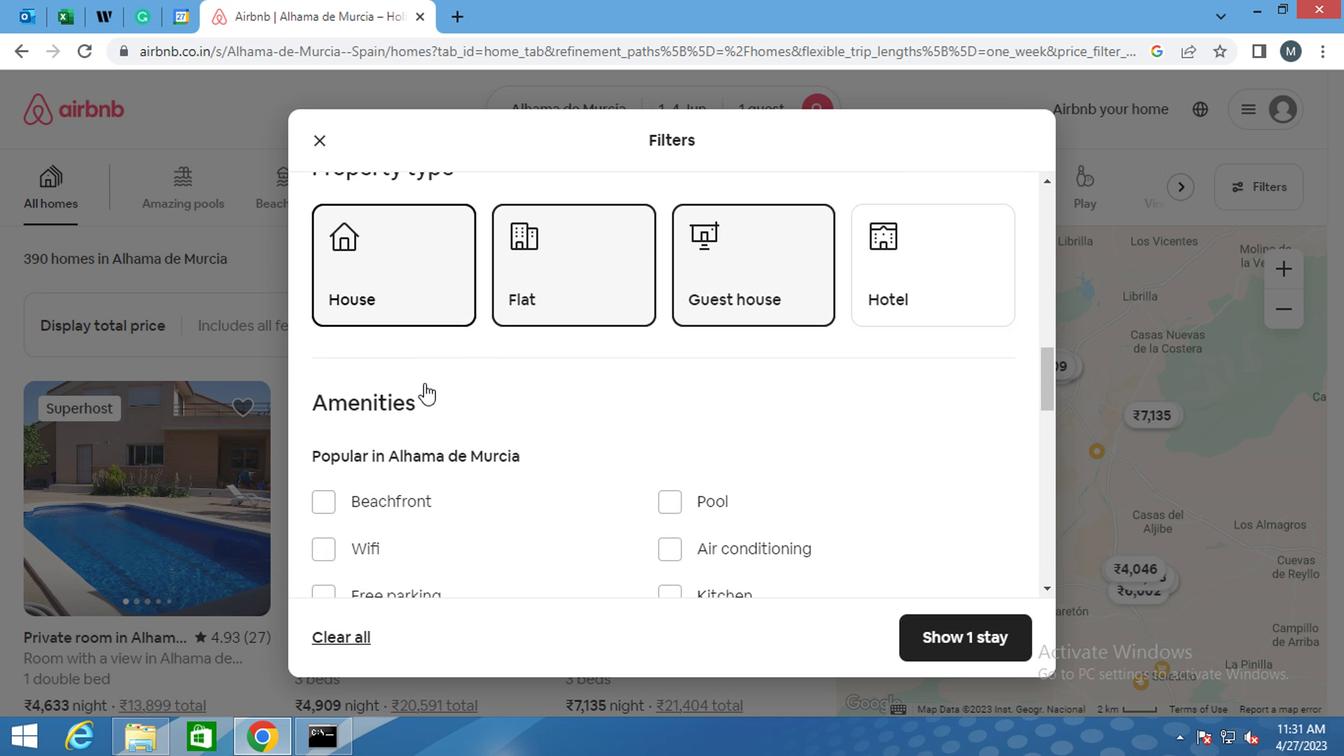 
Action: Mouse moved to (314, 339)
Screenshot: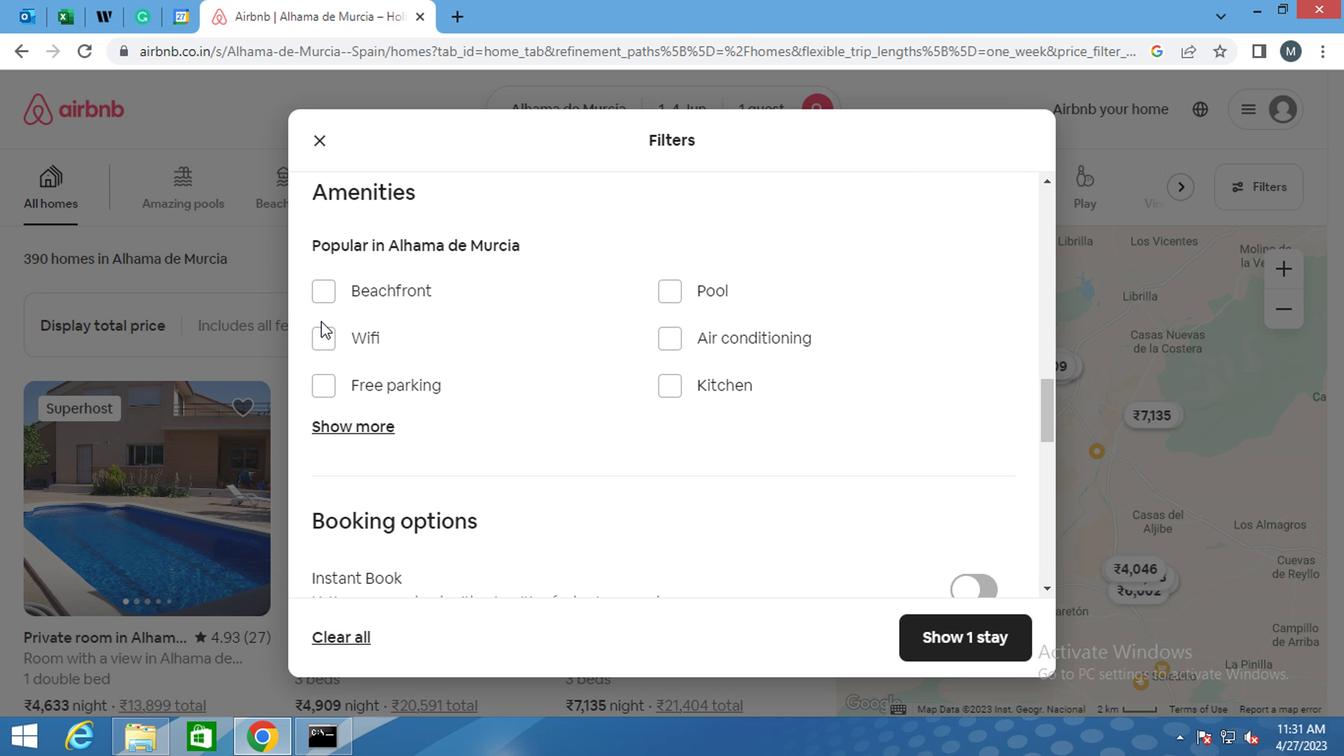 
Action: Mouse pressed left at (314, 339)
Screenshot: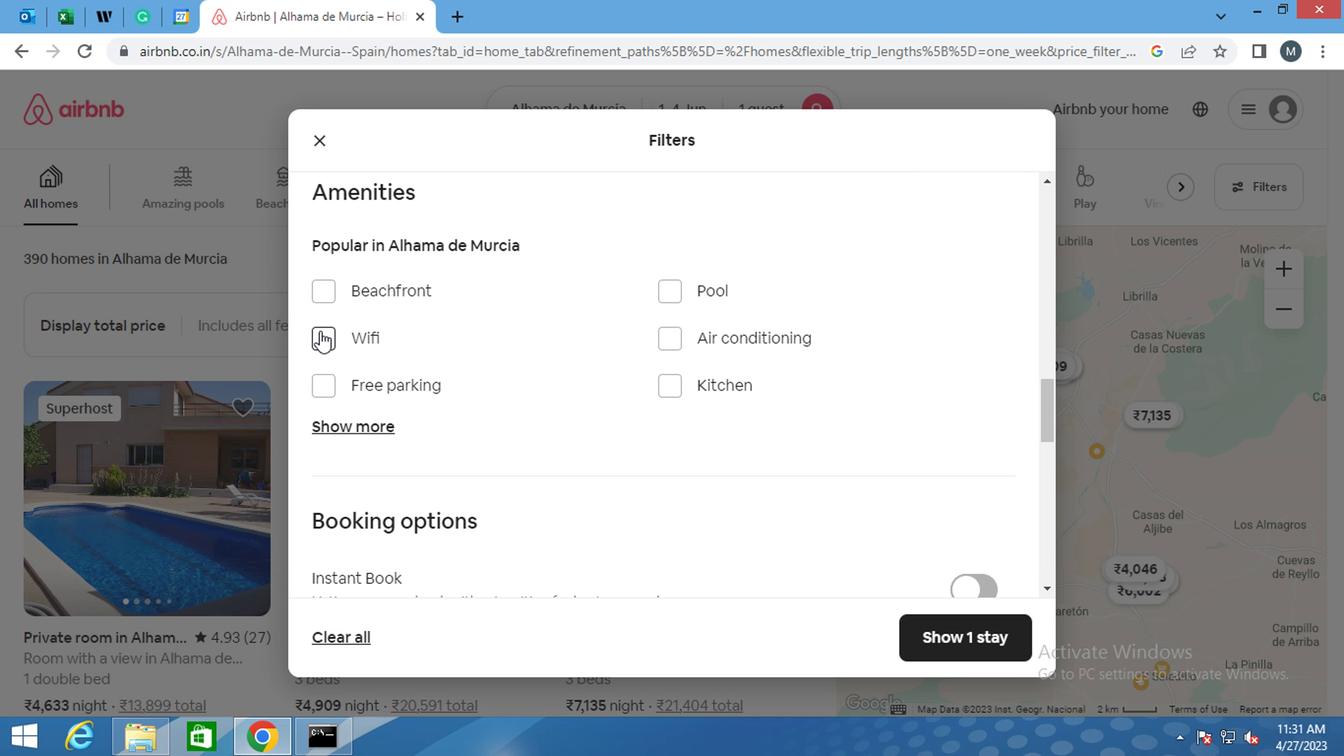 
Action: Mouse moved to (406, 331)
Screenshot: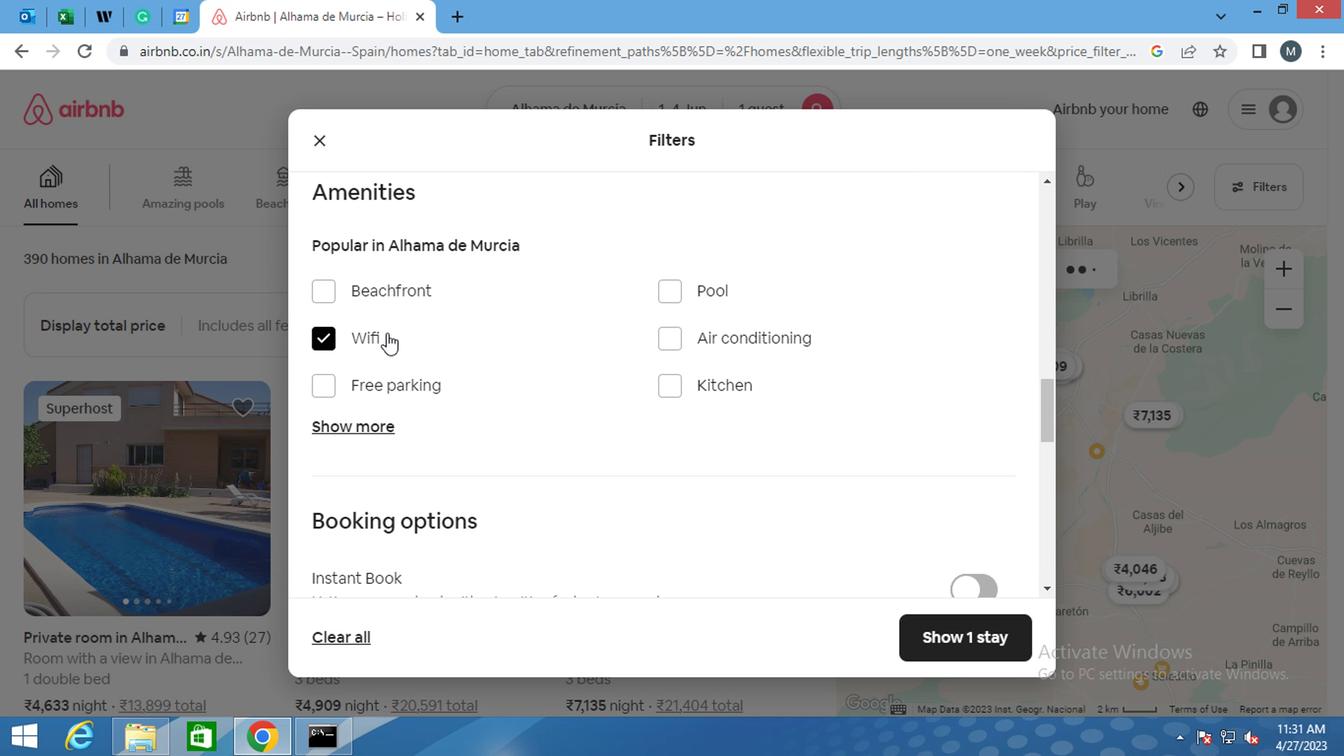 
Action: Mouse scrolled (406, 330) with delta (0, -1)
Screenshot: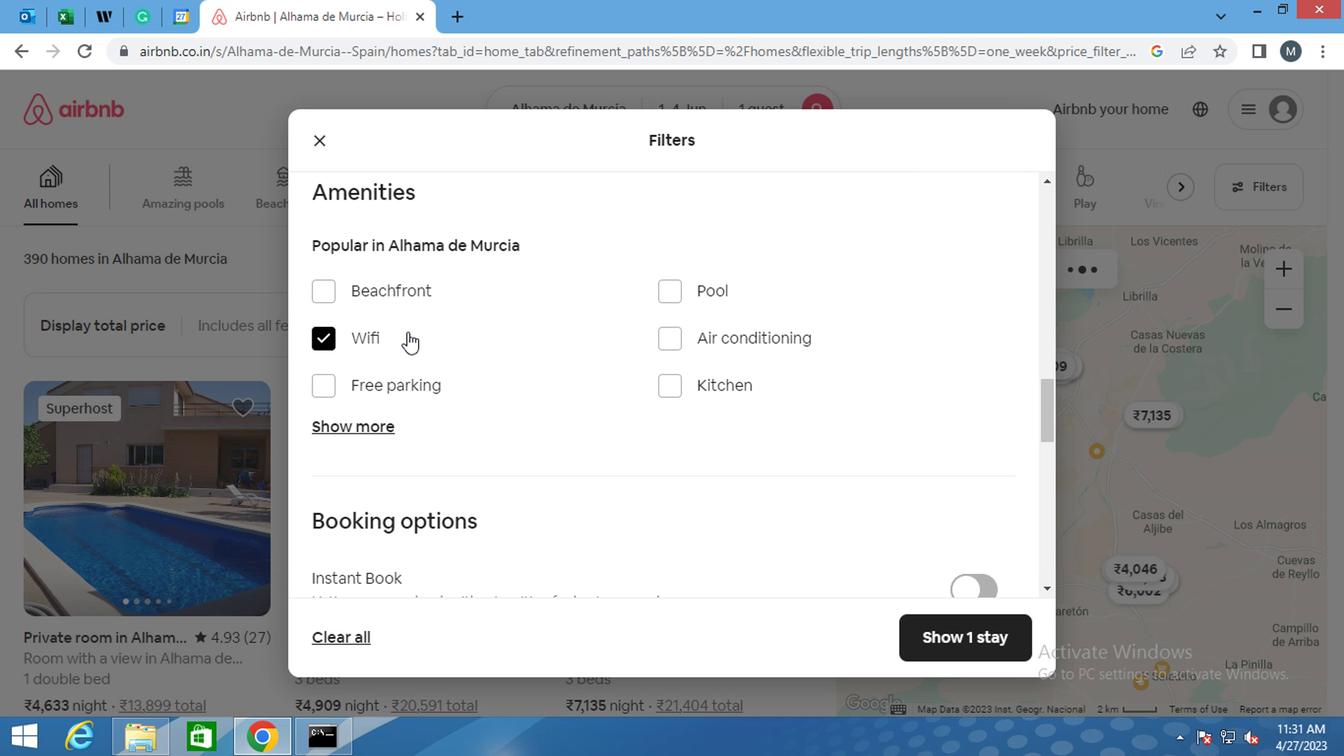 
Action: Mouse moved to (406, 331)
Screenshot: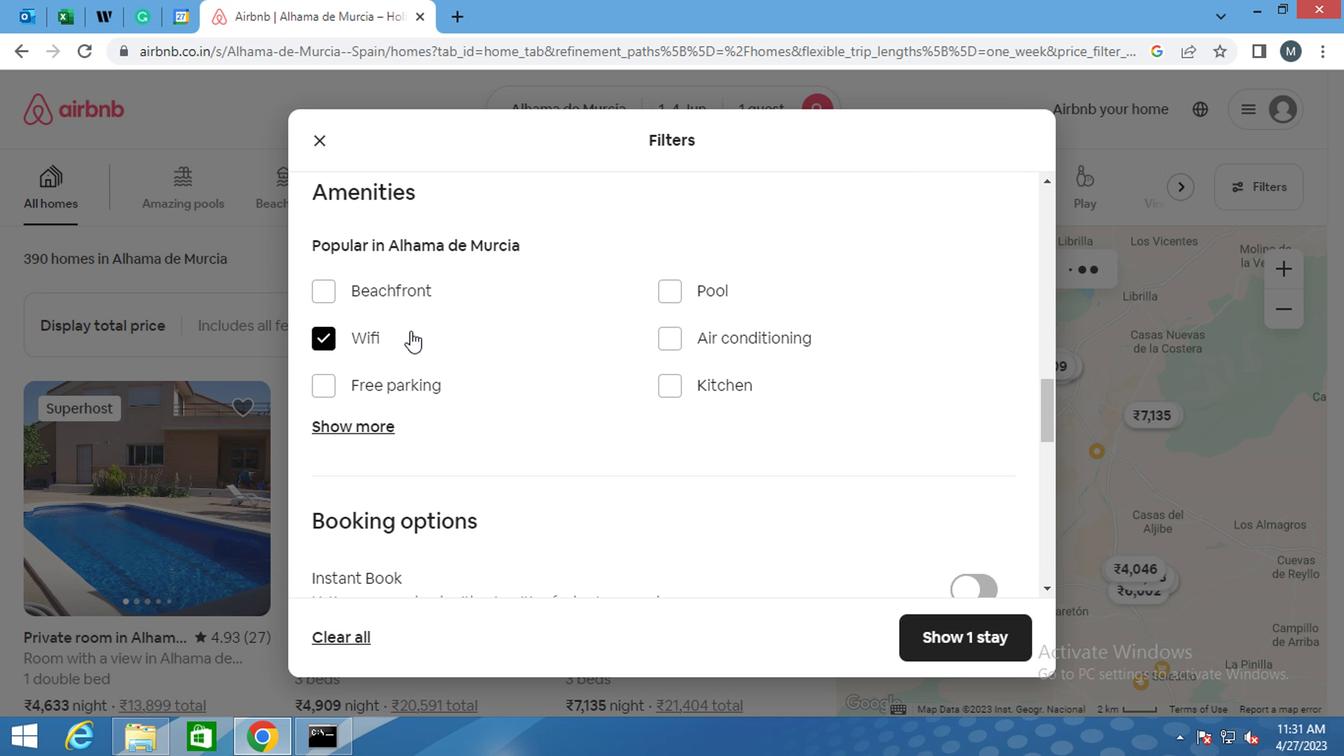 
Action: Mouse scrolled (406, 330) with delta (0, -1)
Screenshot: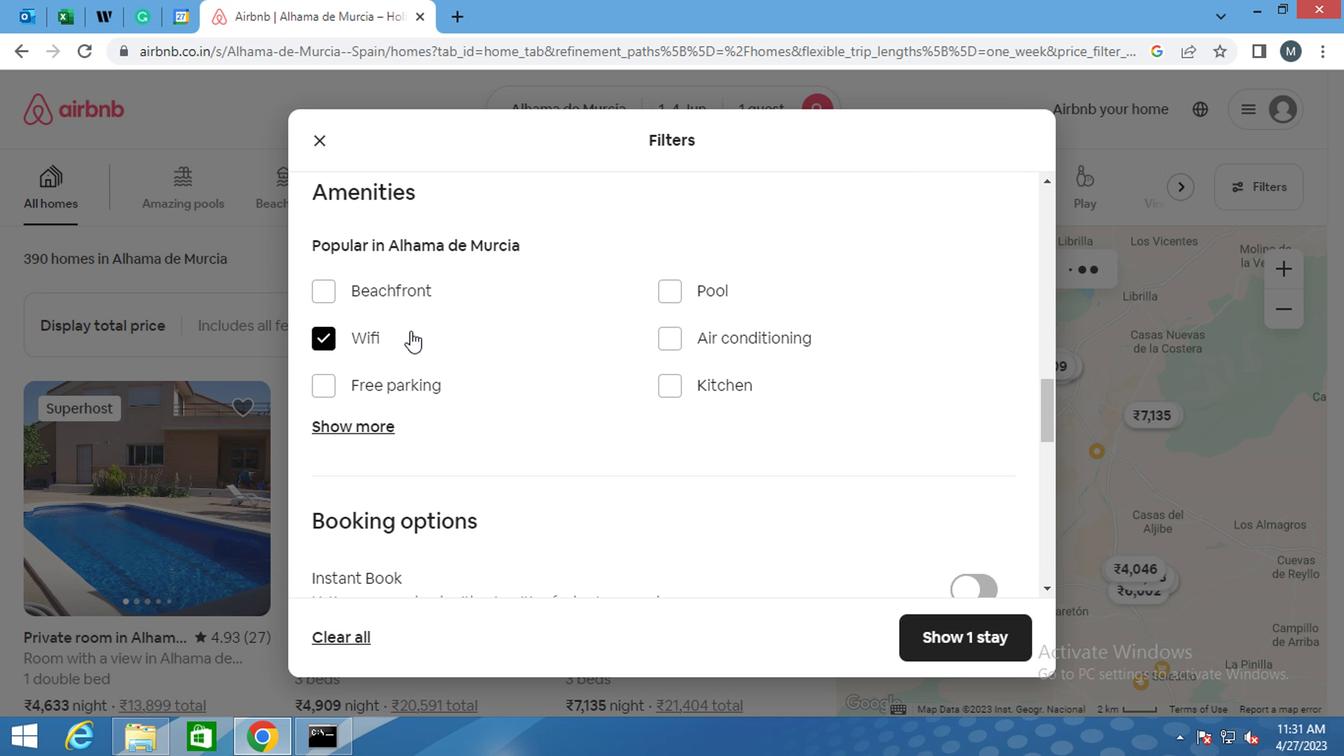 
Action: Mouse moved to (406, 331)
Screenshot: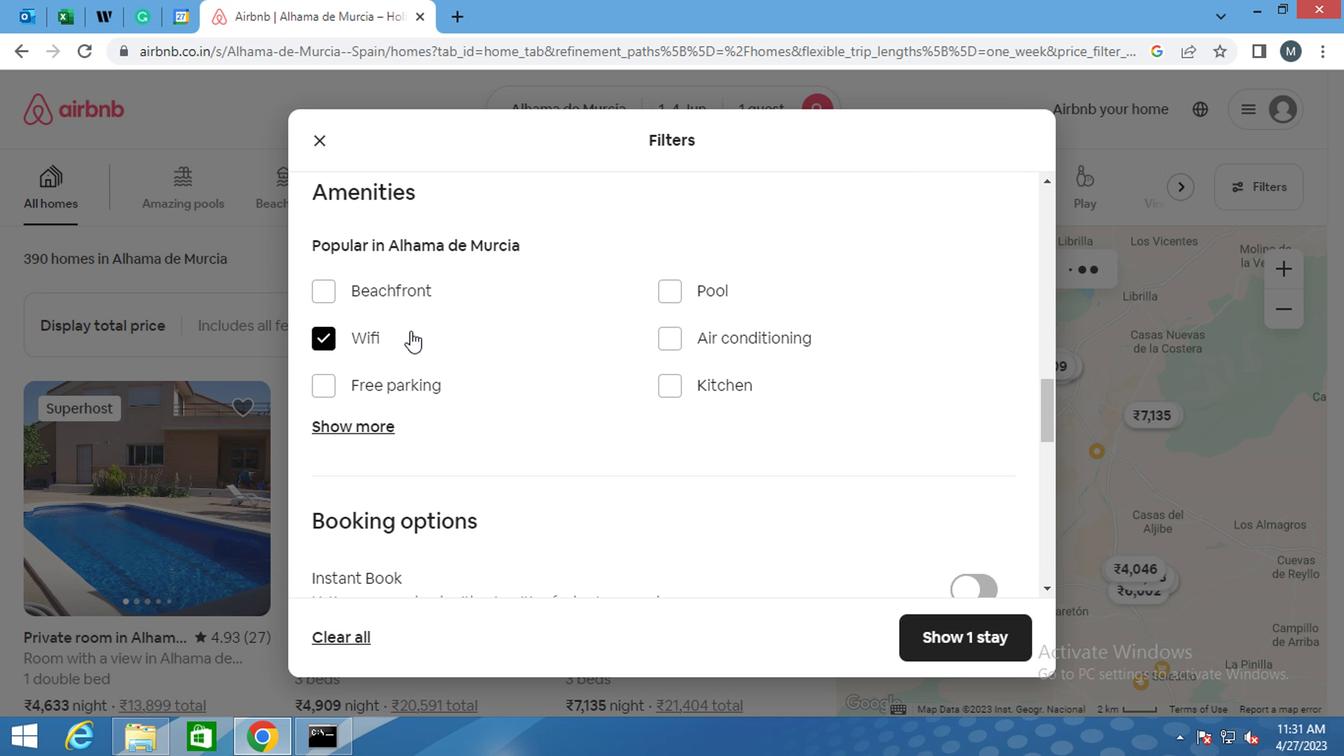 
Action: Mouse scrolled (406, 330) with delta (0, -1)
Screenshot: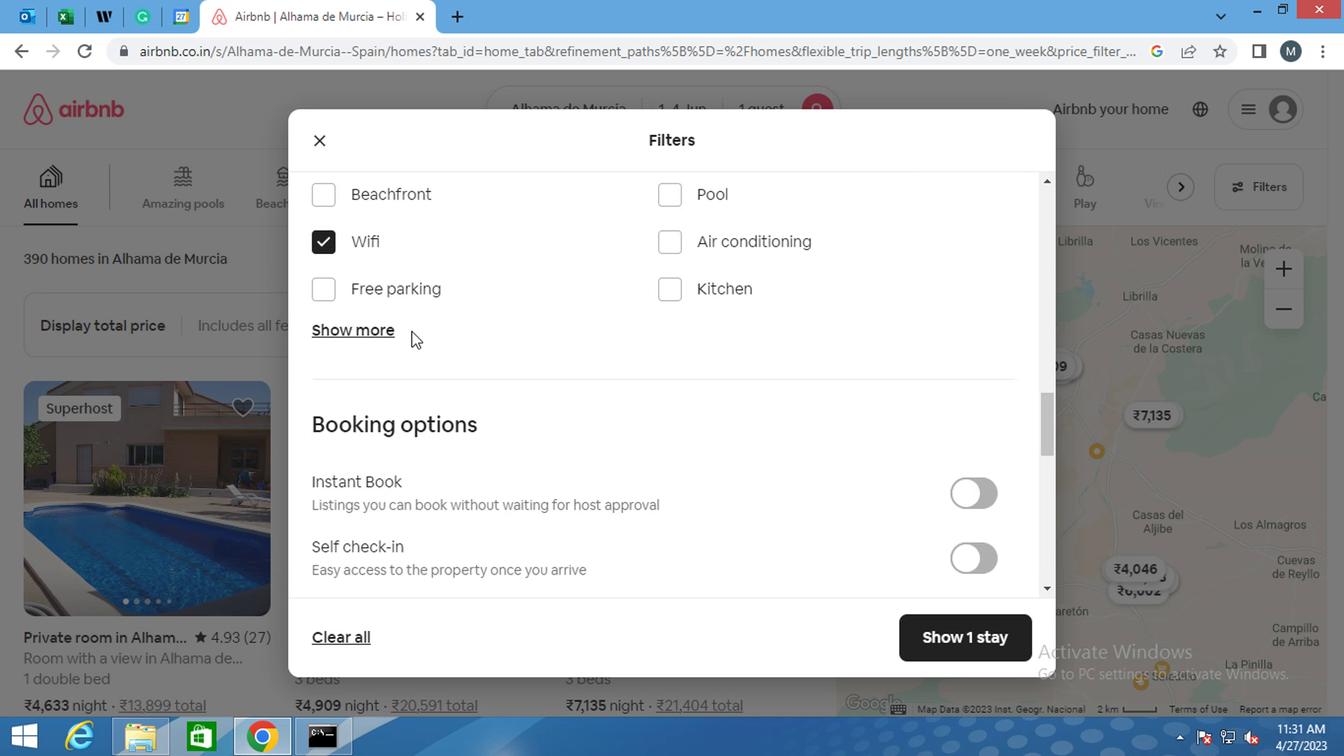 
Action: Mouse moved to (405, 330)
Screenshot: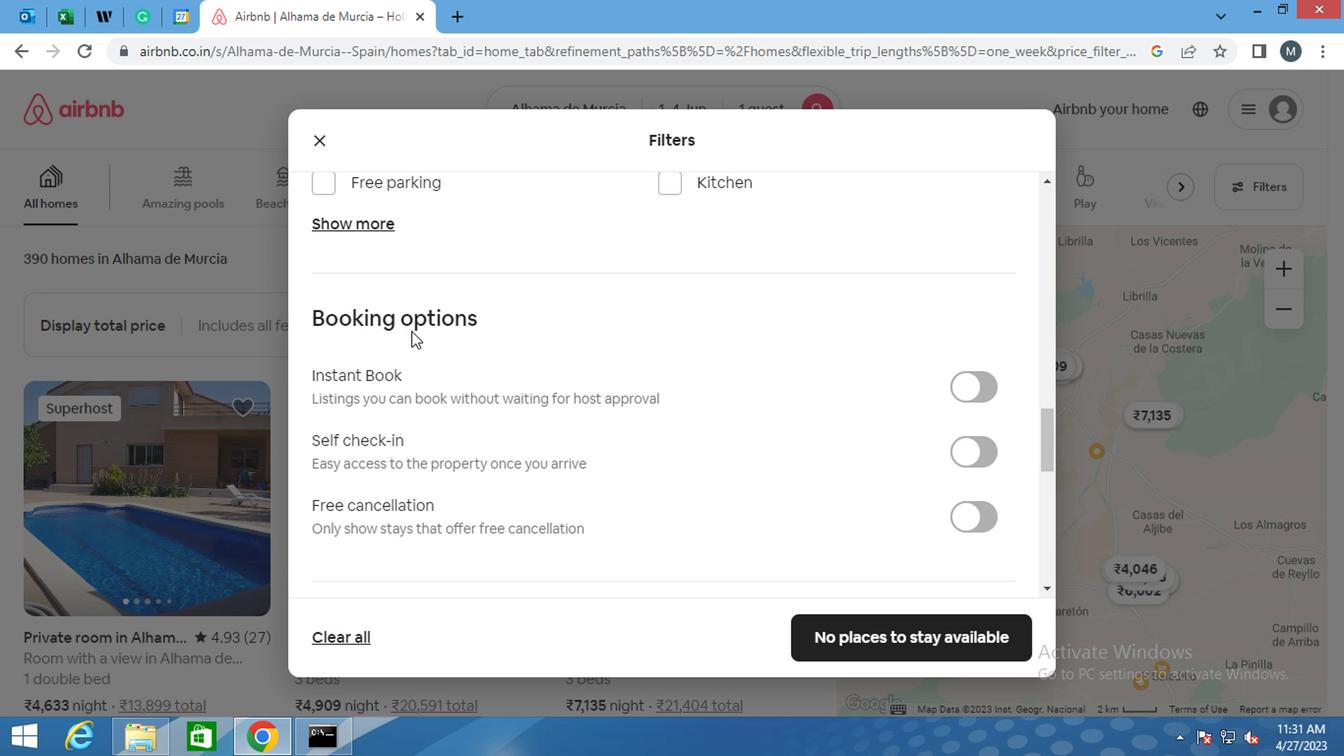 
Action: Mouse scrolled (405, 329) with delta (0, 0)
Screenshot: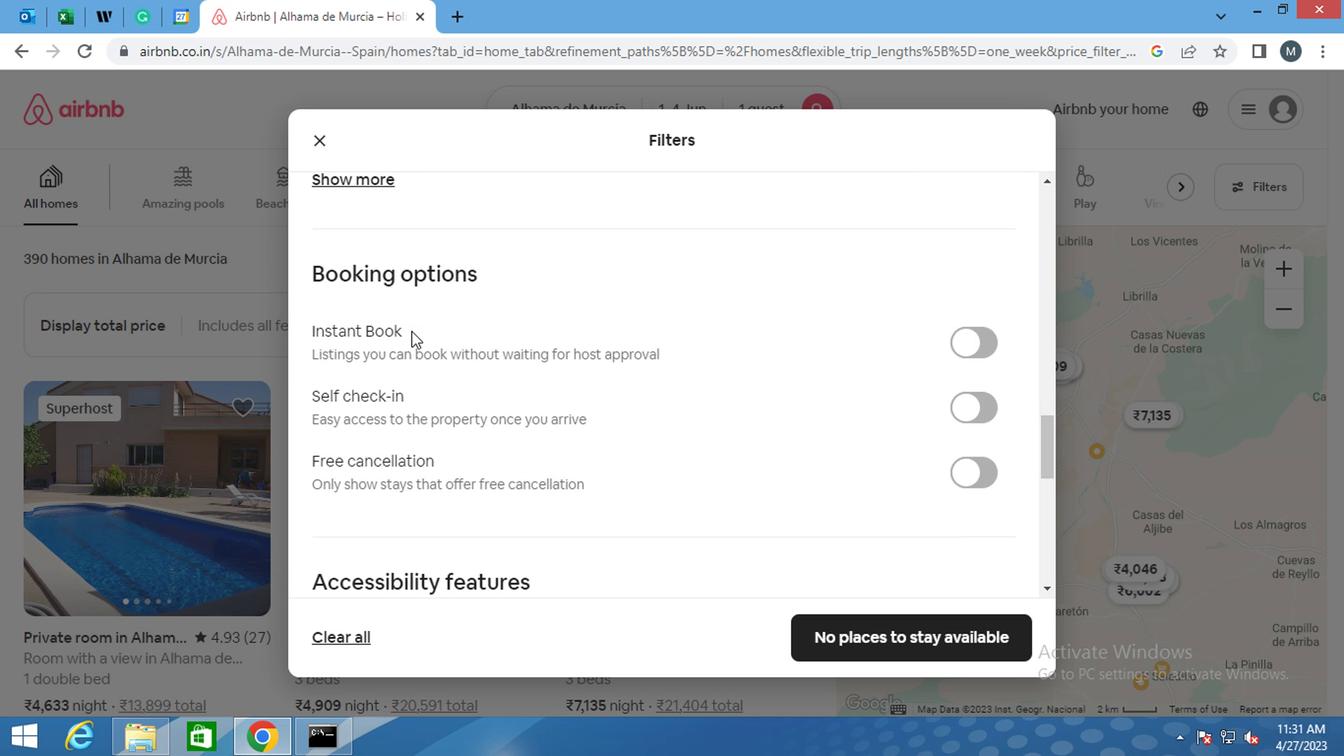 
Action: Mouse moved to (494, 336)
Screenshot: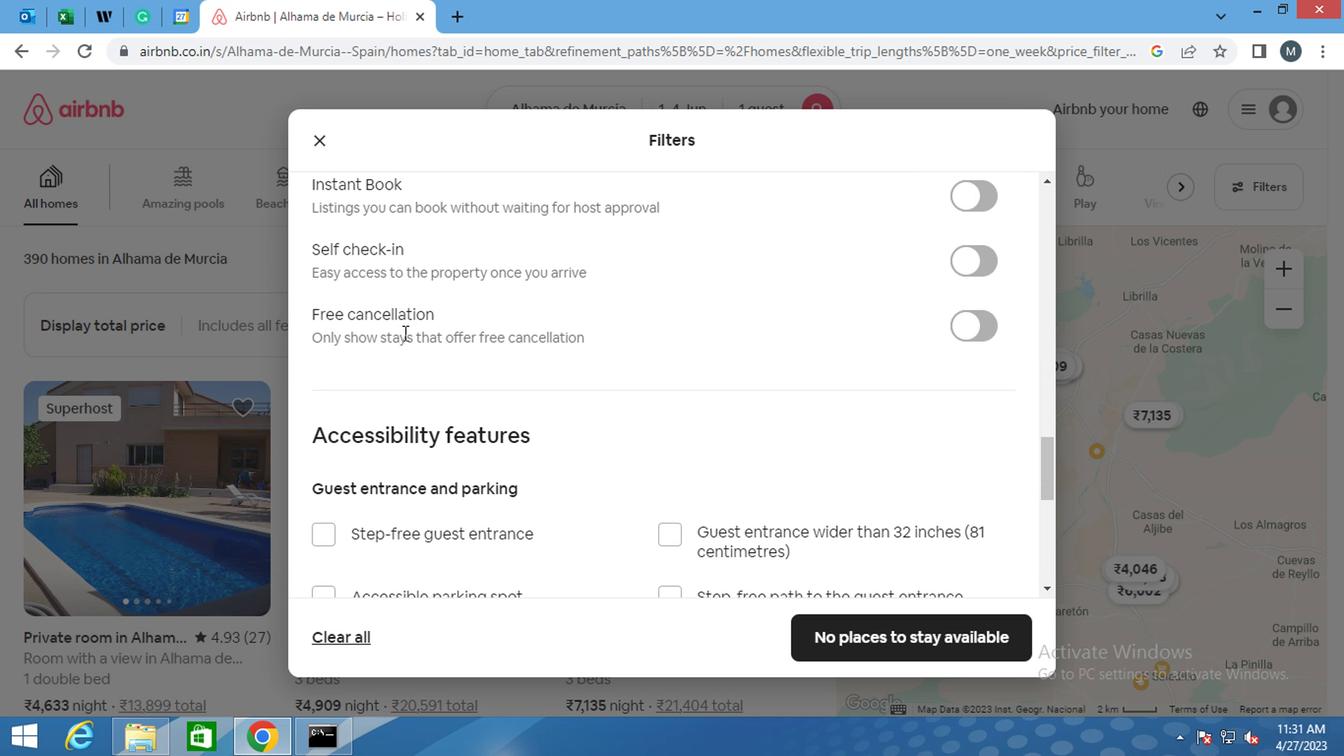 
Action: Mouse scrolled (494, 337) with delta (0, 0)
Screenshot: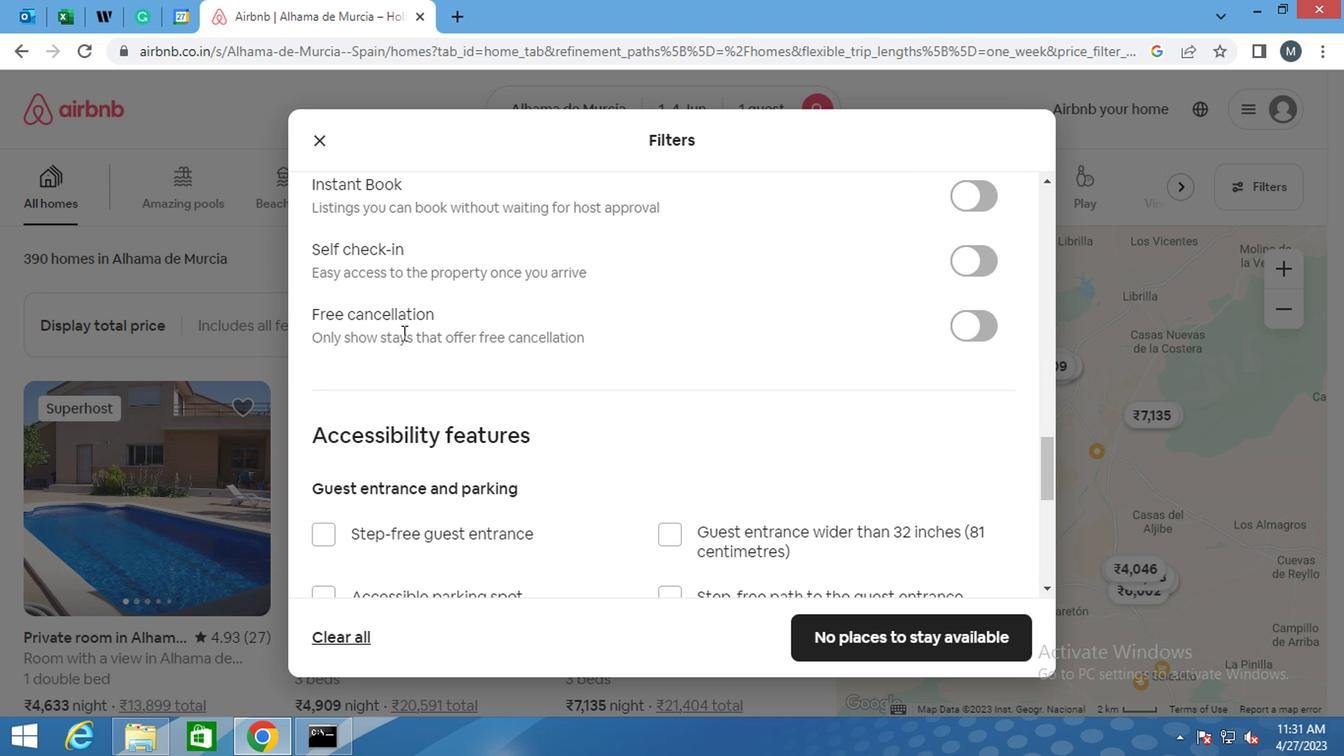 
Action: Mouse moved to (495, 336)
Screenshot: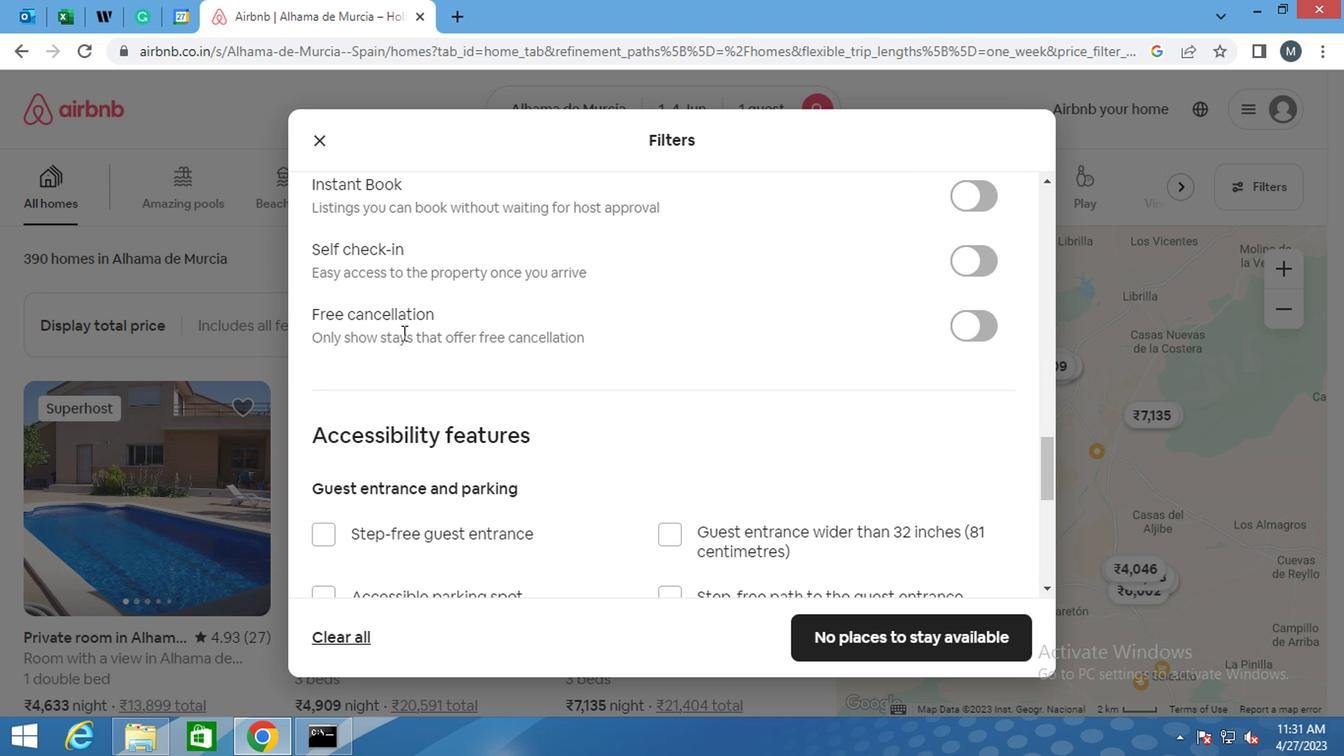 
Action: Mouse scrolled (495, 337) with delta (0, 0)
Screenshot: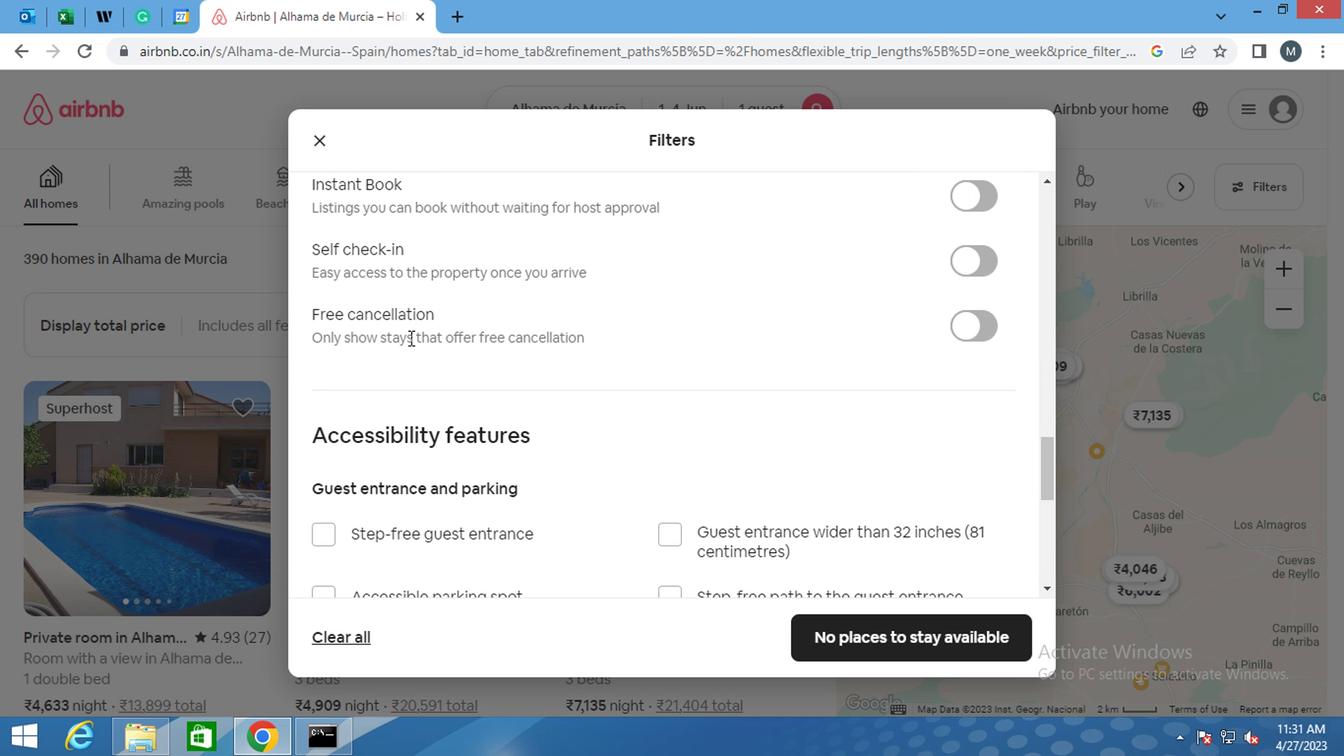 
Action: Mouse moved to (529, 352)
Screenshot: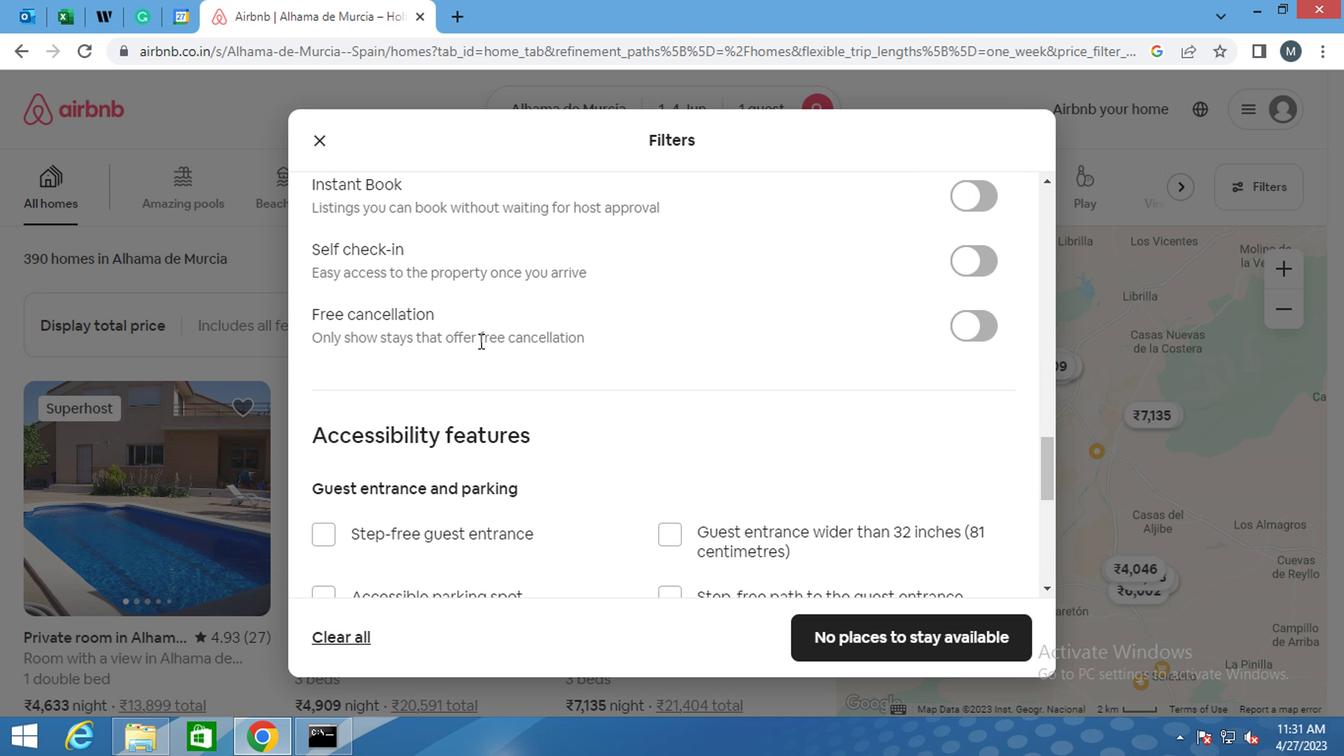 
Action: Mouse scrolled (529, 350) with delta (0, -1)
Screenshot: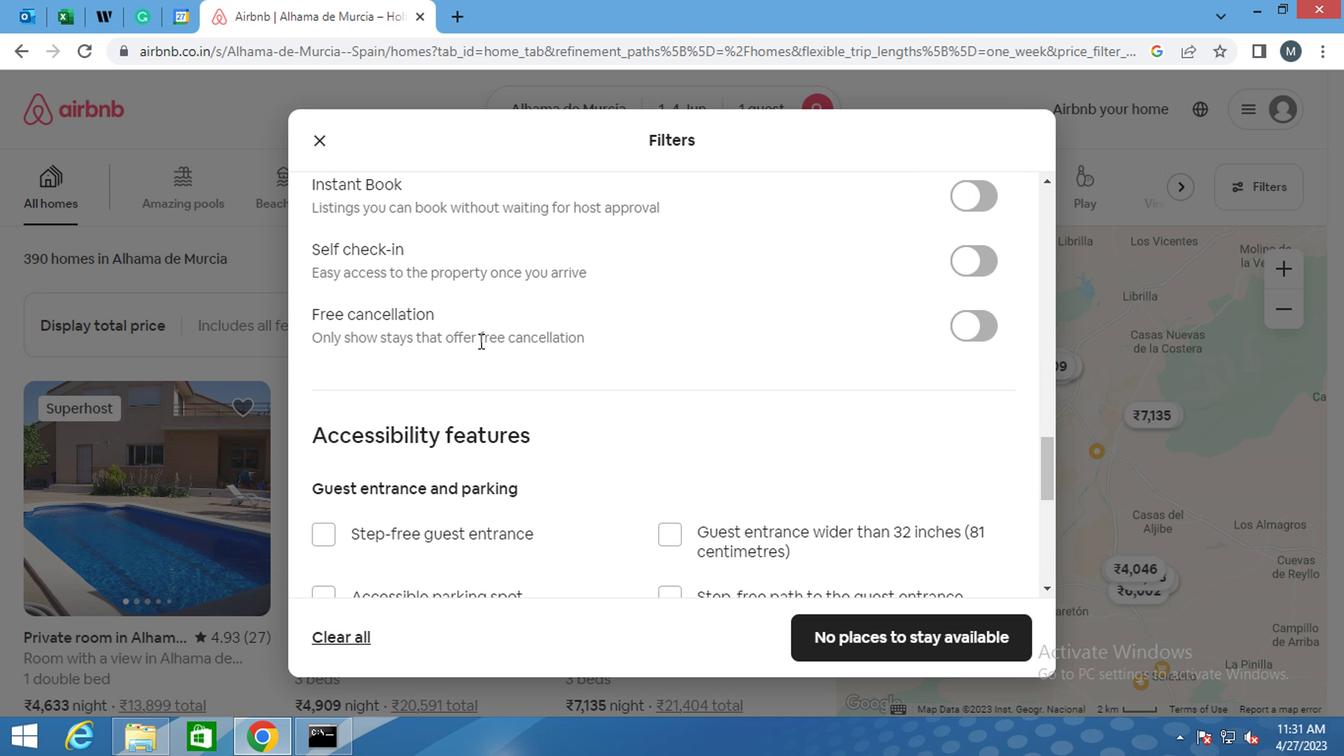 
Action: Mouse moved to (977, 368)
Screenshot: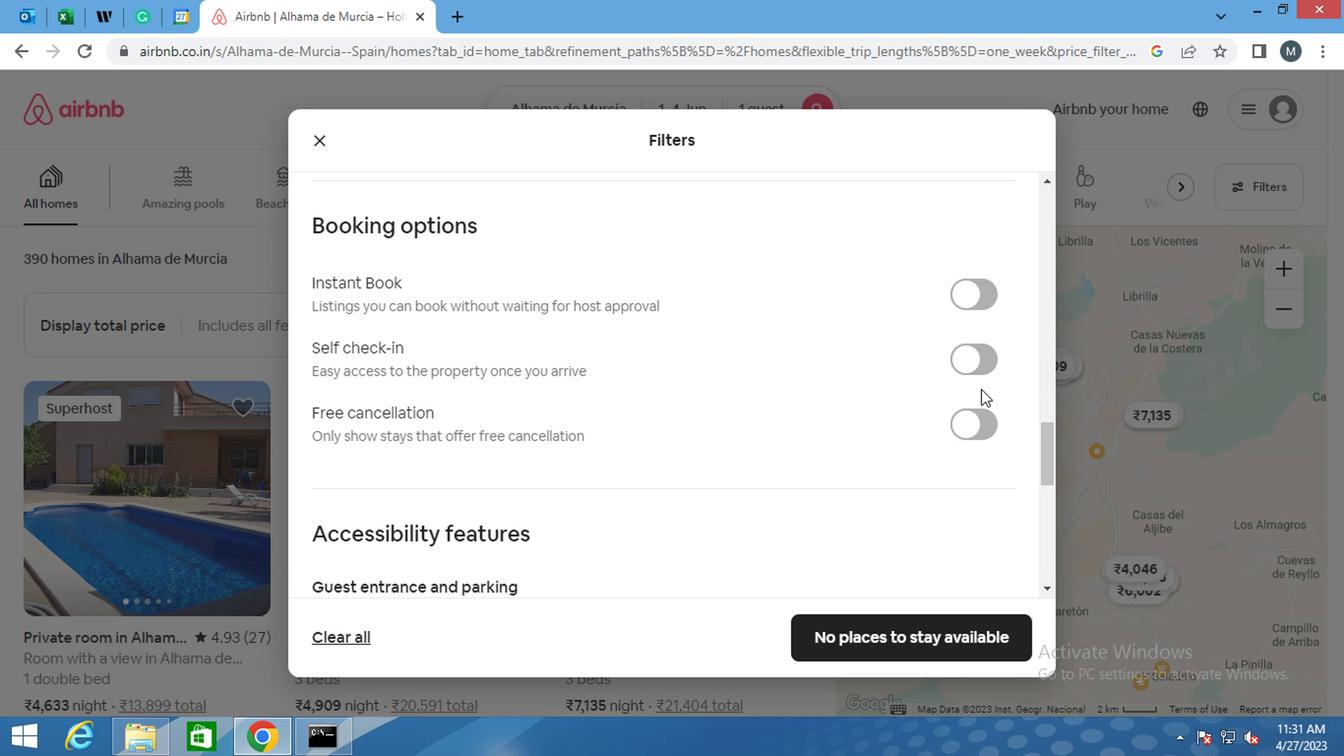 
Action: Mouse pressed left at (977, 368)
Screenshot: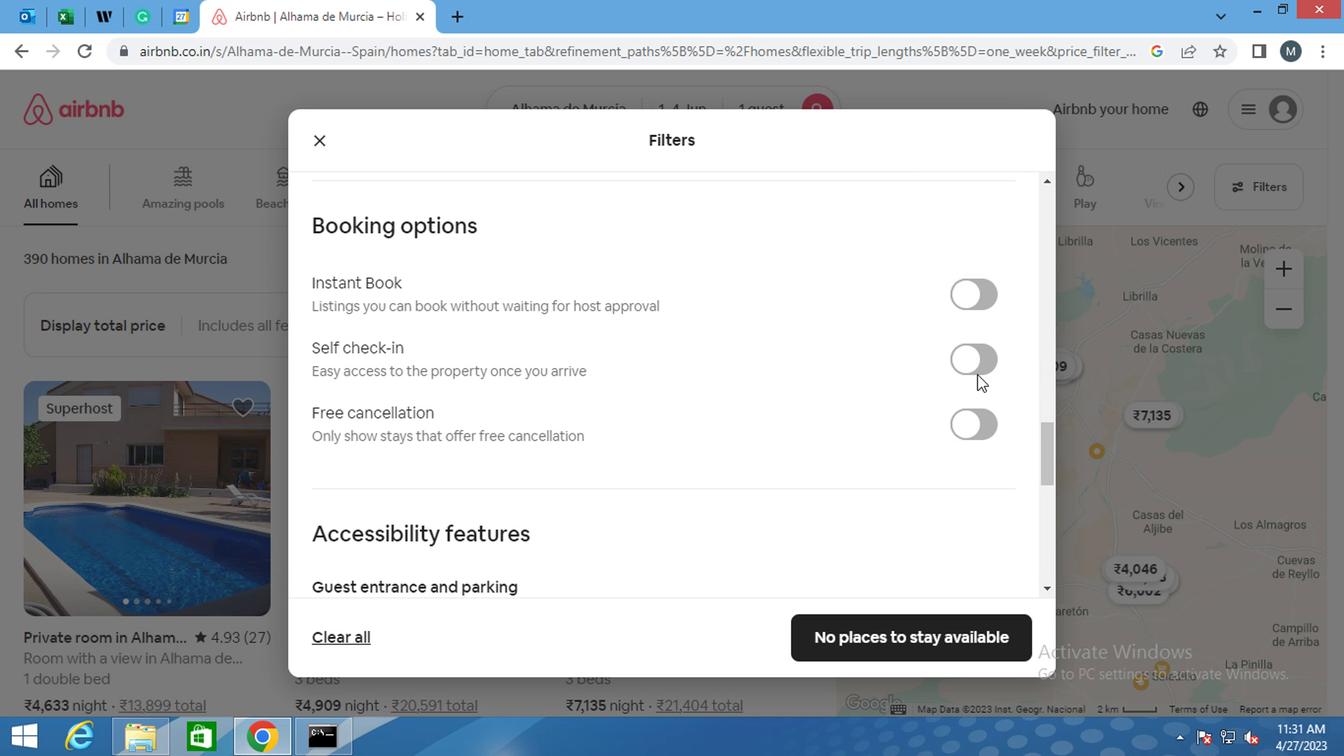 
Action: Mouse moved to (588, 389)
Screenshot: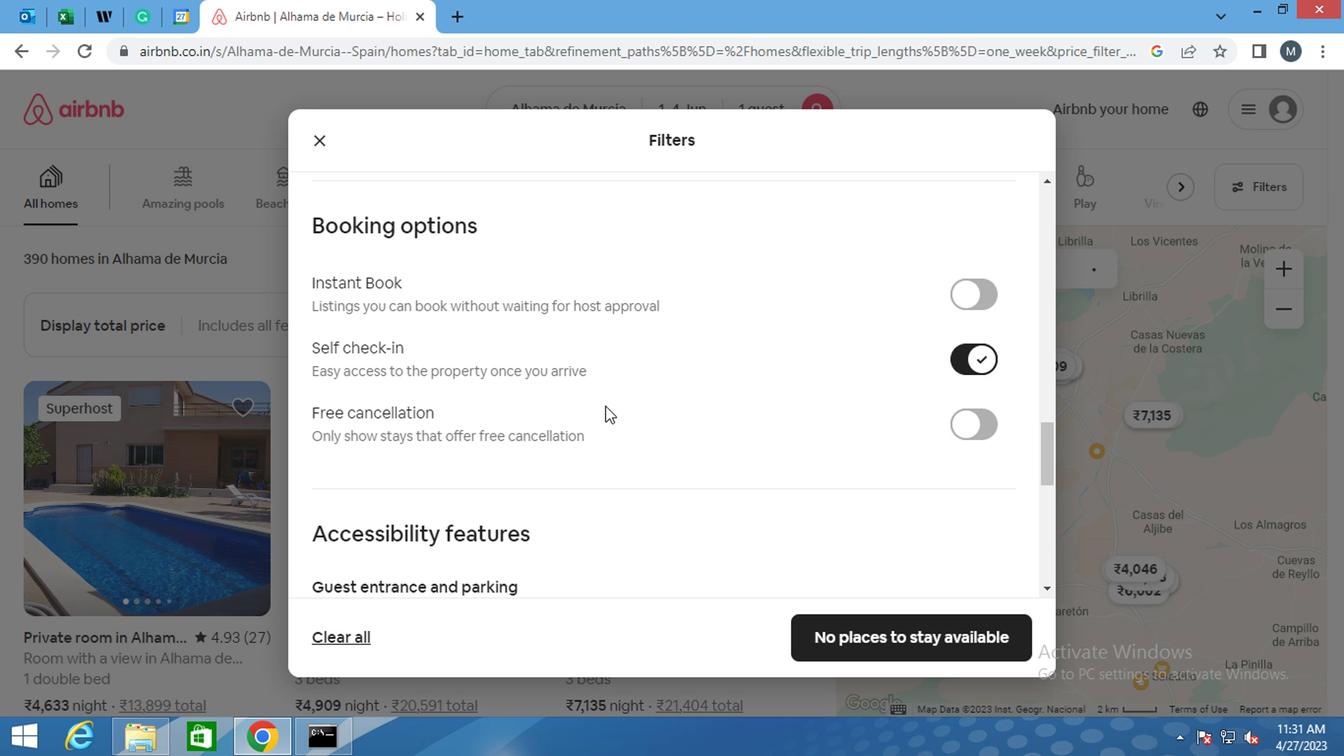 
Action: Mouse scrolled (588, 388) with delta (0, 0)
Screenshot: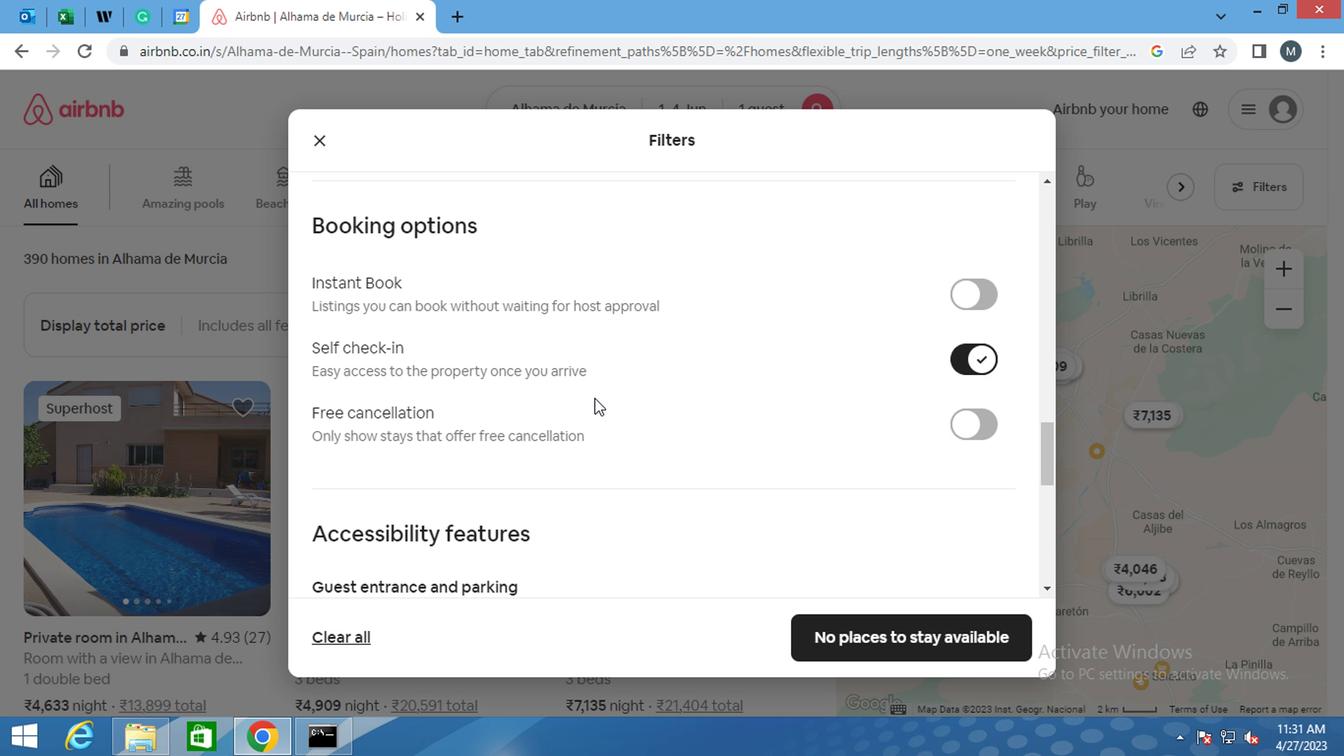 
Action: Mouse moved to (578, 388)
Screenshot: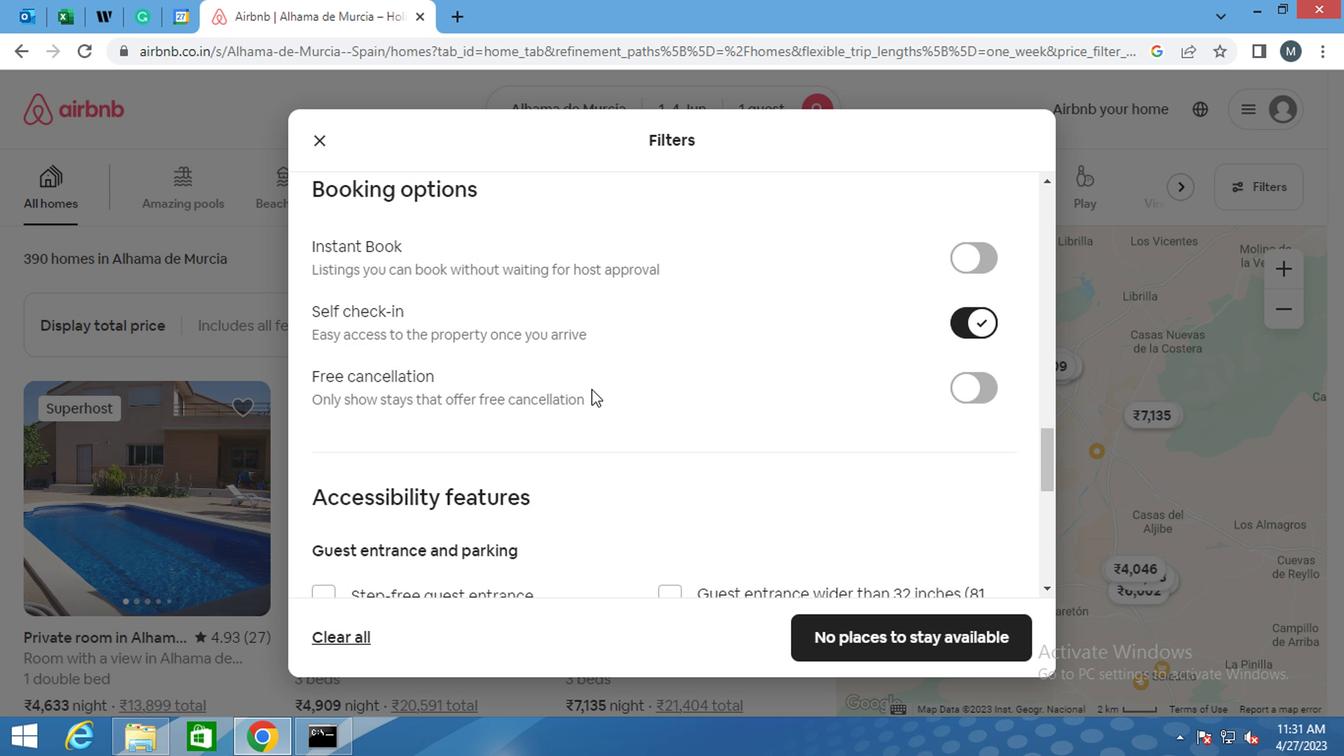 
Action: Mouse scrolled (578, 387) with delta (0, -1)
Screenshot: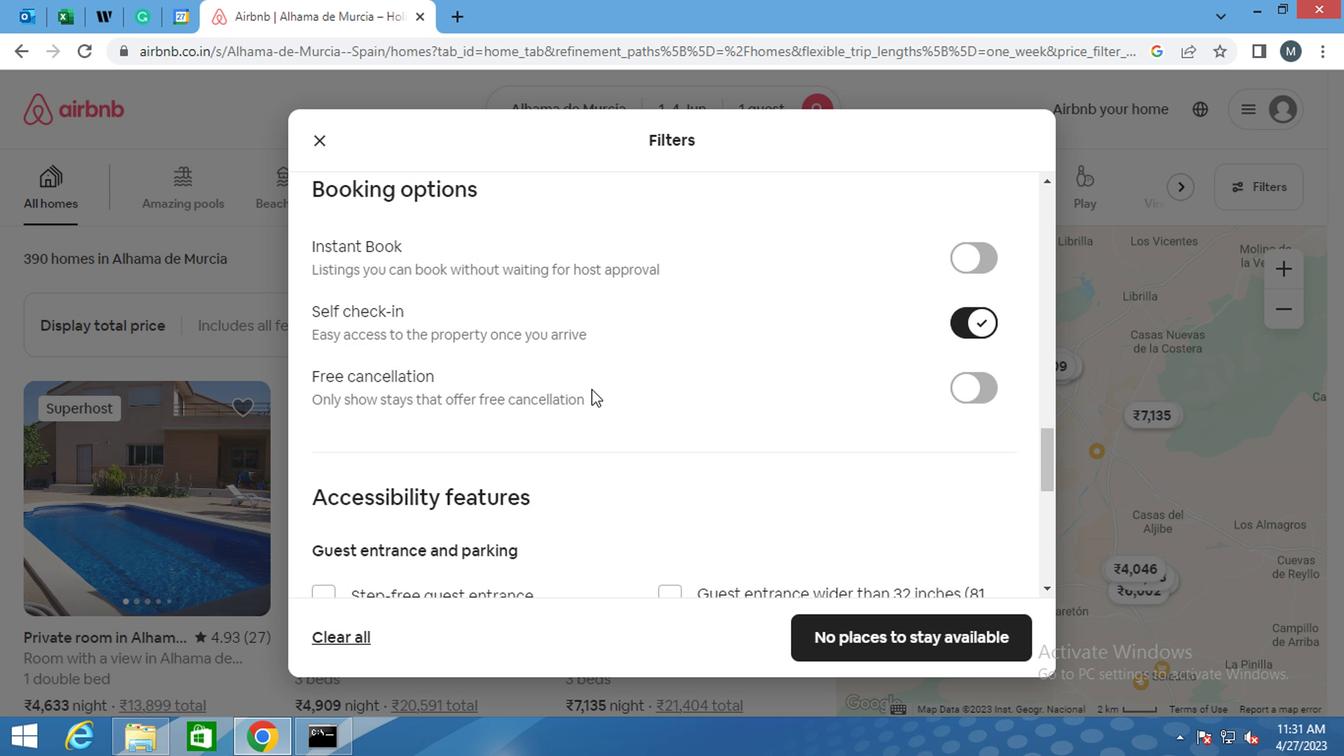 
Action: Mouse moved to (576, 388)
Screenshot: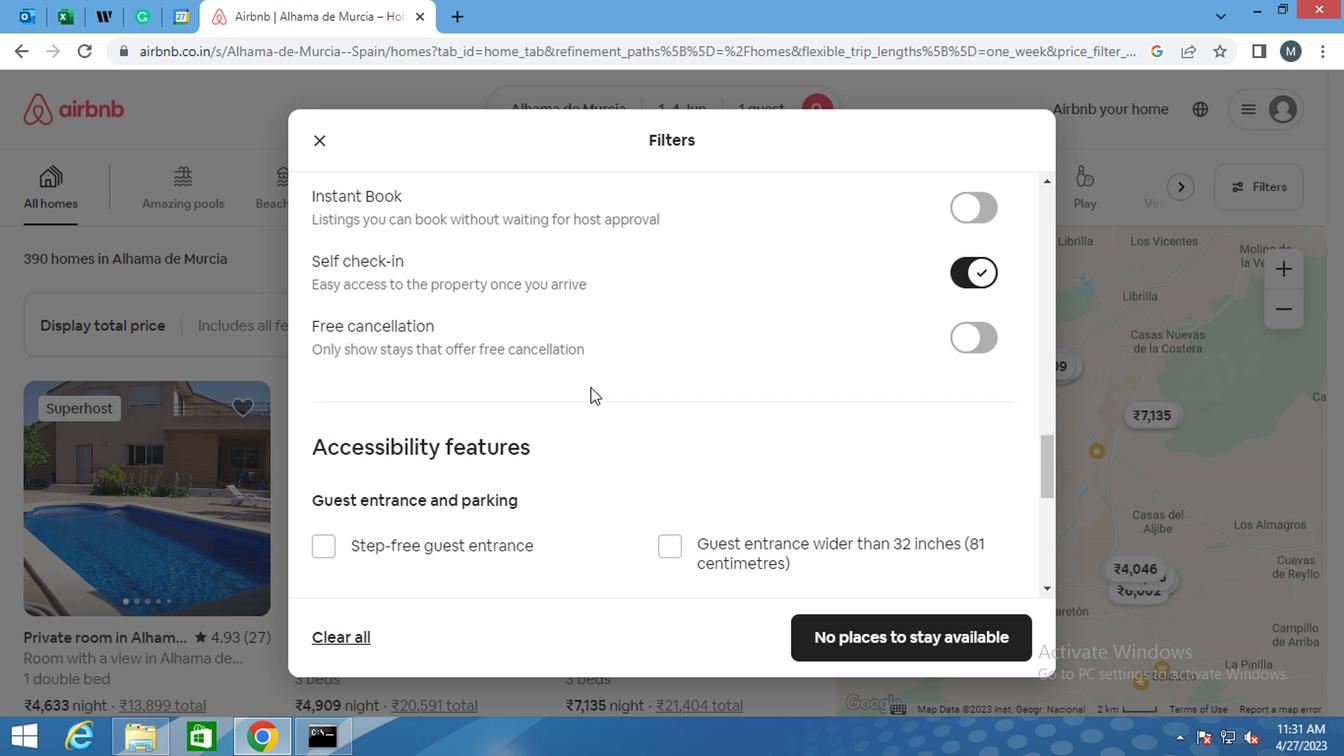 
Action: Mouse scrolled (576, 387) with delta (0, -1)
Screenshot: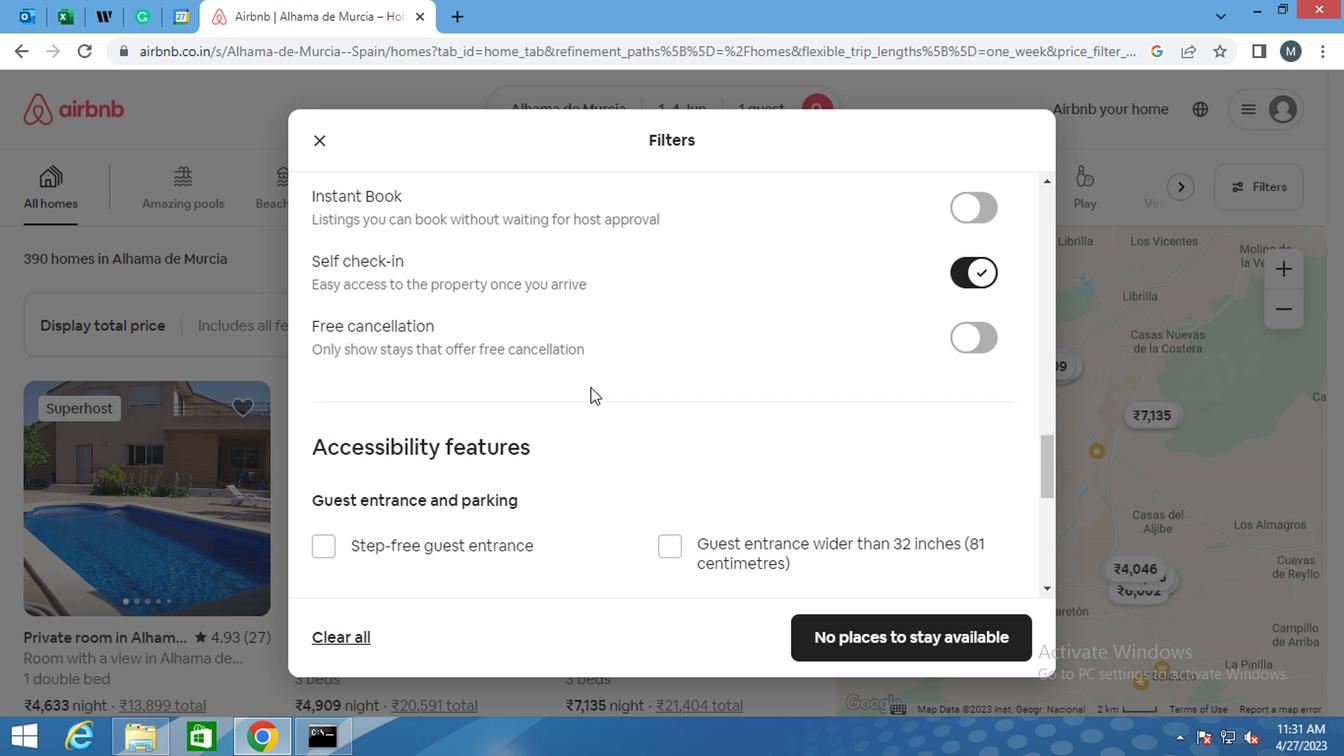 
Action: Mouse moved to (536, 396)
Screenshot: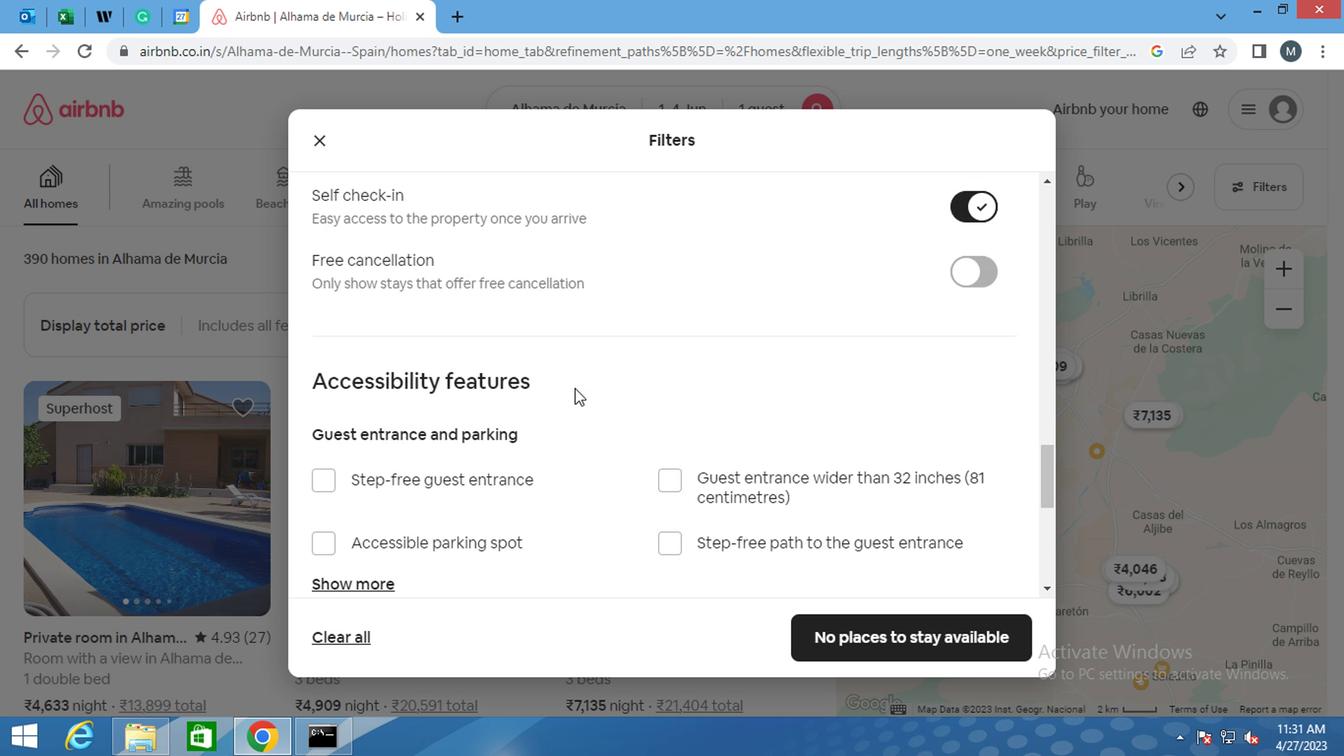 
Action: Mouse scrolled (536, 396) with delta (0, 0)
Screenshot: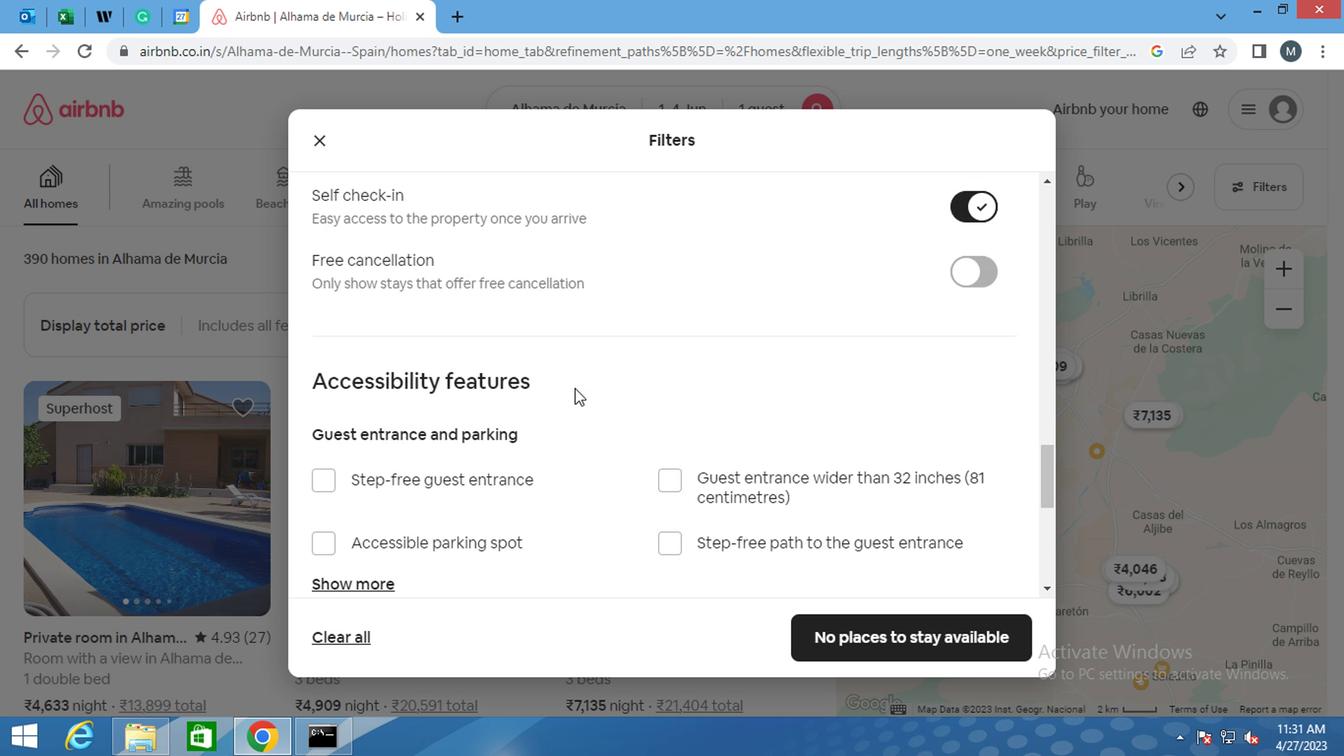 
Action: Mouse moved to (523, 403)
Screenshot: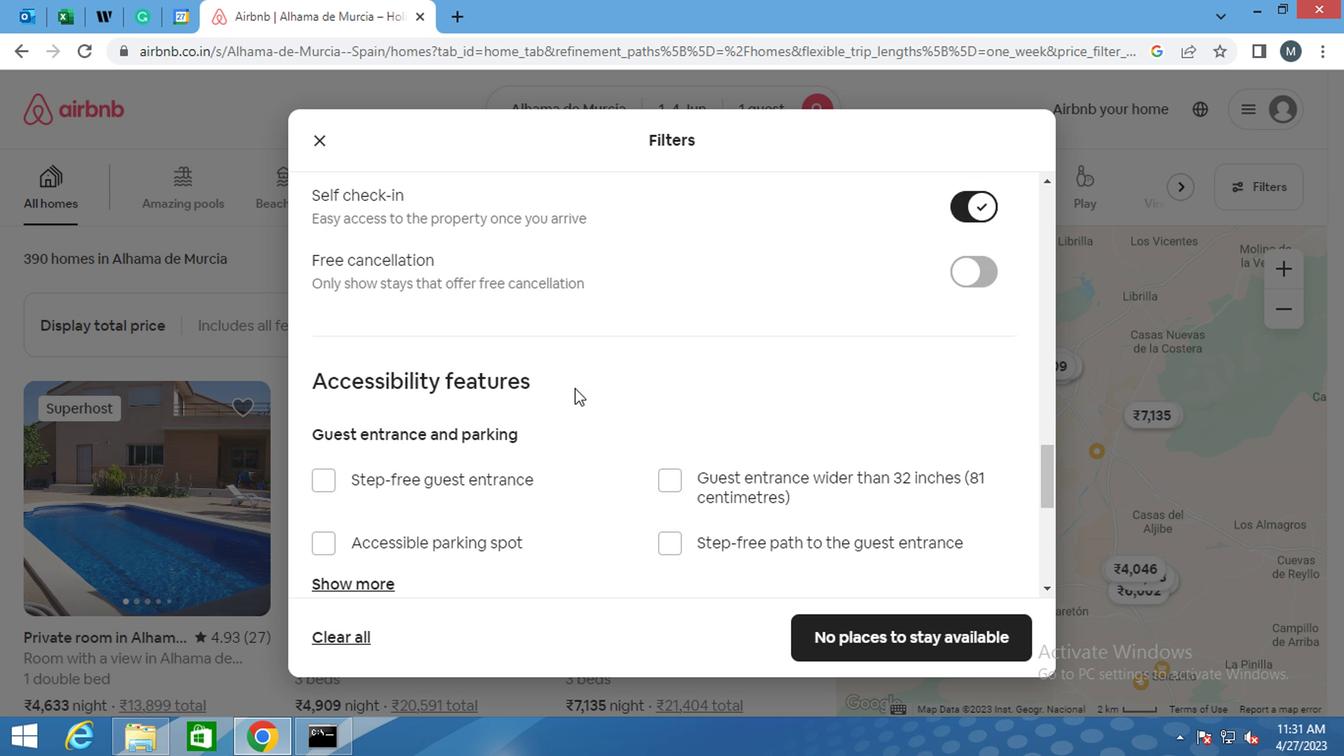 
Action: Mouse scrolled (523, 402) with delta (0, -1)
Screenshot: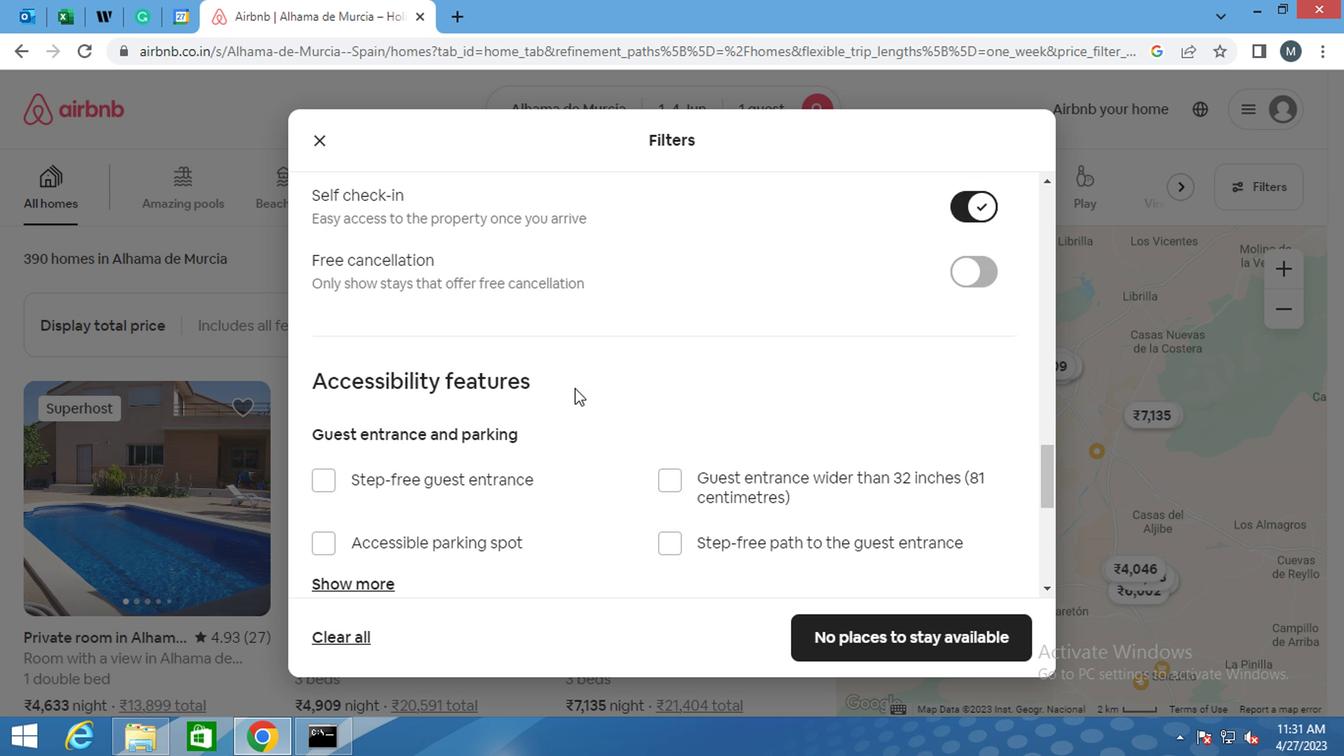 
Action: Mouse moved to (443, 445)
Screenshot: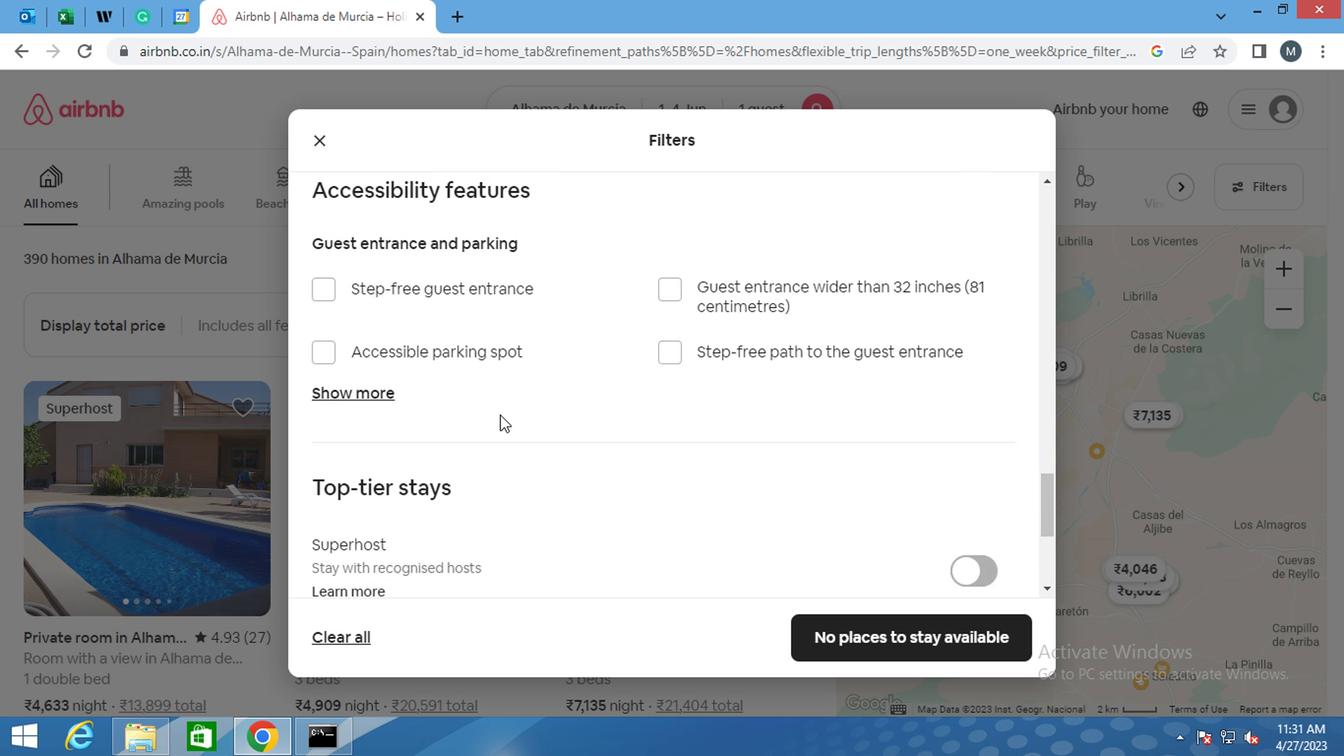 
Action: Mouse scrolled (443, 445) with delta (0, 0)
Screenshot: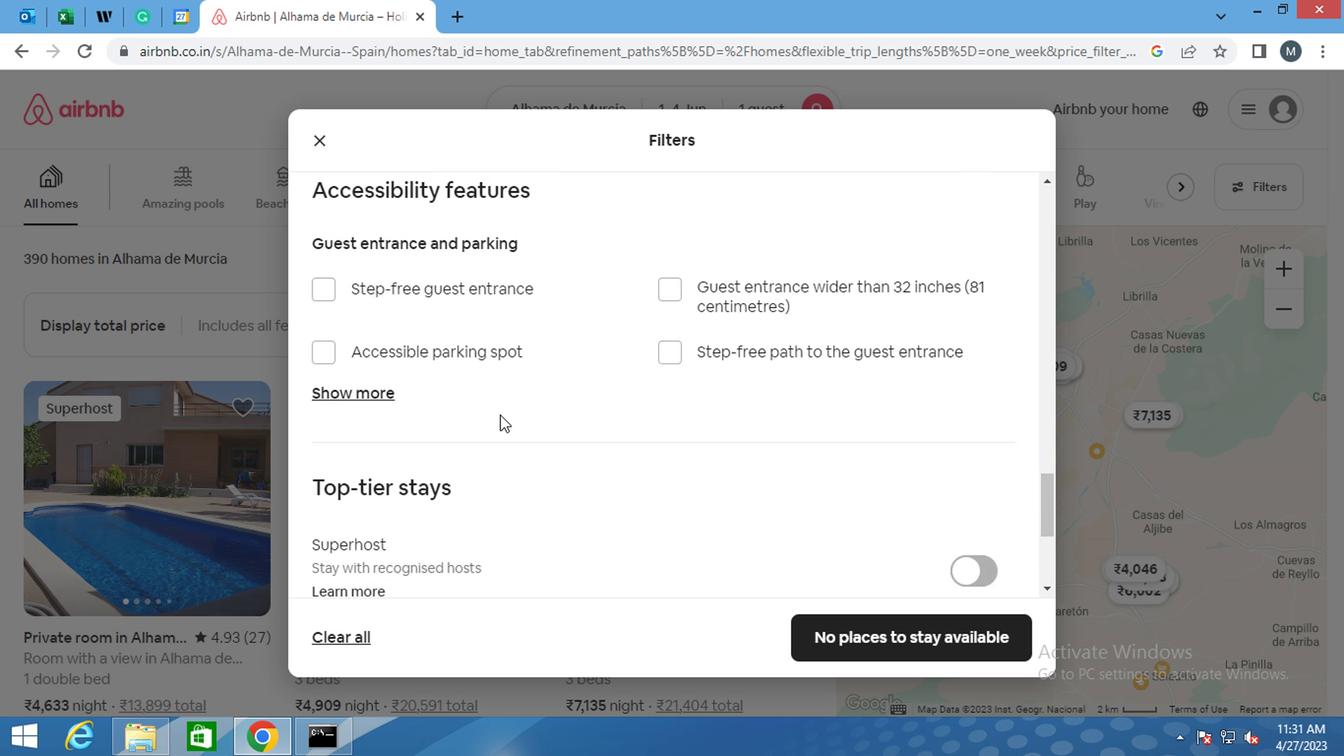 
Action: Mouse moved to (428, 463)
Screenshot: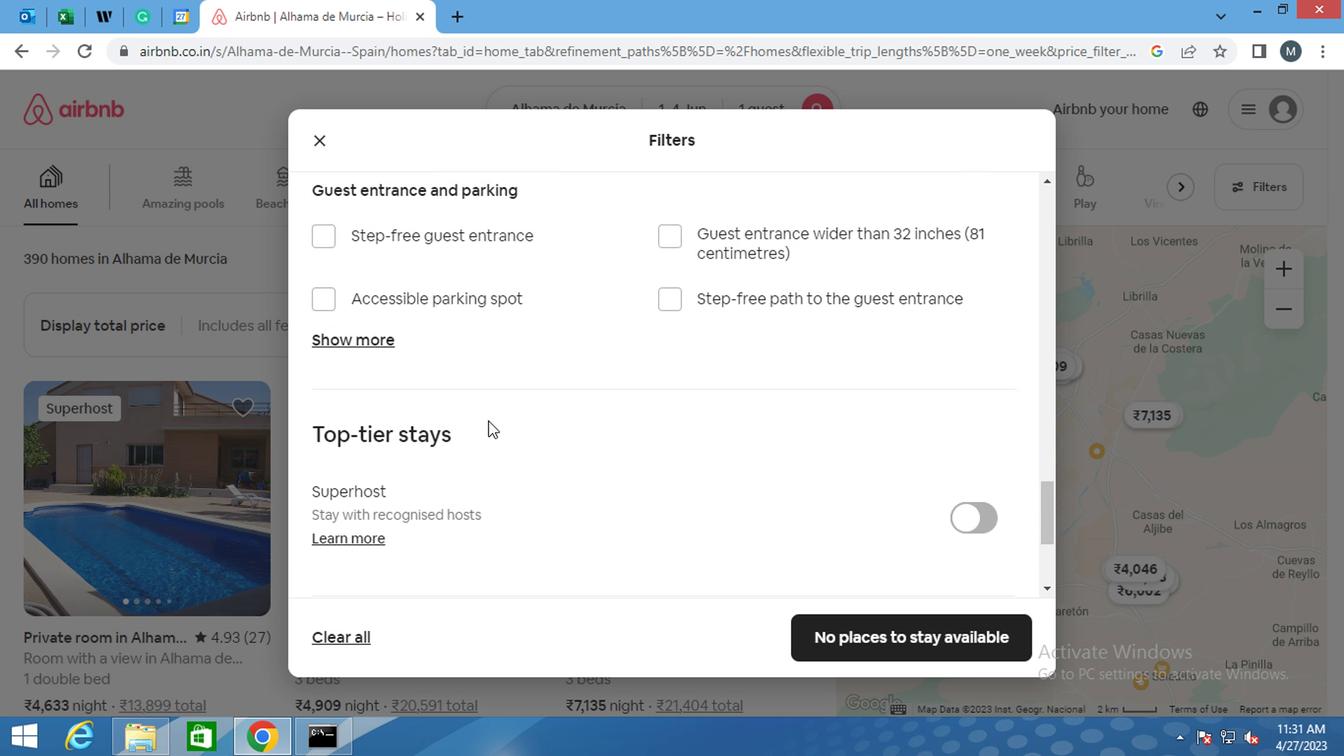 
Action: Mouse scrolled (428, 462) with delta (0, 0)
Screenshot: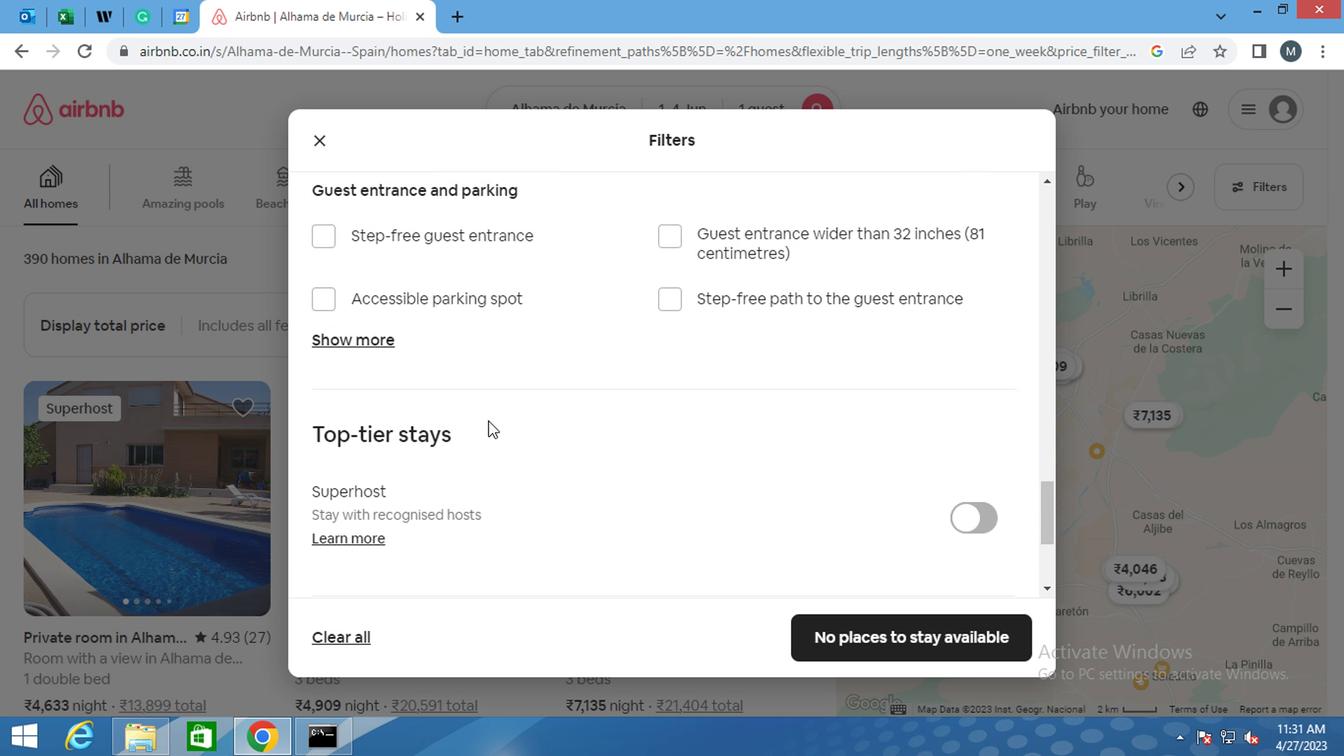 
Action: Mouse moved to (326, 452)
Screenshot: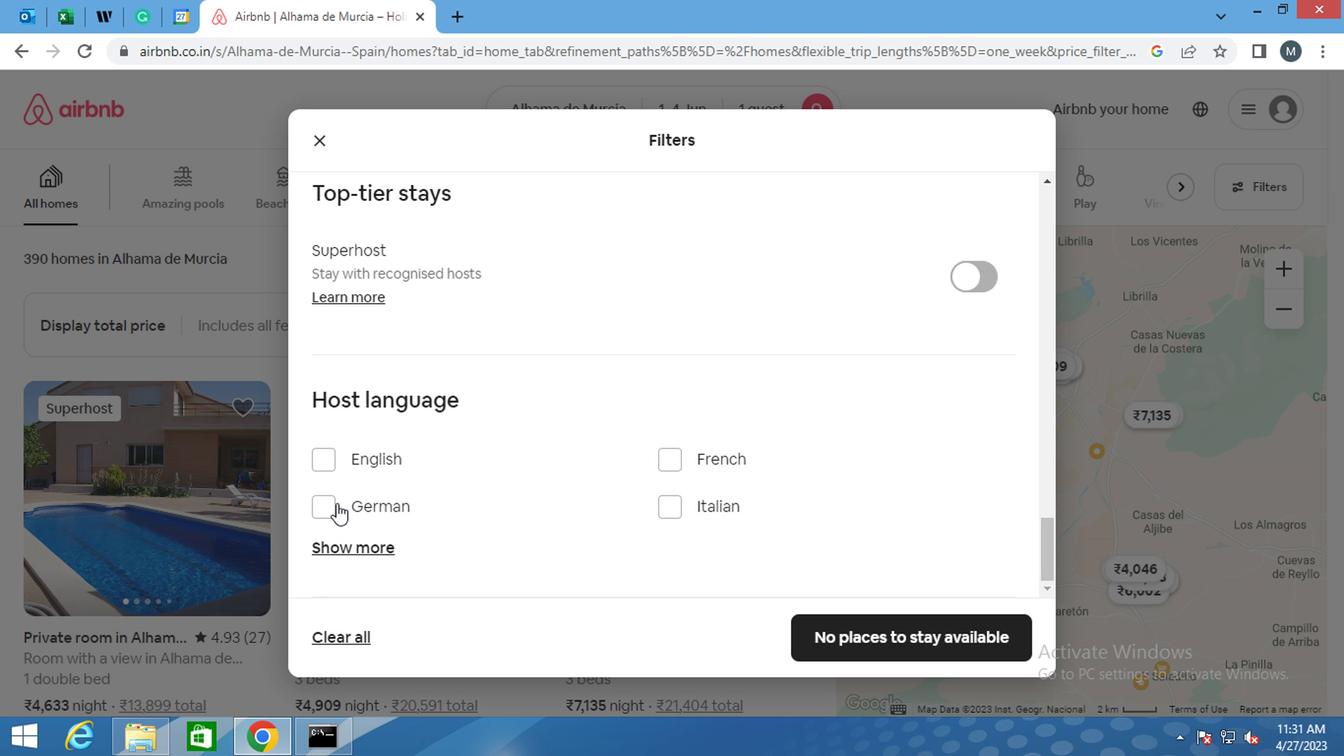 
Action: Mouse pressed left at (326, 452)
Screenshot: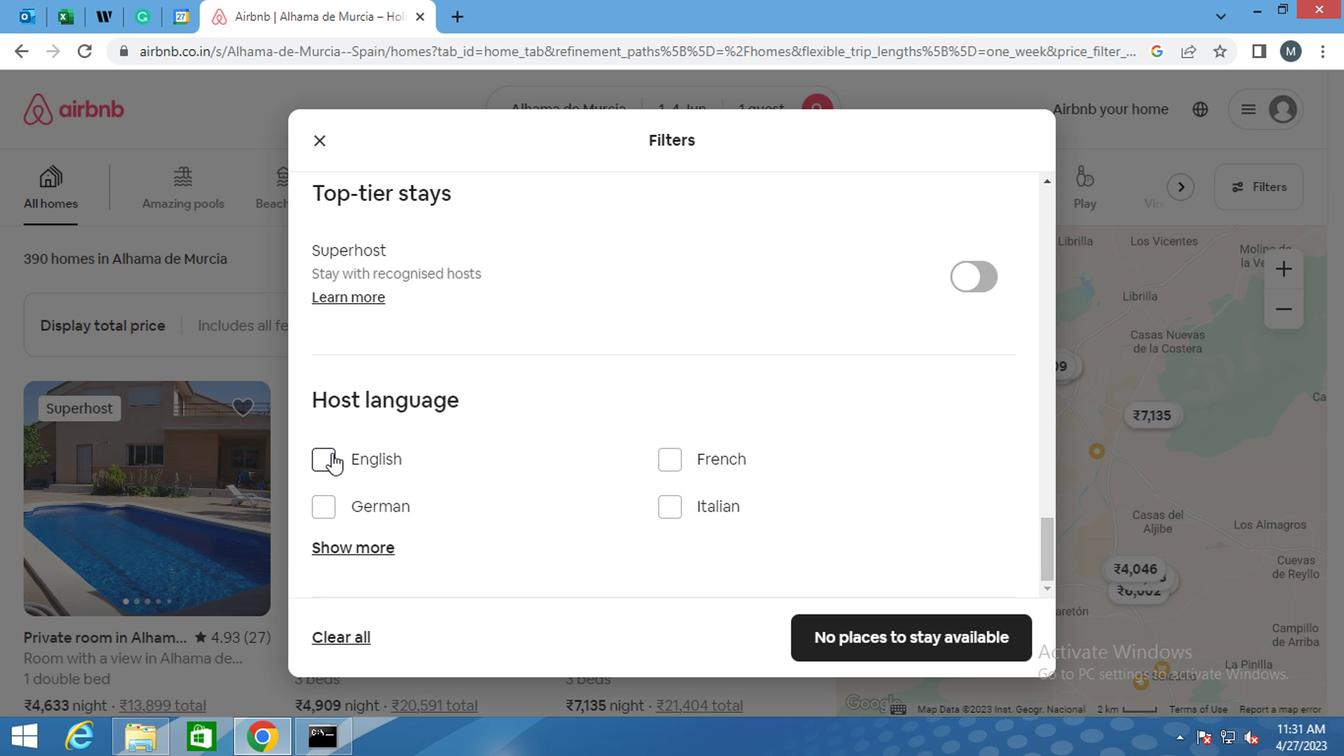 
Action: Mouse moved to (874, 643)
Screenshot: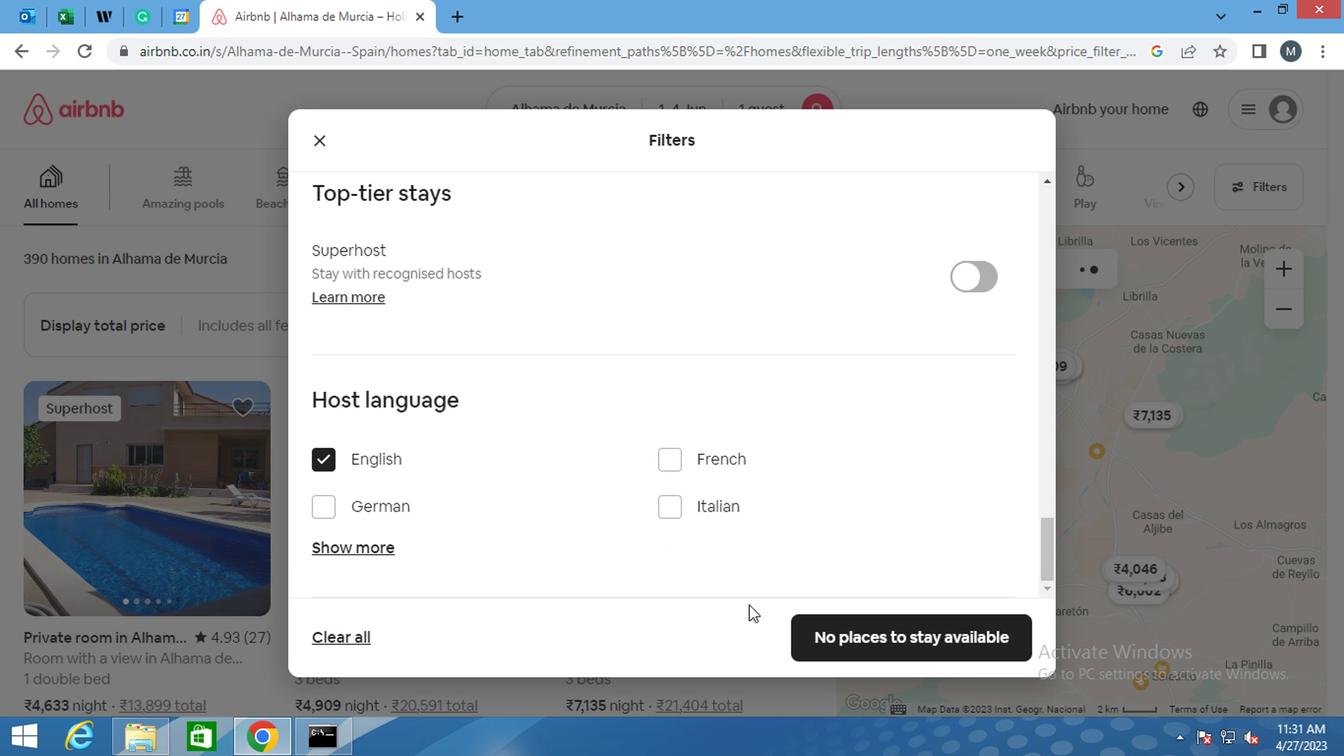 
Action: Mouse pressed left at (874, 643)
Screenshot: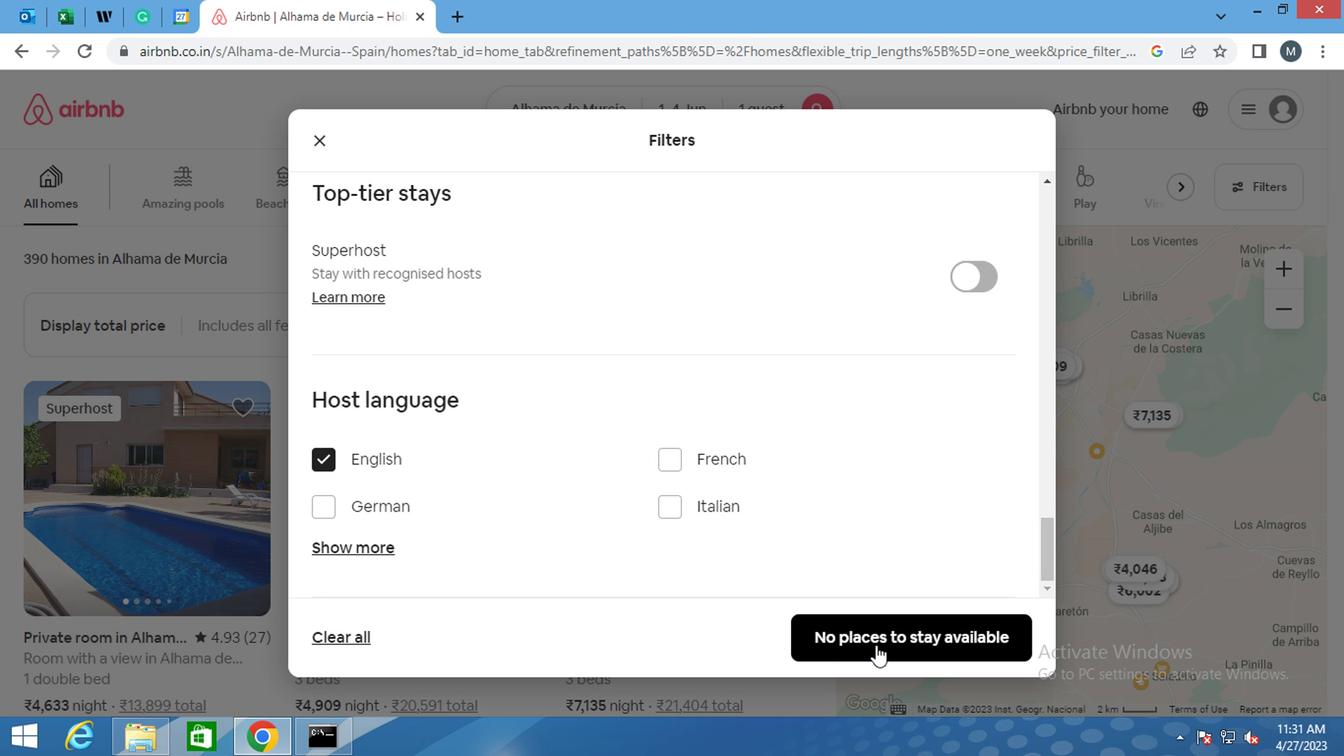 
